 Task: Open Card Social Media Advertising Review in Board Project Planning to Workspace Digital Marketing Agencies and add a team member Softage.3@softage.net, a label Yellow, a checklist Slow Food Movement, an attachment from your onedrive, a color Yellow and finally, add a card description 'Plan and execute company team-building activity at a paintball field' and a comment 'Let us approach this task with a focus on continuous improvement, seeking to learn and grow from each step of the process.'. Add a start date 'Jan 07, 1900' with a due date 'Jan 14, 1900'
Action: Mouse moved to (654, 183)
Screenshot: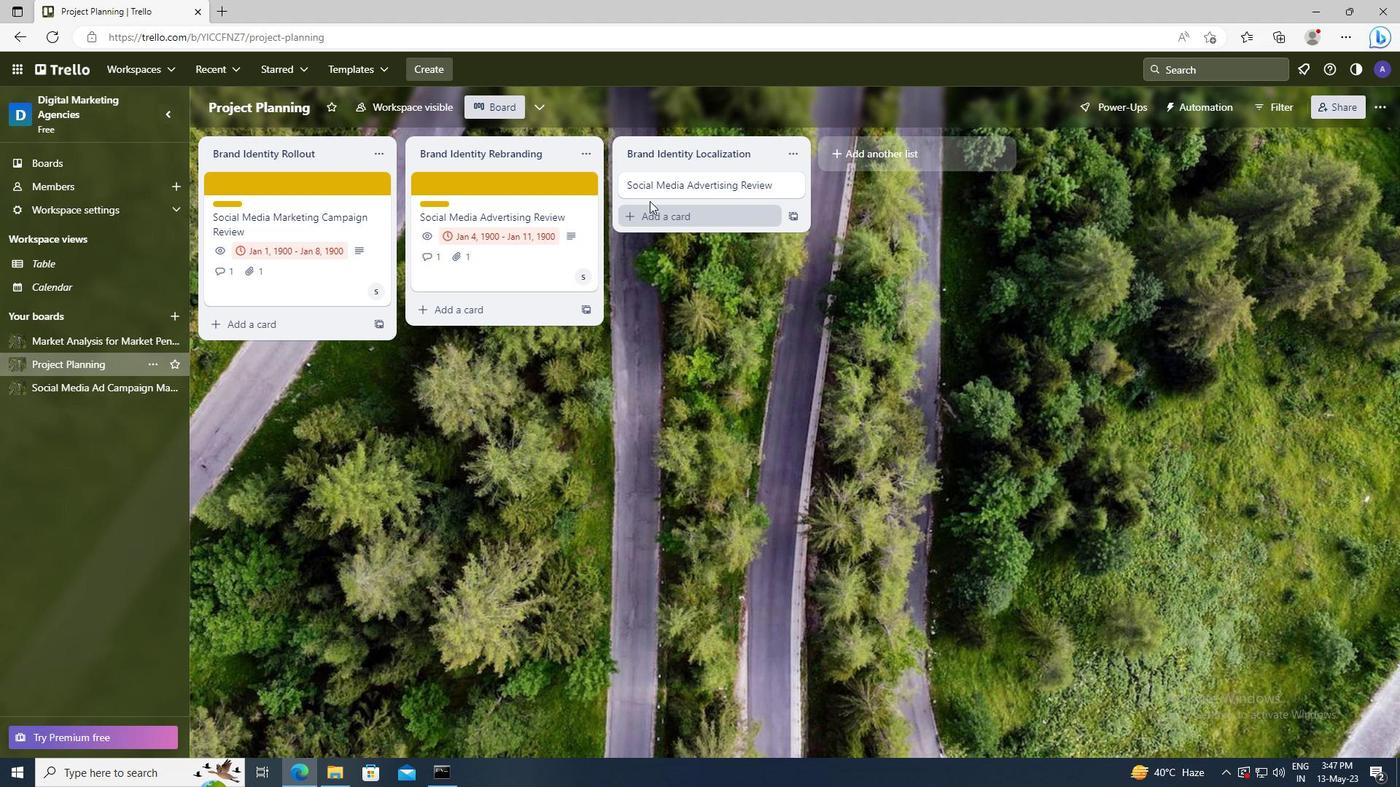 
Action: Mouse pressed left at (654, 183)
Screenshot: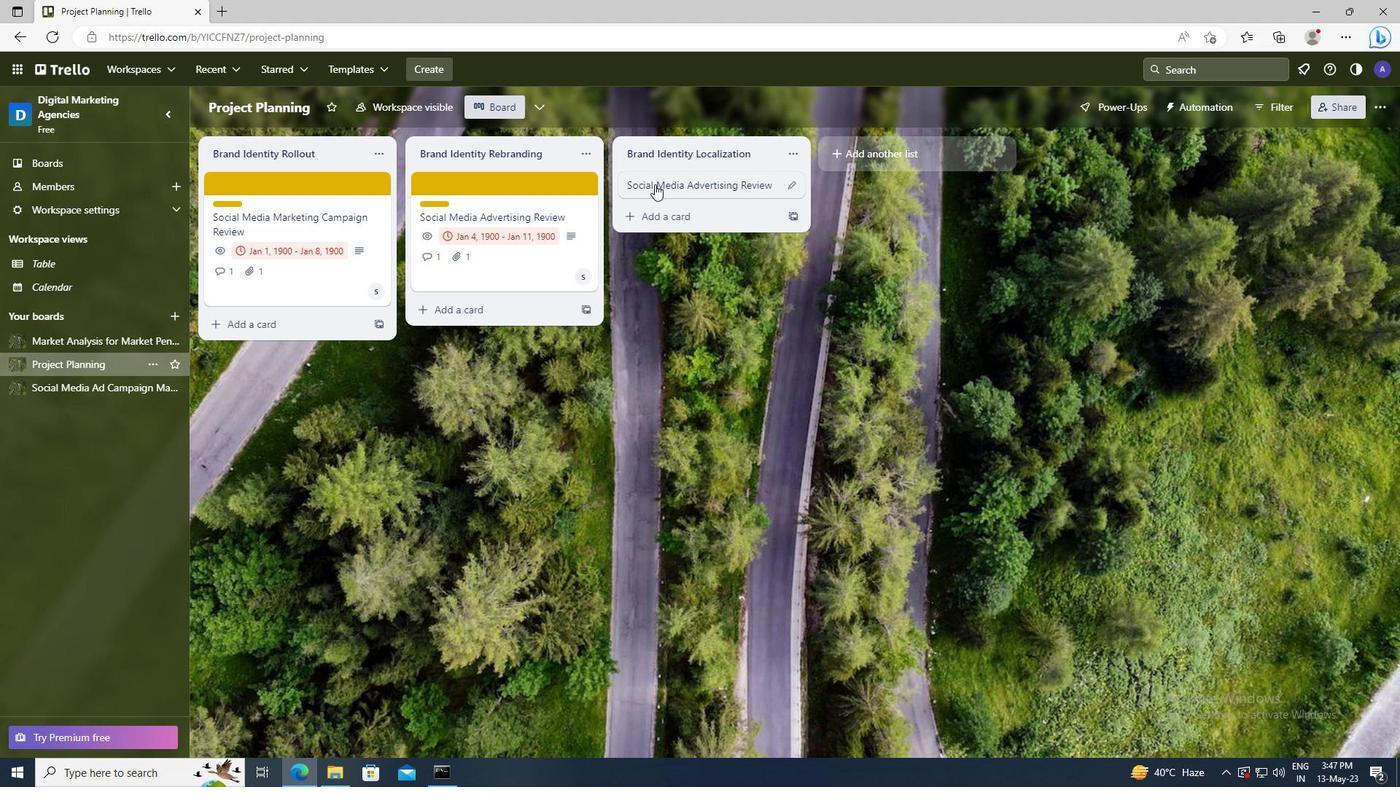 
Action: Mouse moved to (866, 238)
Screenshot: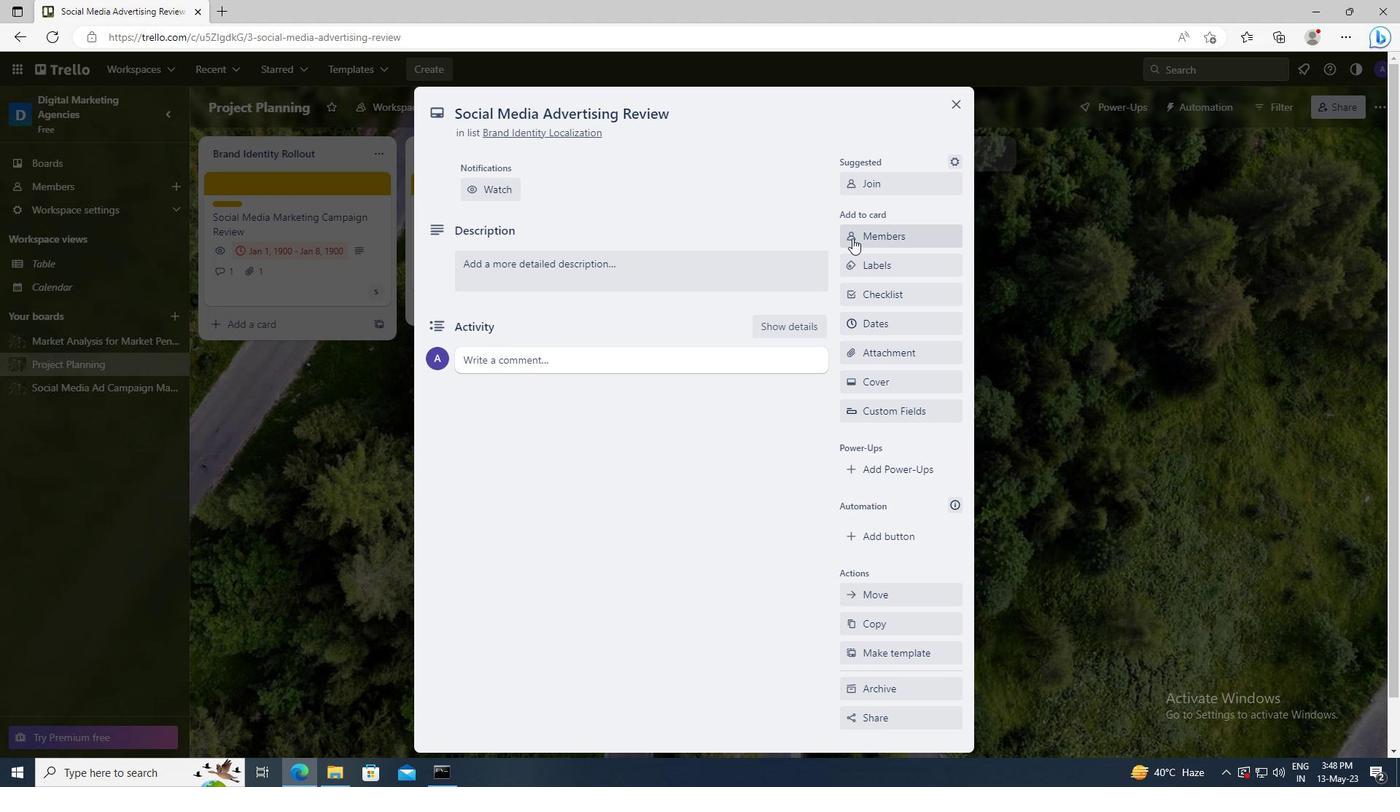 
Action: Mouse pressed left at (866, 238)
Screenshot: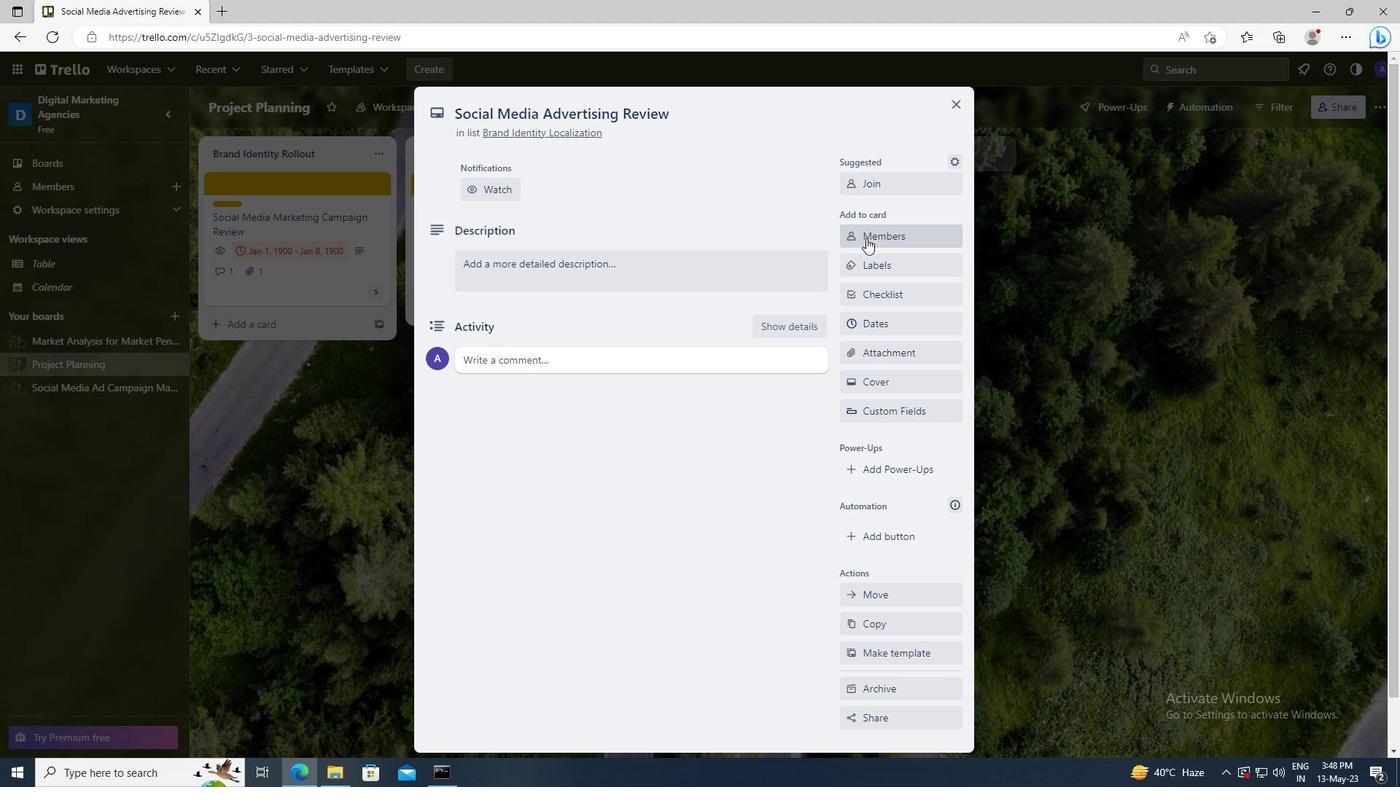 
Action: Mouse moved to (875, 304)
Screenshot: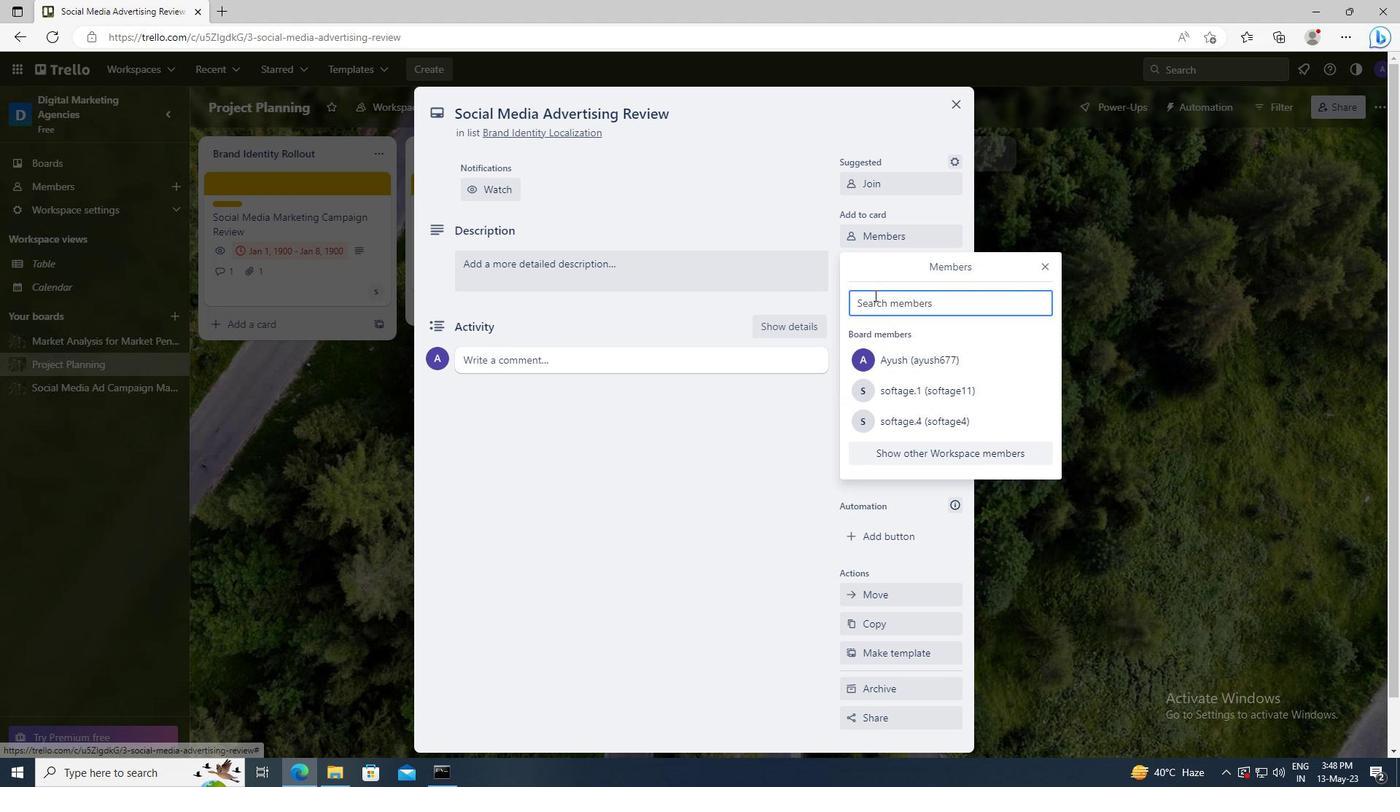 
Action: Mouse pressed left at (875, 304)
Screenshot: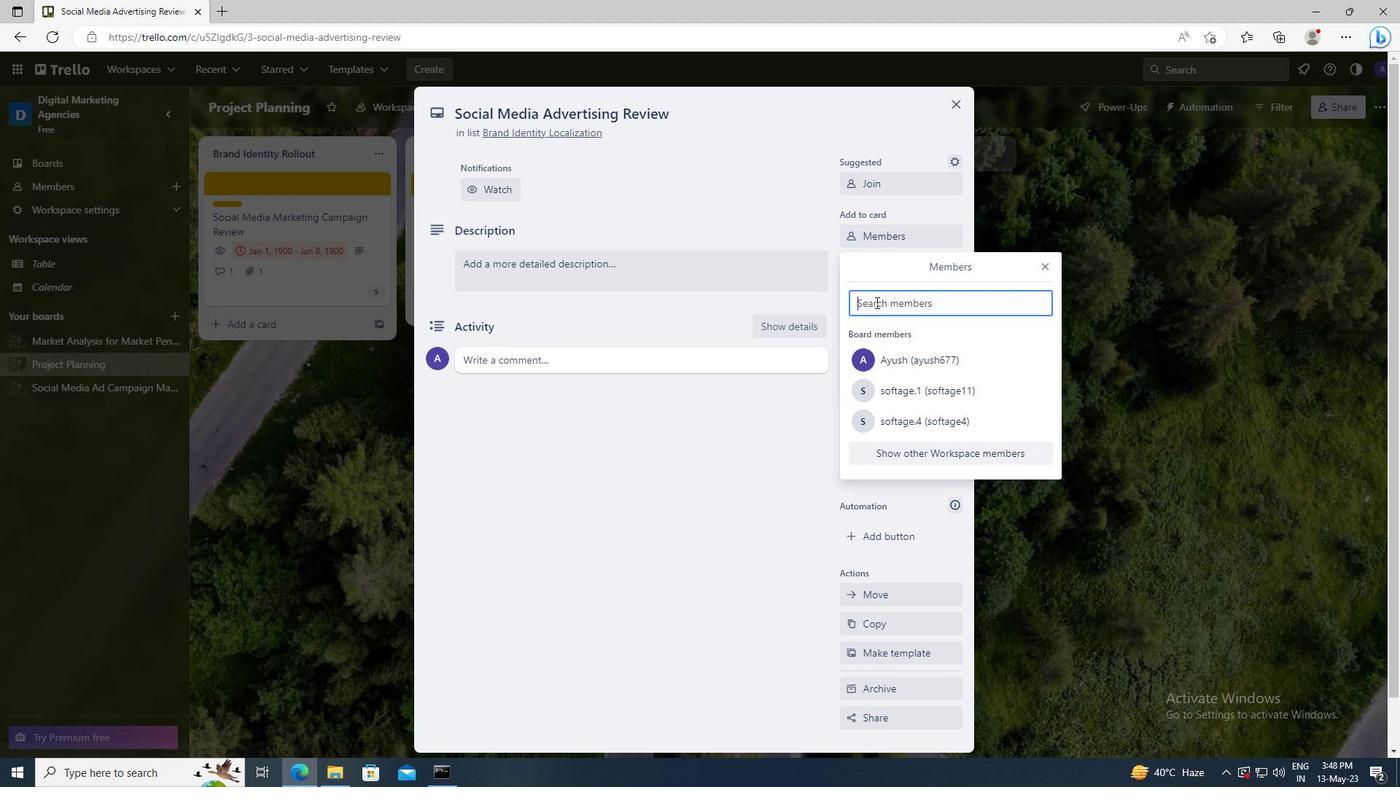 
Action: Key pressed <Key.shift>SOFTAGE.3
Screenshot: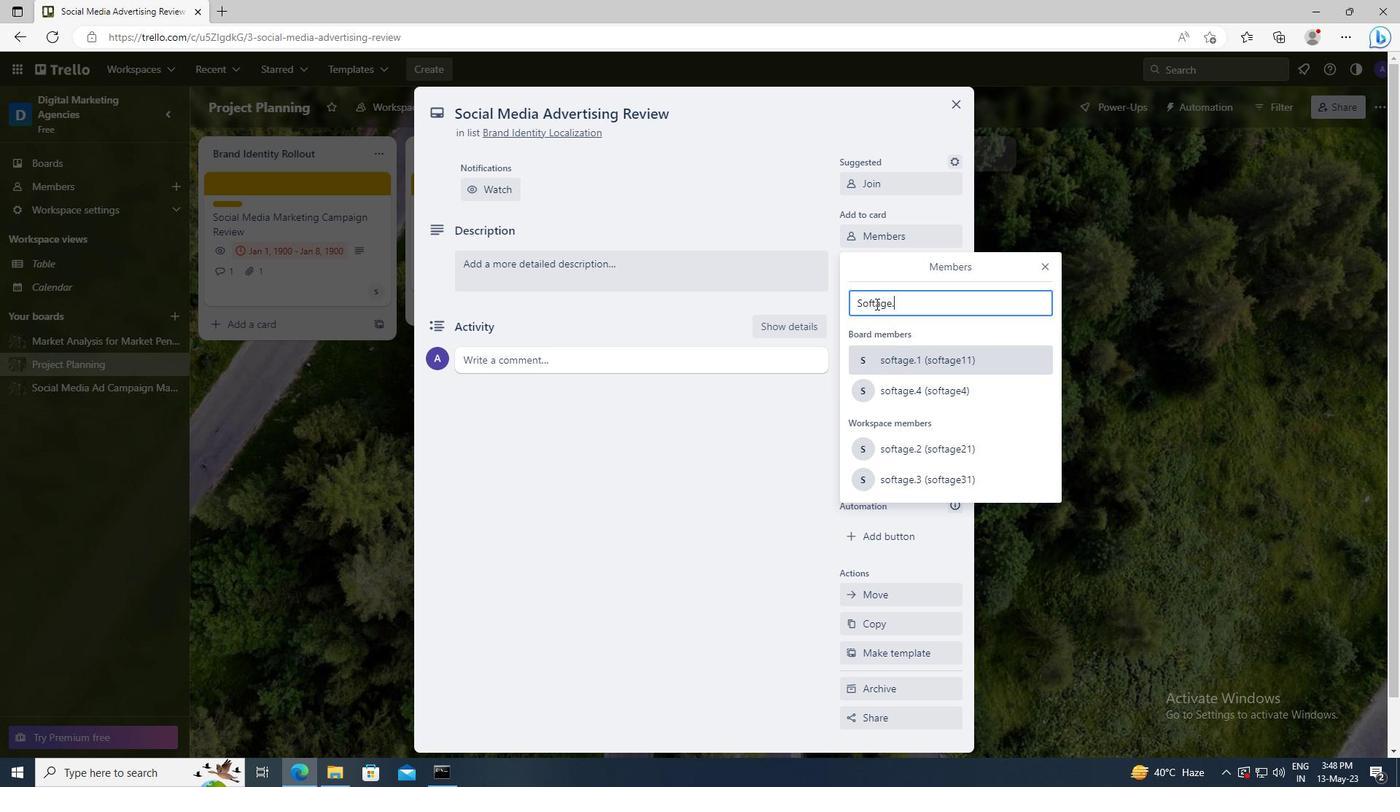 
Action: Mouse moved to (908, 436)
Screenshot: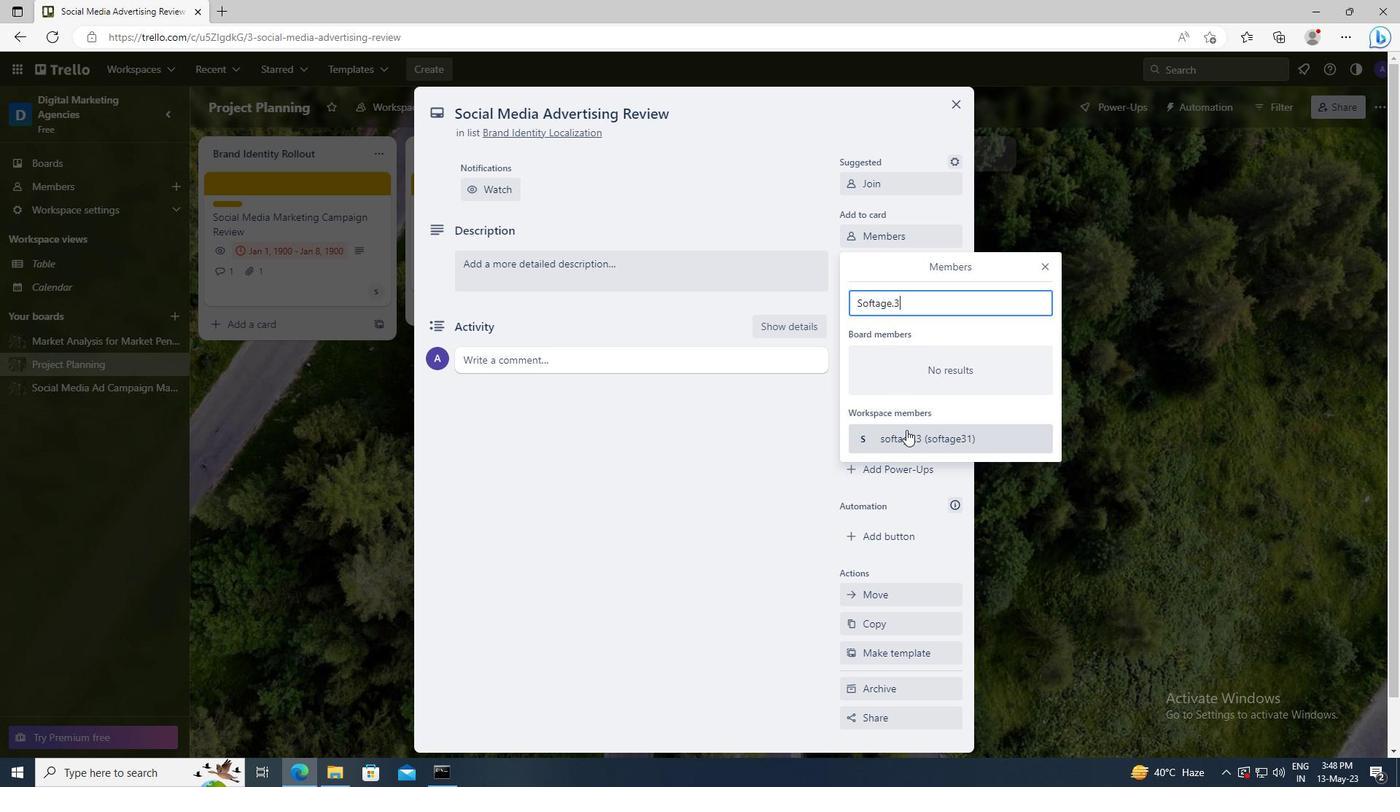 
Action: Mouse pressed left at (908, 436)
Screenshot: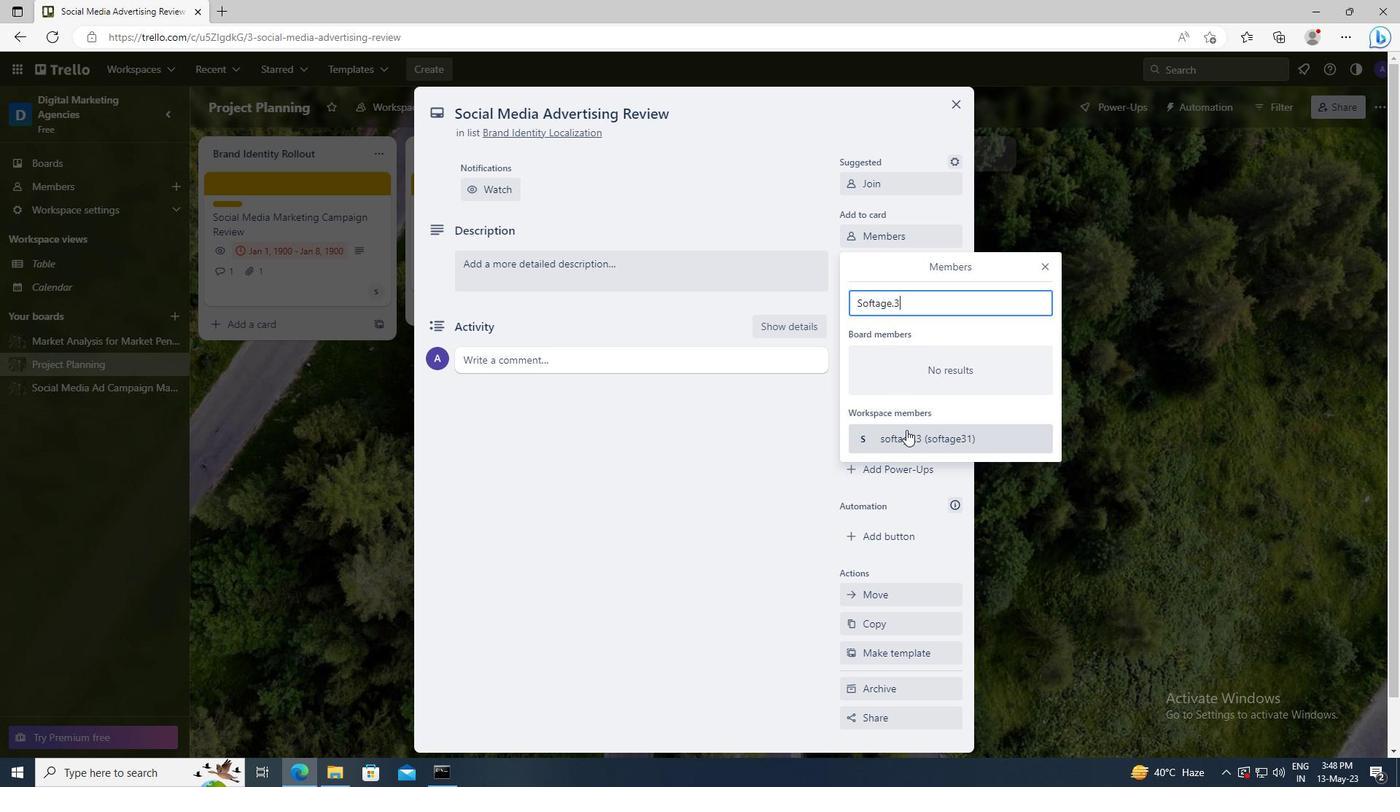 
Action: Mouse moved to (1048, 268)
Screenshot: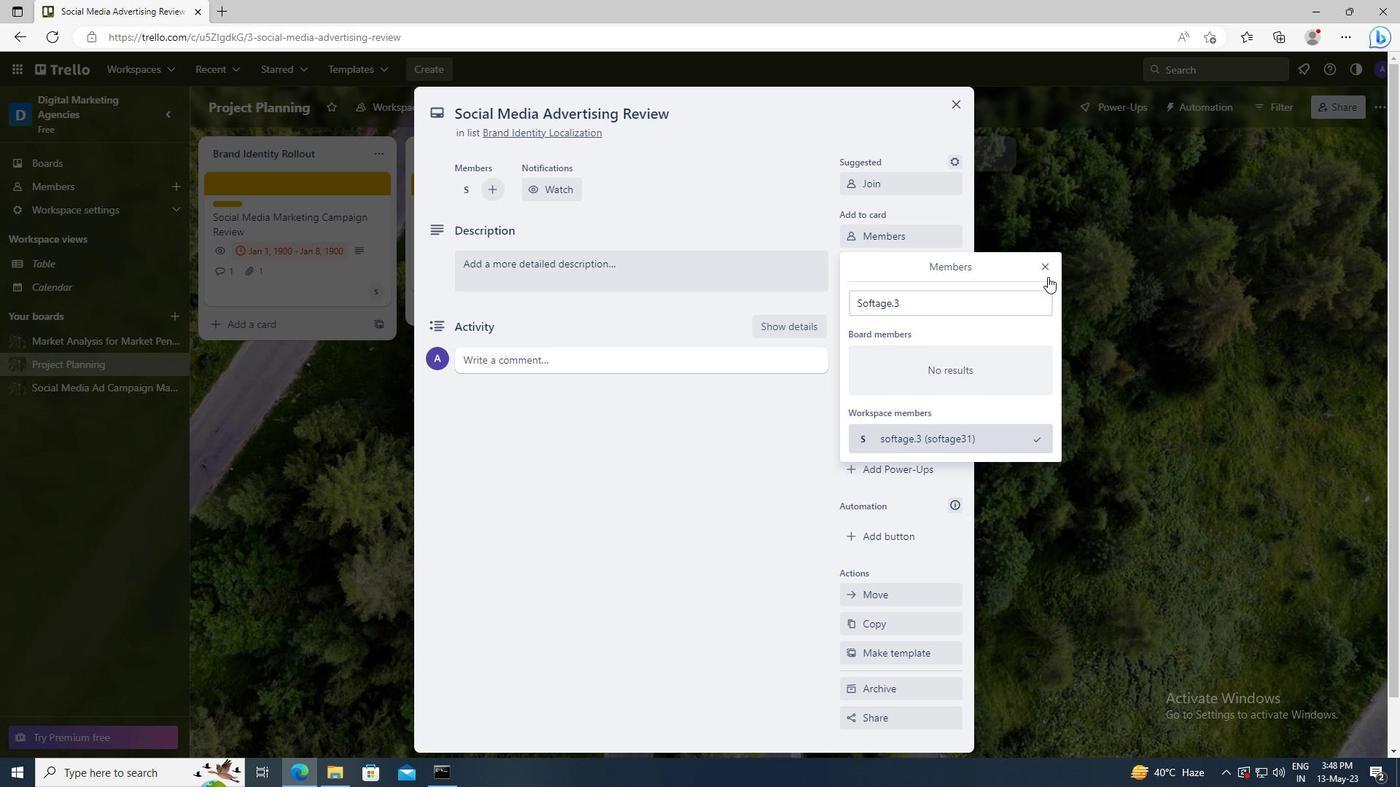 
Action: Mouse pressed left at (1048, 268)
Screenshot: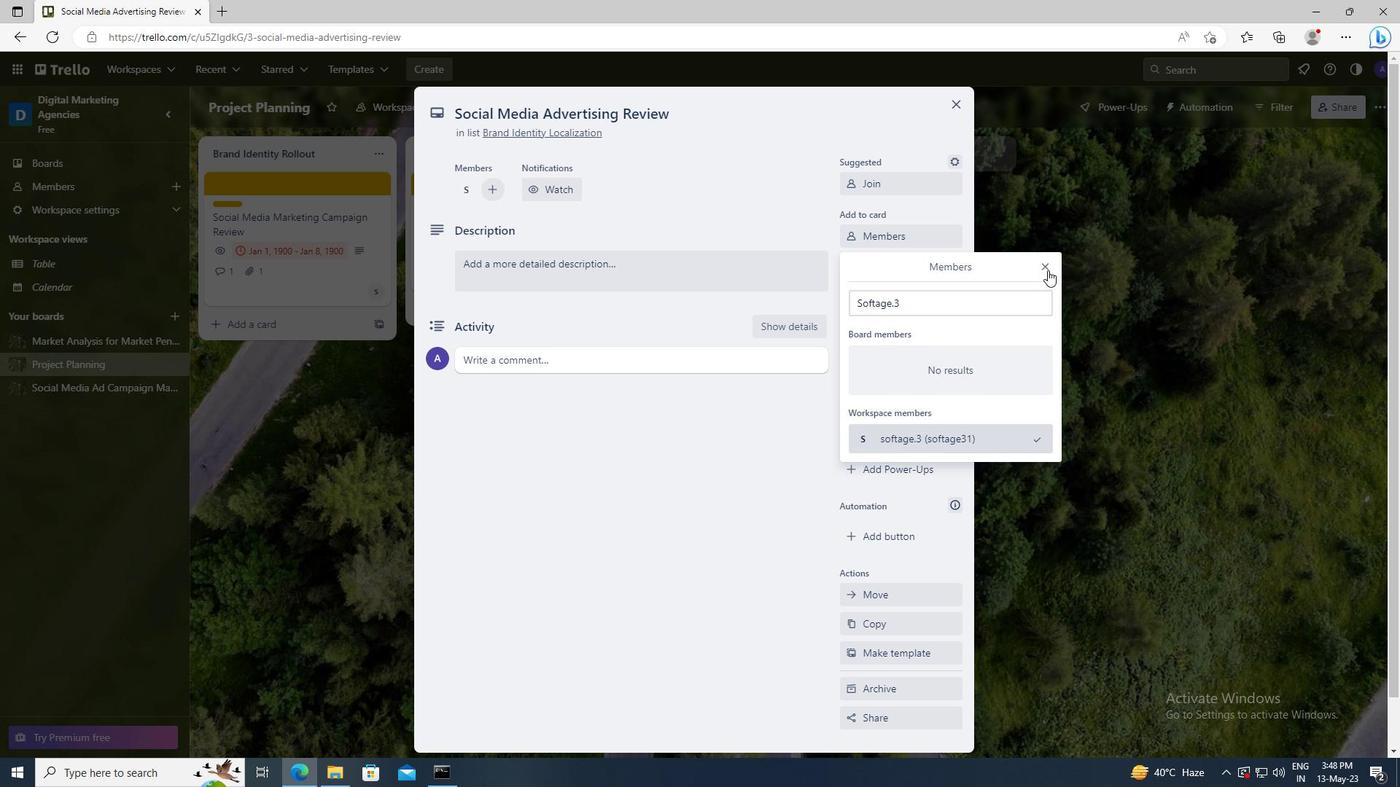 
Action: Mouse moved to (919, 269)
Screenshot: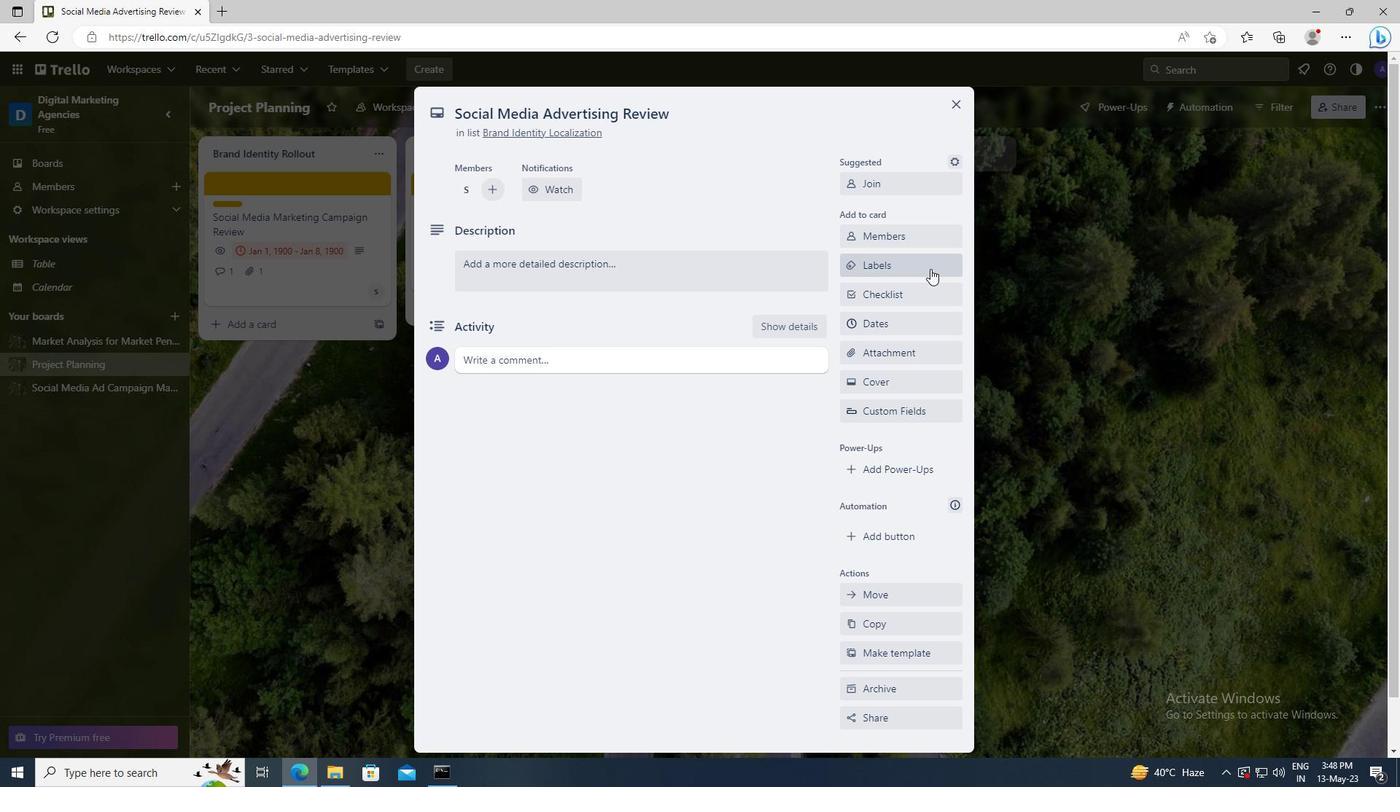 
Action: Mouse pressed left at (919, 269)
Screenshot: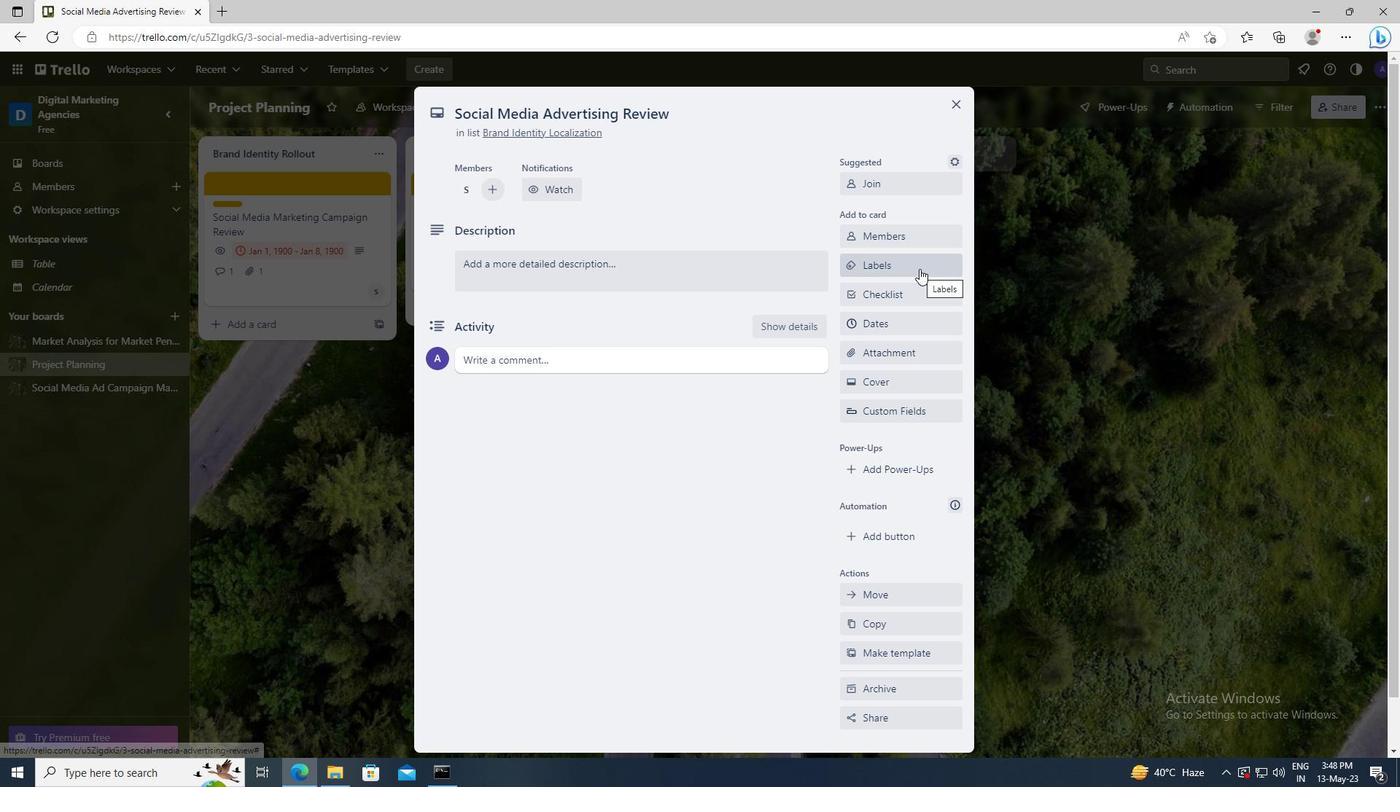 
Action: Mouse moved to (959, 555)
Screenshot: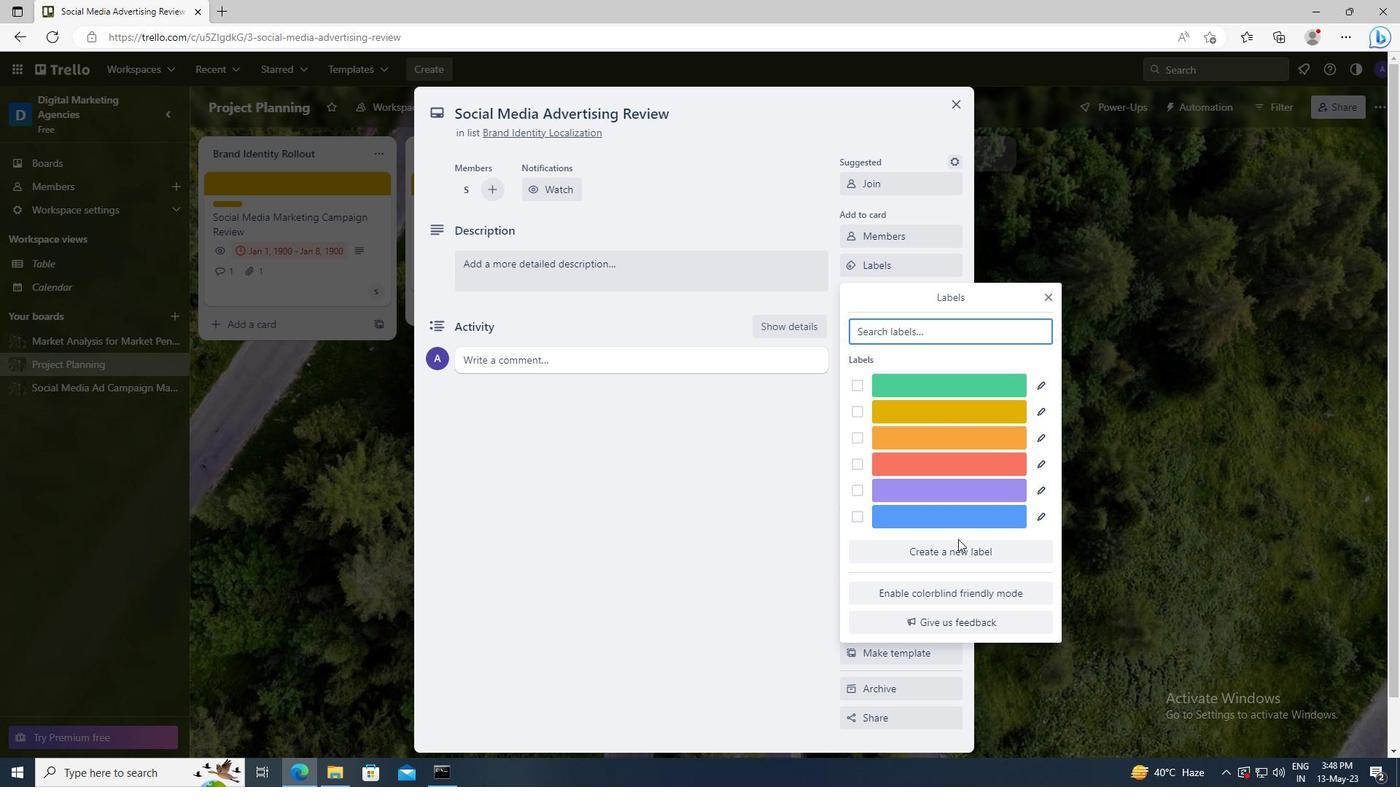 
Action: Mouse pressed left at (959, 555)
Screenshot: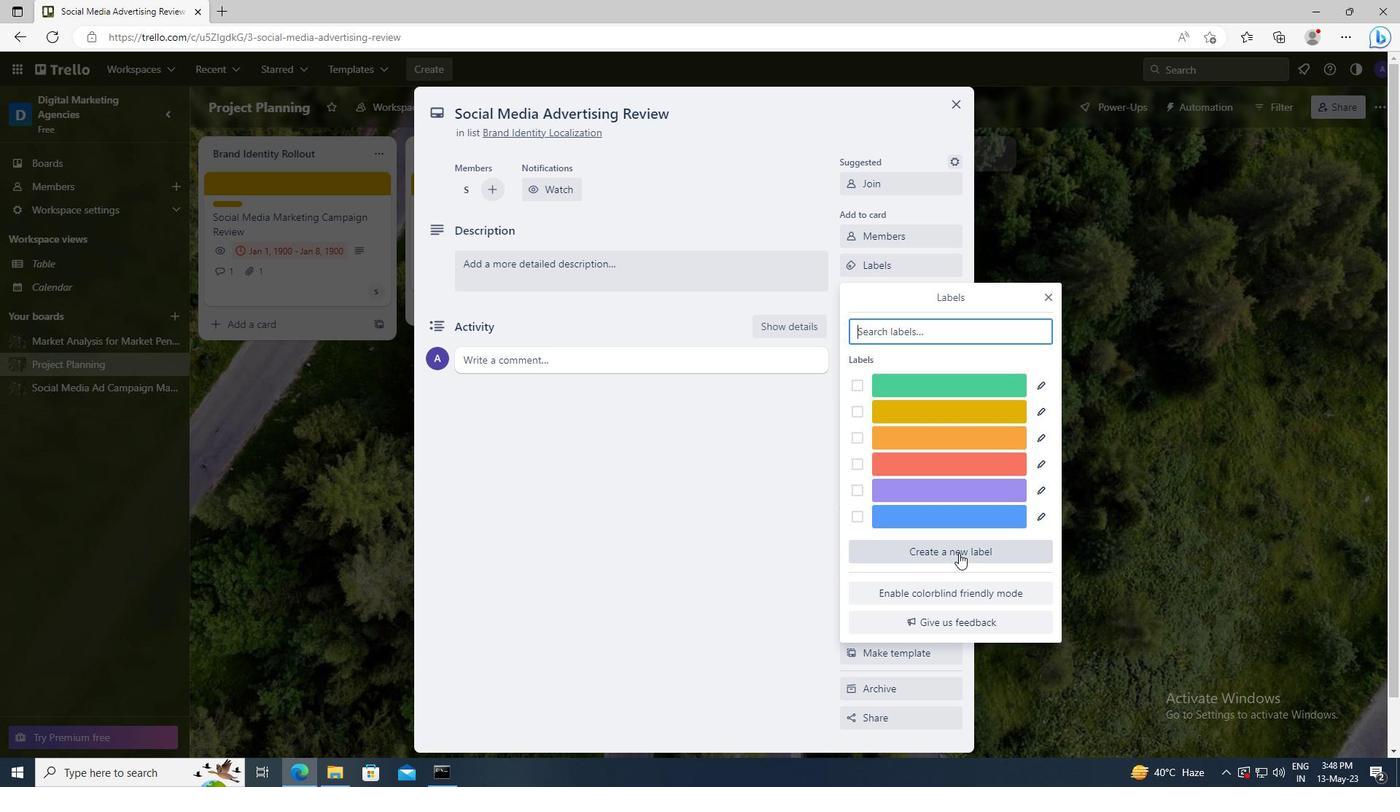 
Action: Mouse moved to (905, 509)
Screenshot: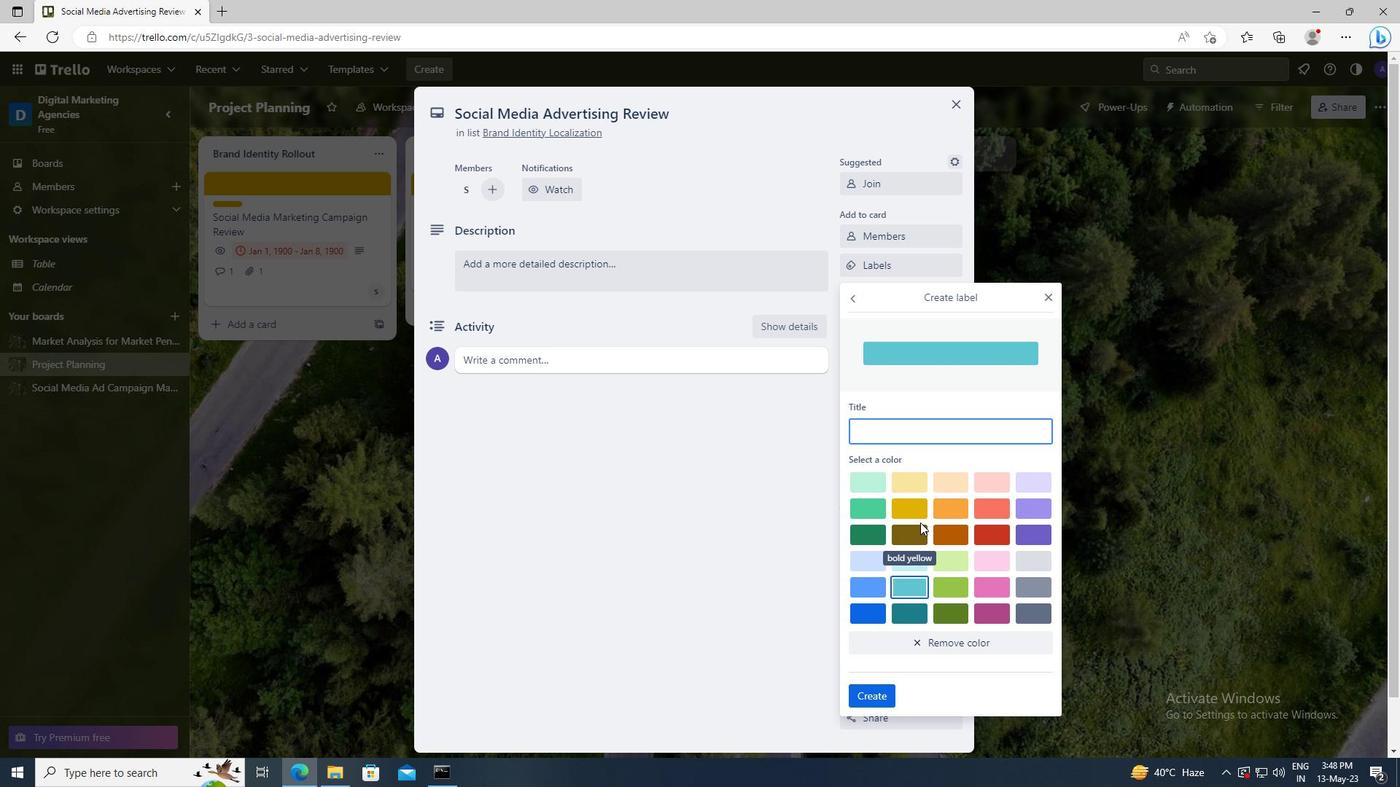 
Action: Mouse pressed left at (905, 509)
Screenshot: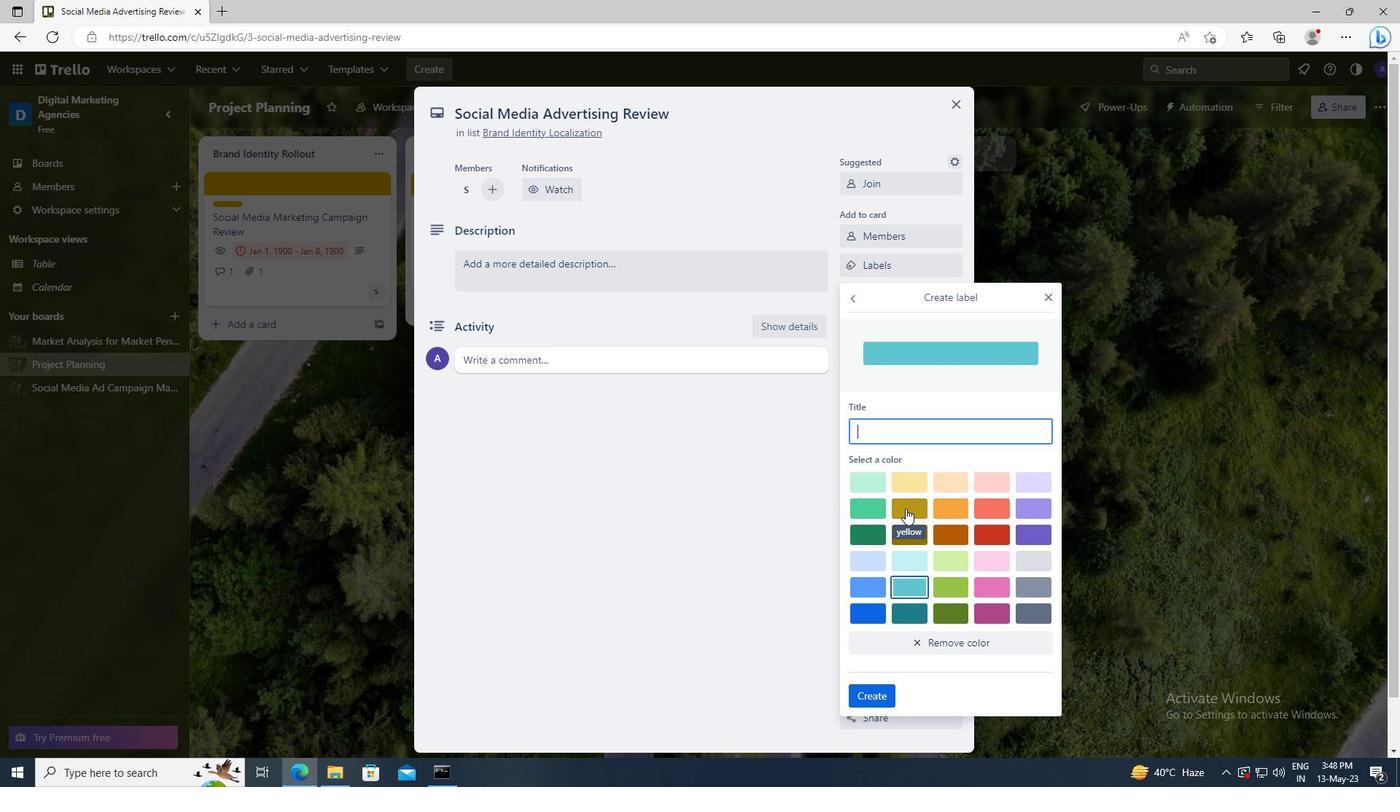 
Action: Mouse moved to (884, 690)
Screenshot: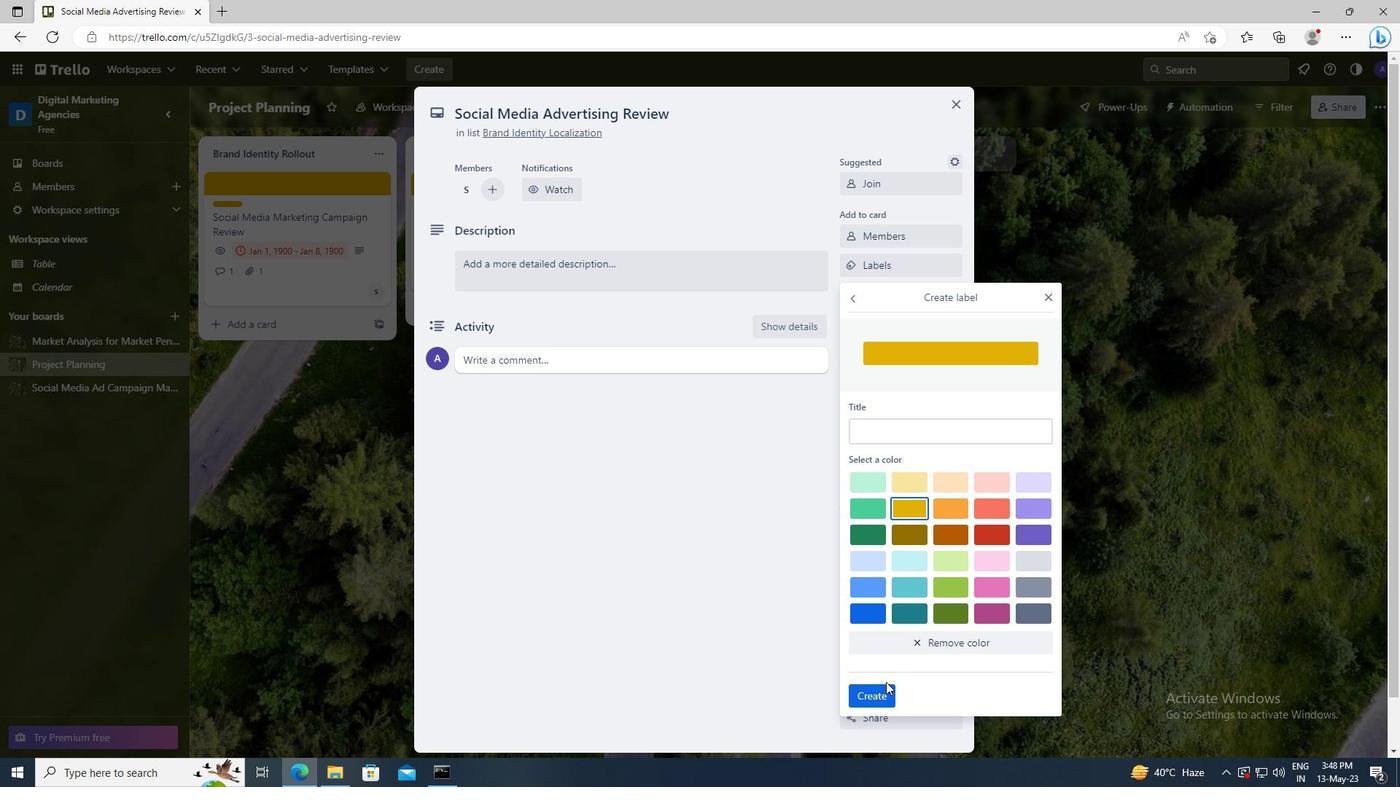 
Action: Mouse pressed left at (884, 690)
Screenshot: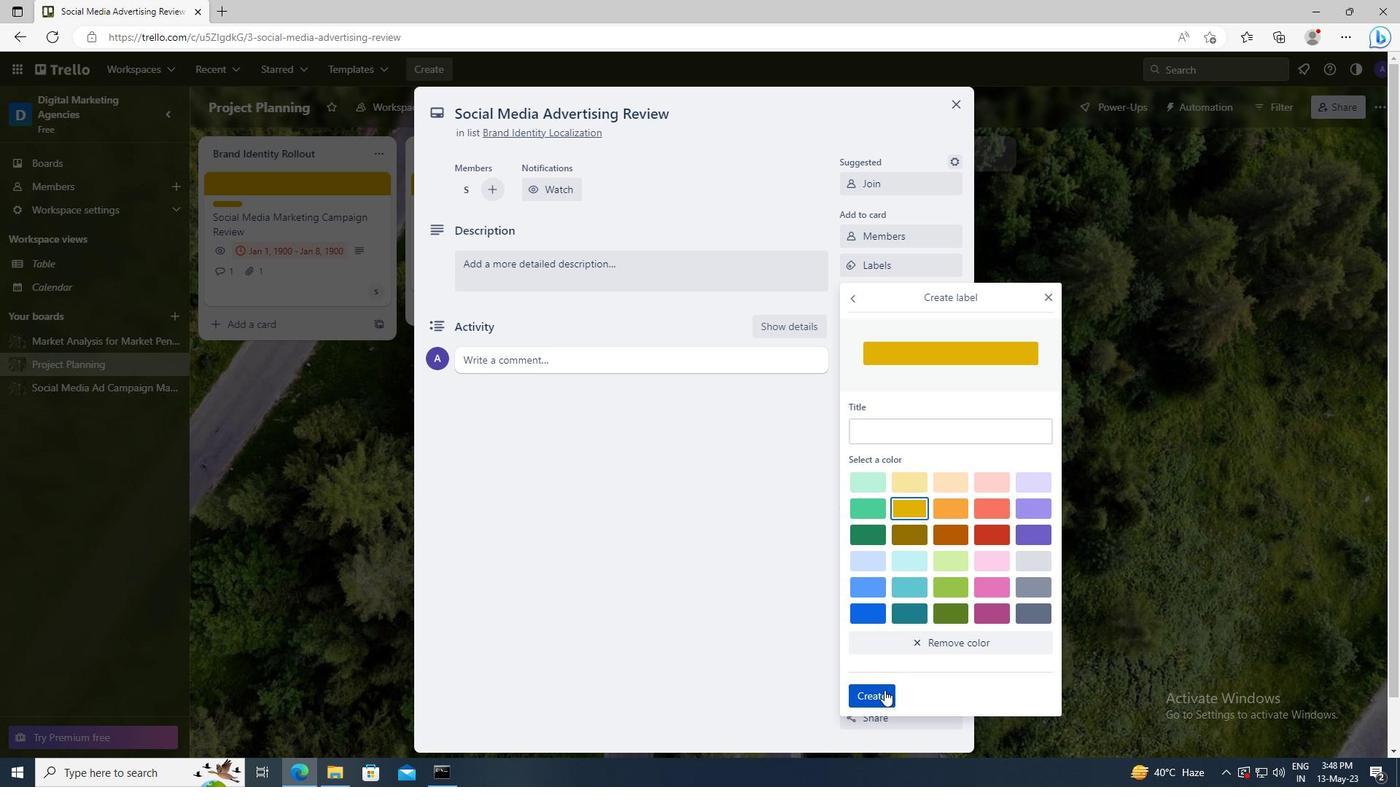 
Action: Mouse moved to (1048, 298)
Screenshot: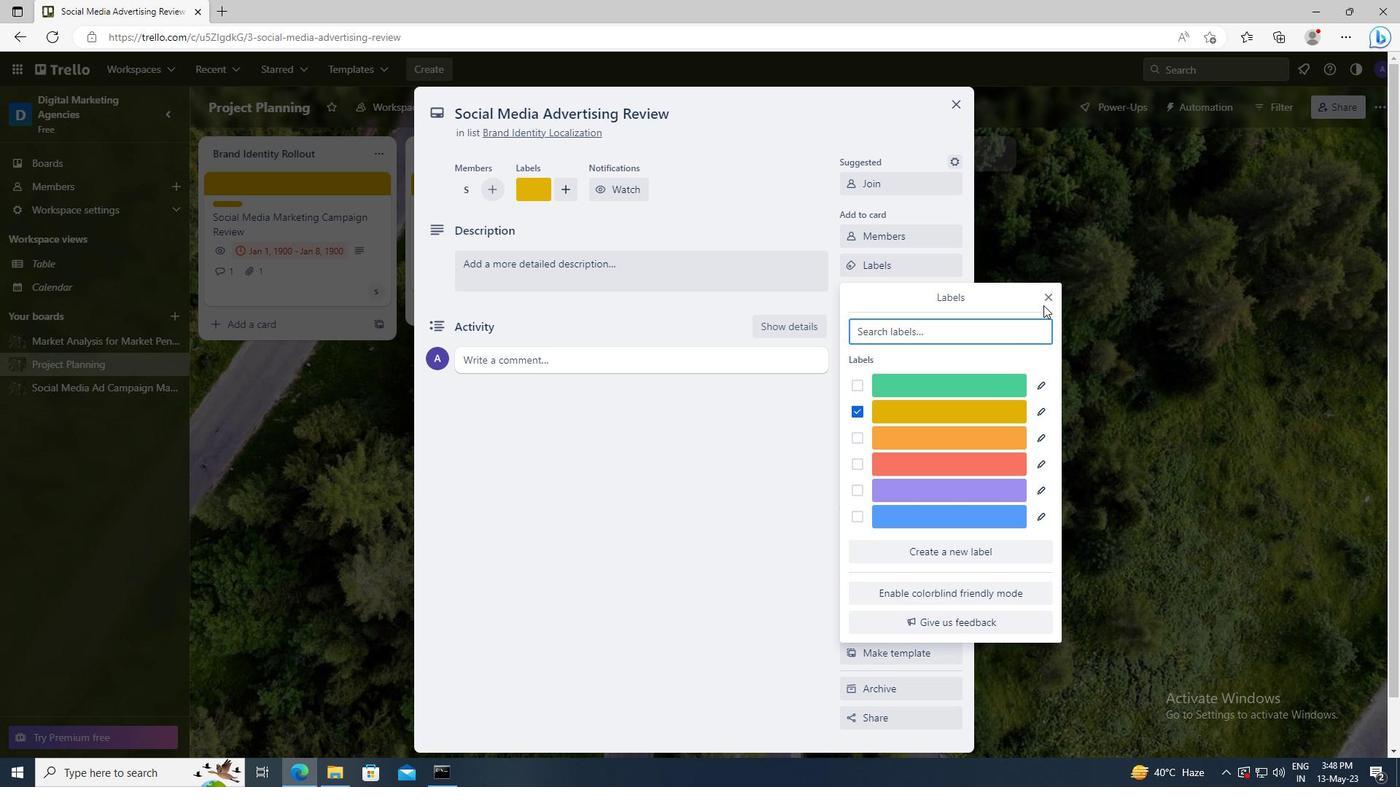 
Action: Mouse pressed left at (1048, 298)
Screenshot: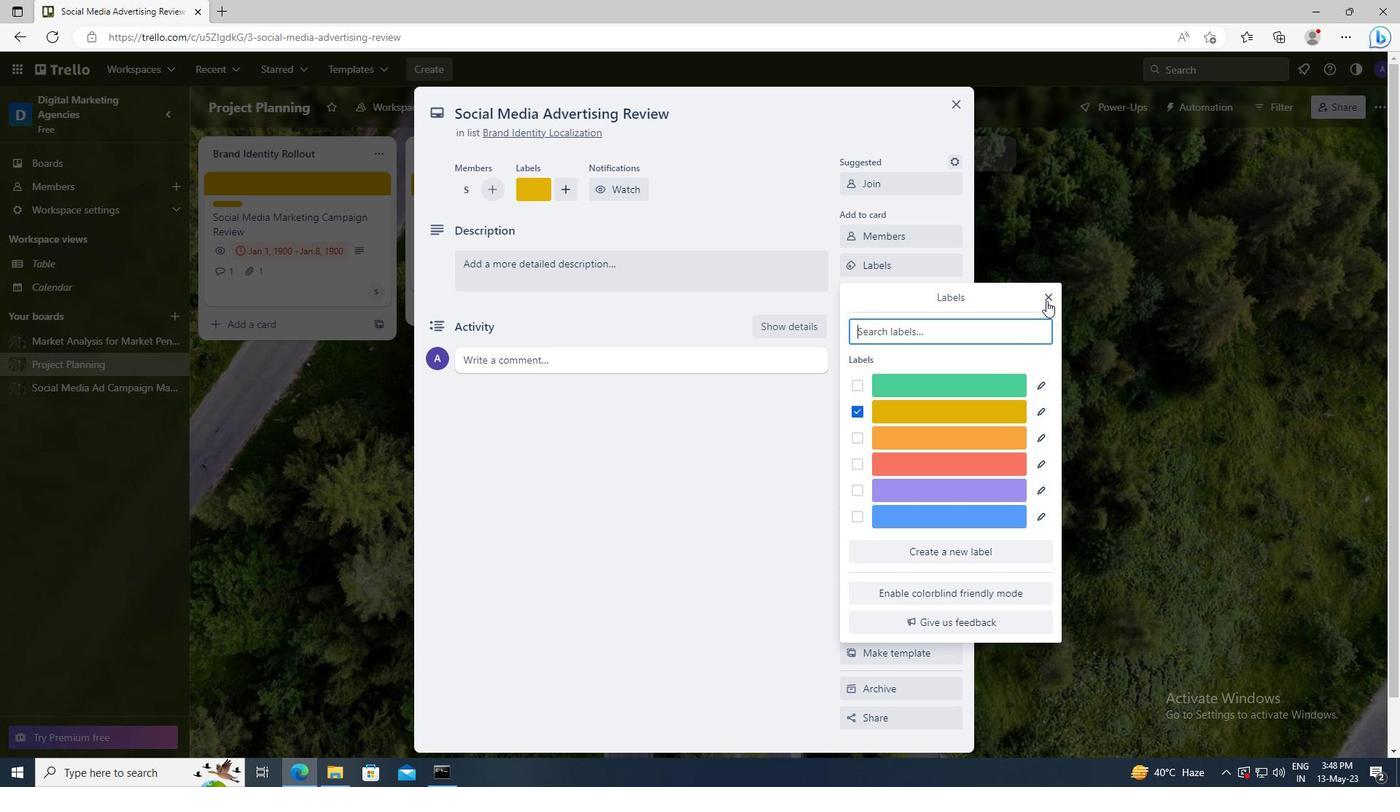 
Action: Mouse moved to (916, 286)
Screenshot: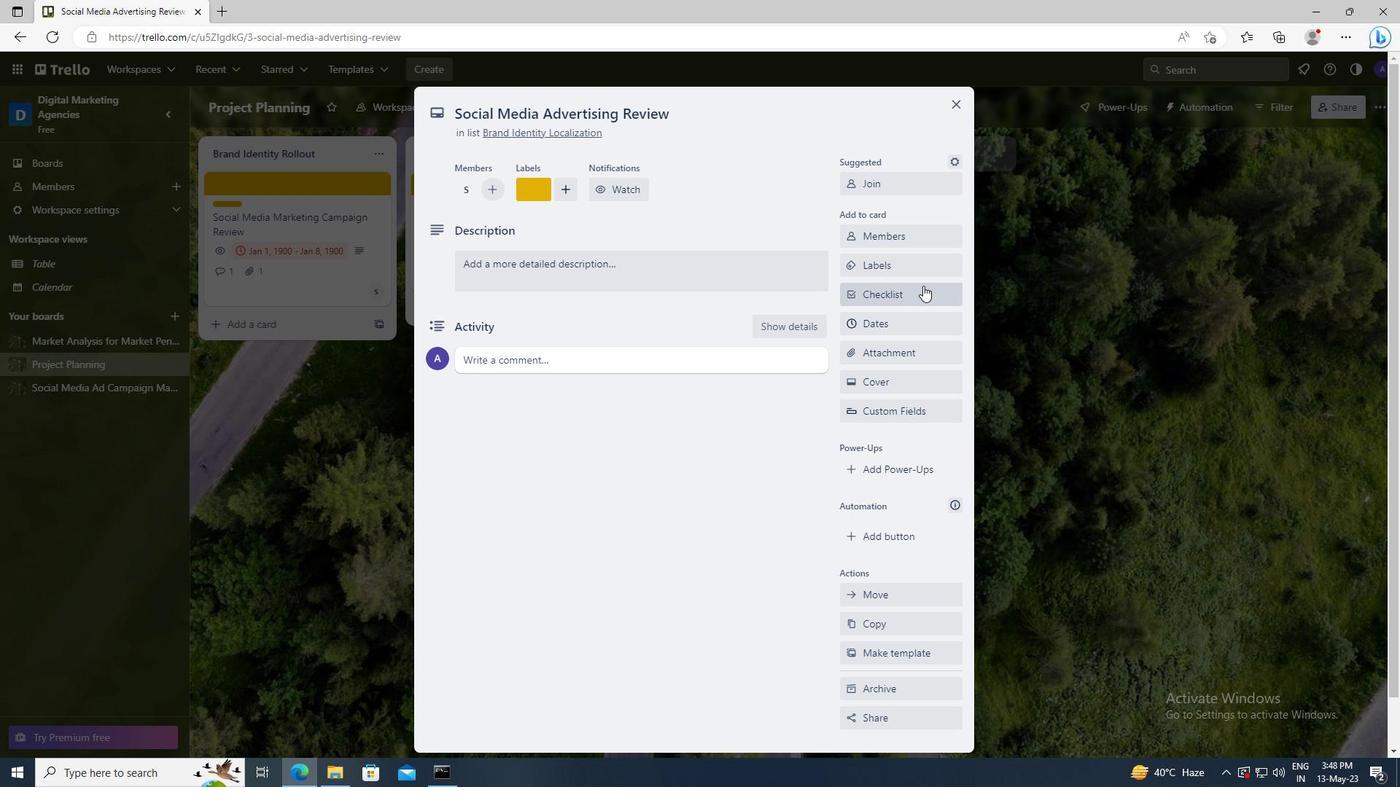 
Action: Mouse pressed left at (916, 286)
Screenshot: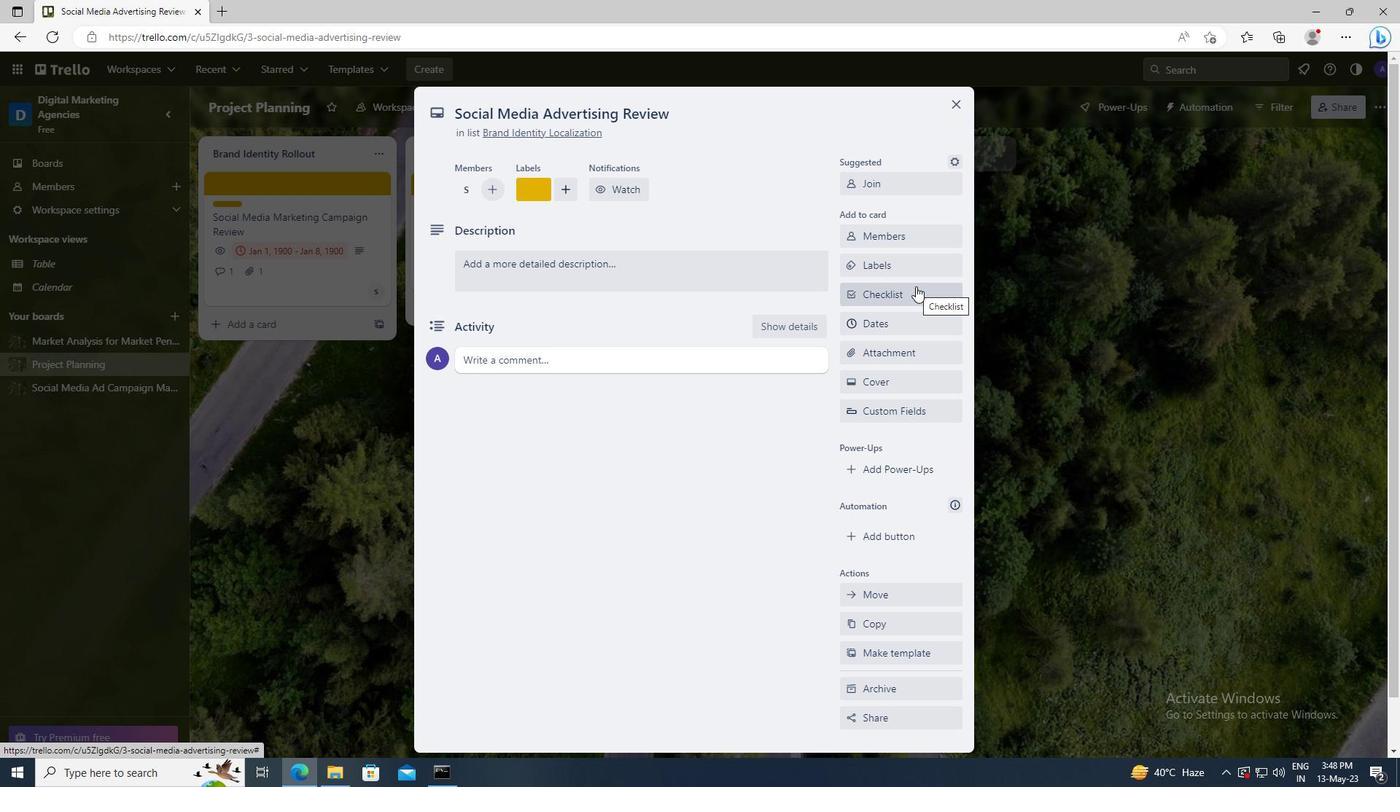 
Action: Key pressed <Key.shift>SLOW<Key.space><Key.shift>FOOD<Key.space><Key.shift>MOVEMENT
Screenshot: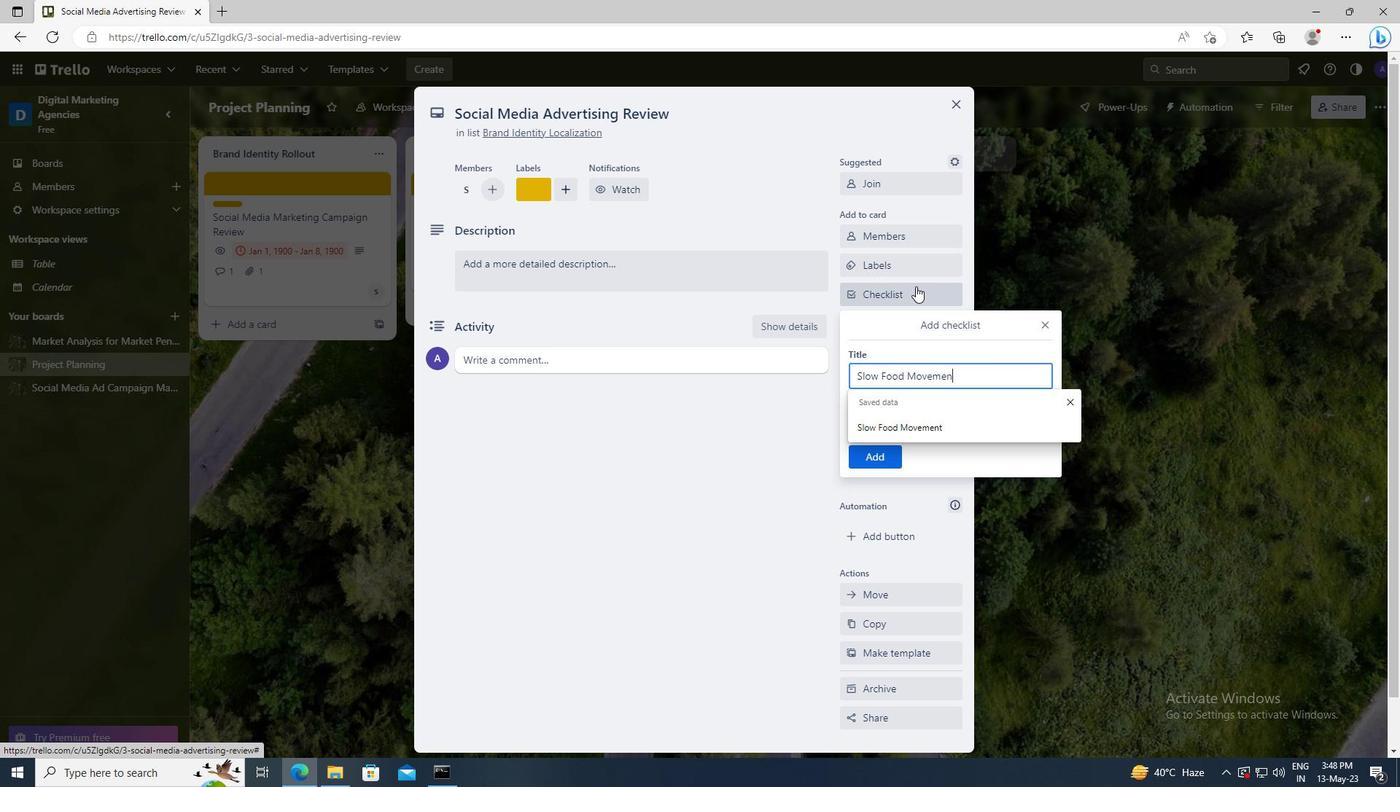 
Action: Mouse moved to (894, 452)
Screenshot: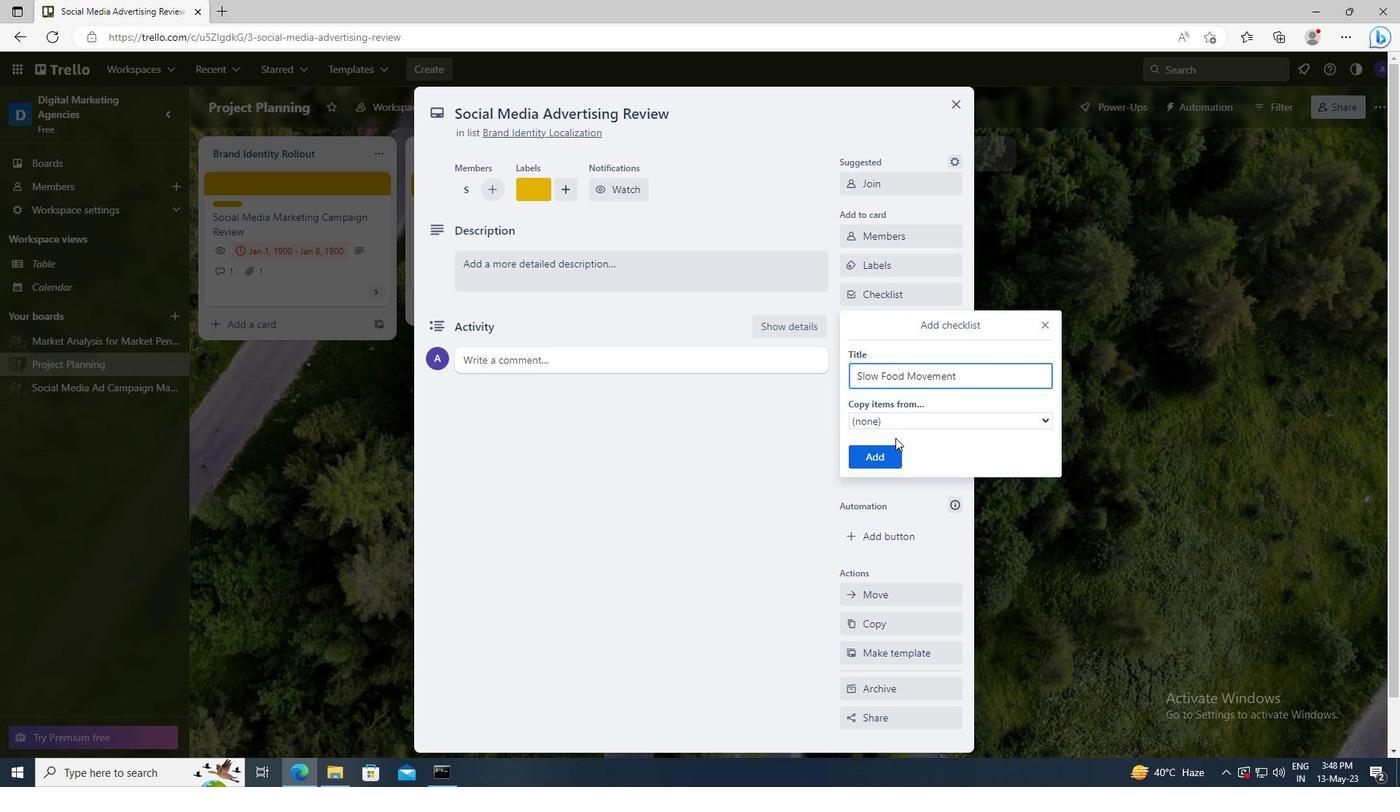 
Action: Mouse pressed left at (894, 452)
Screenshot: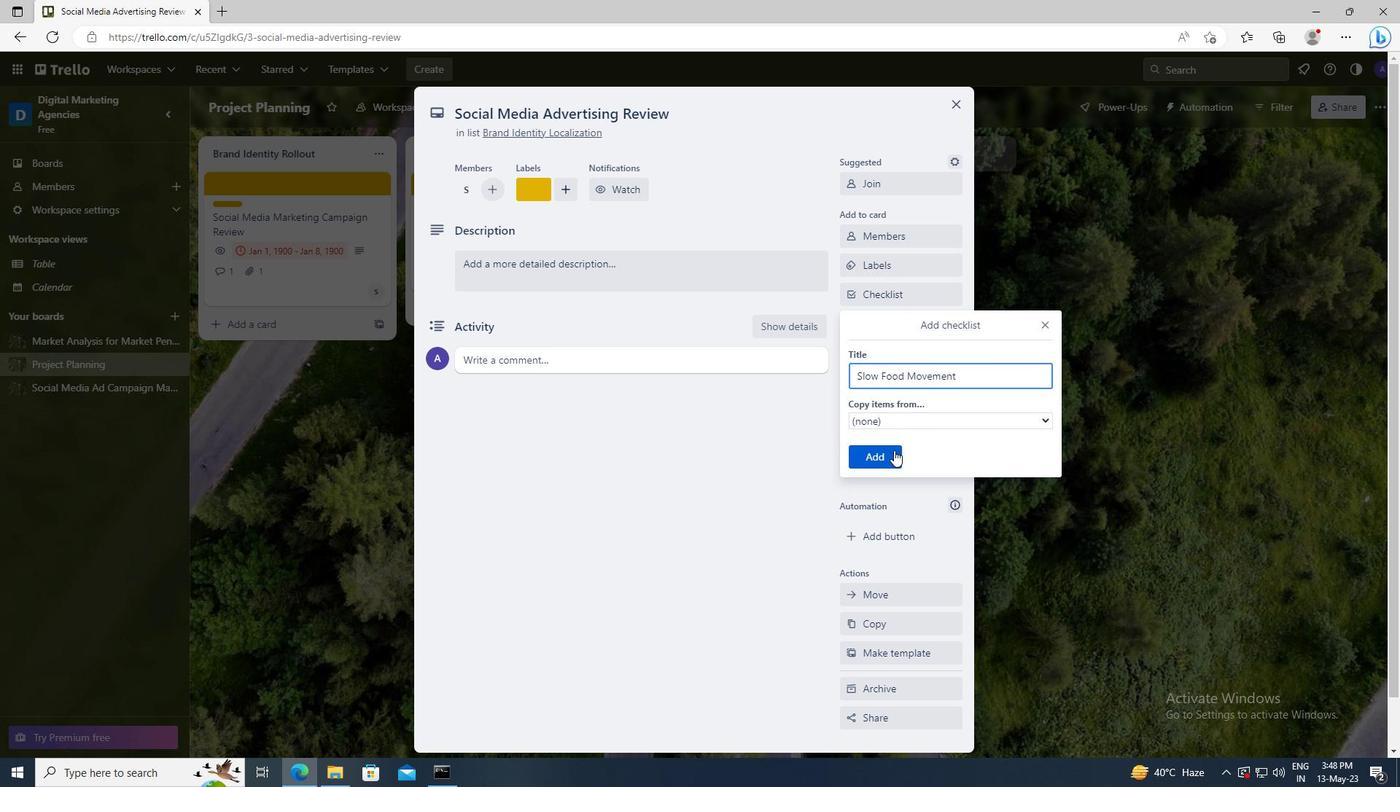 
Action: Mouse moved to (886, 356)
Screenshot: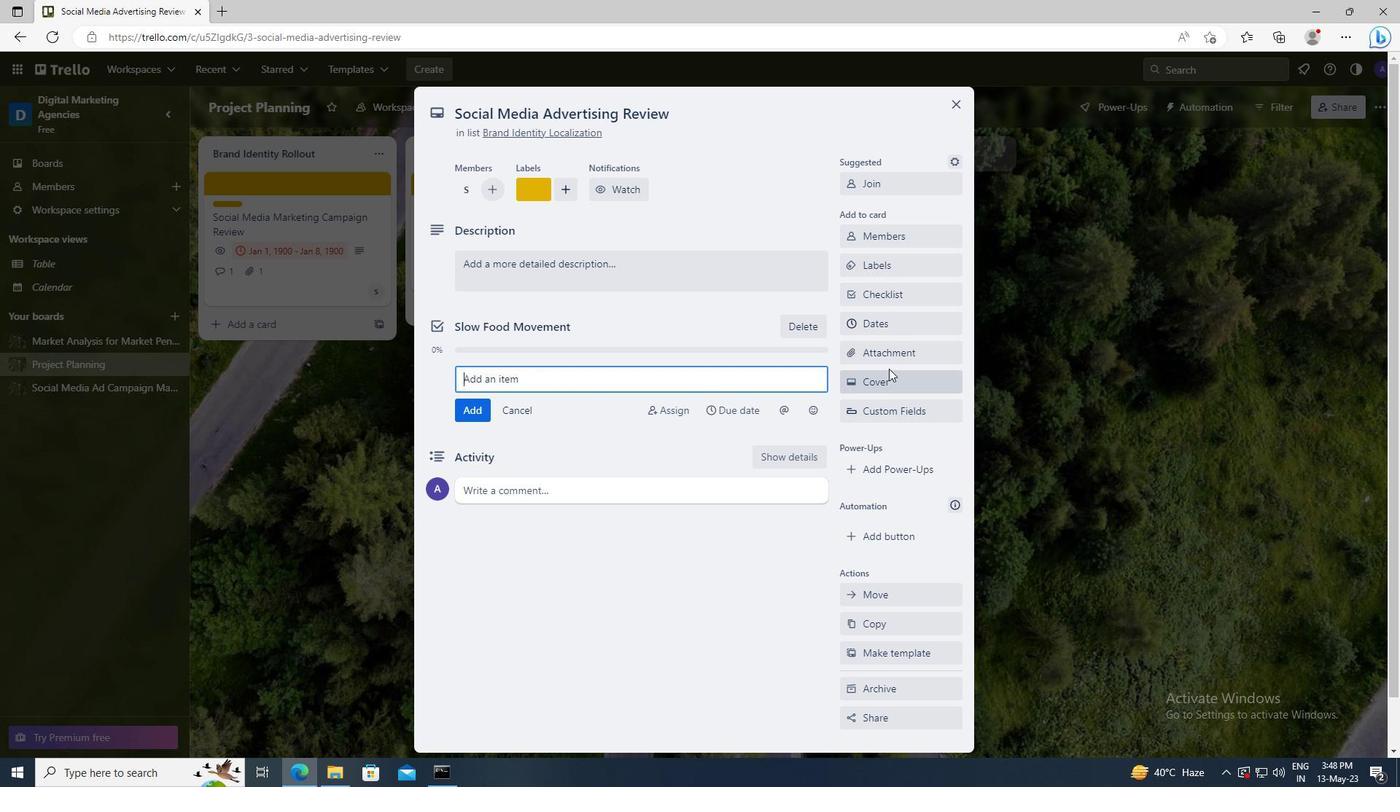 
Action: Mouse pressed left at (886, 356)
Screenshot: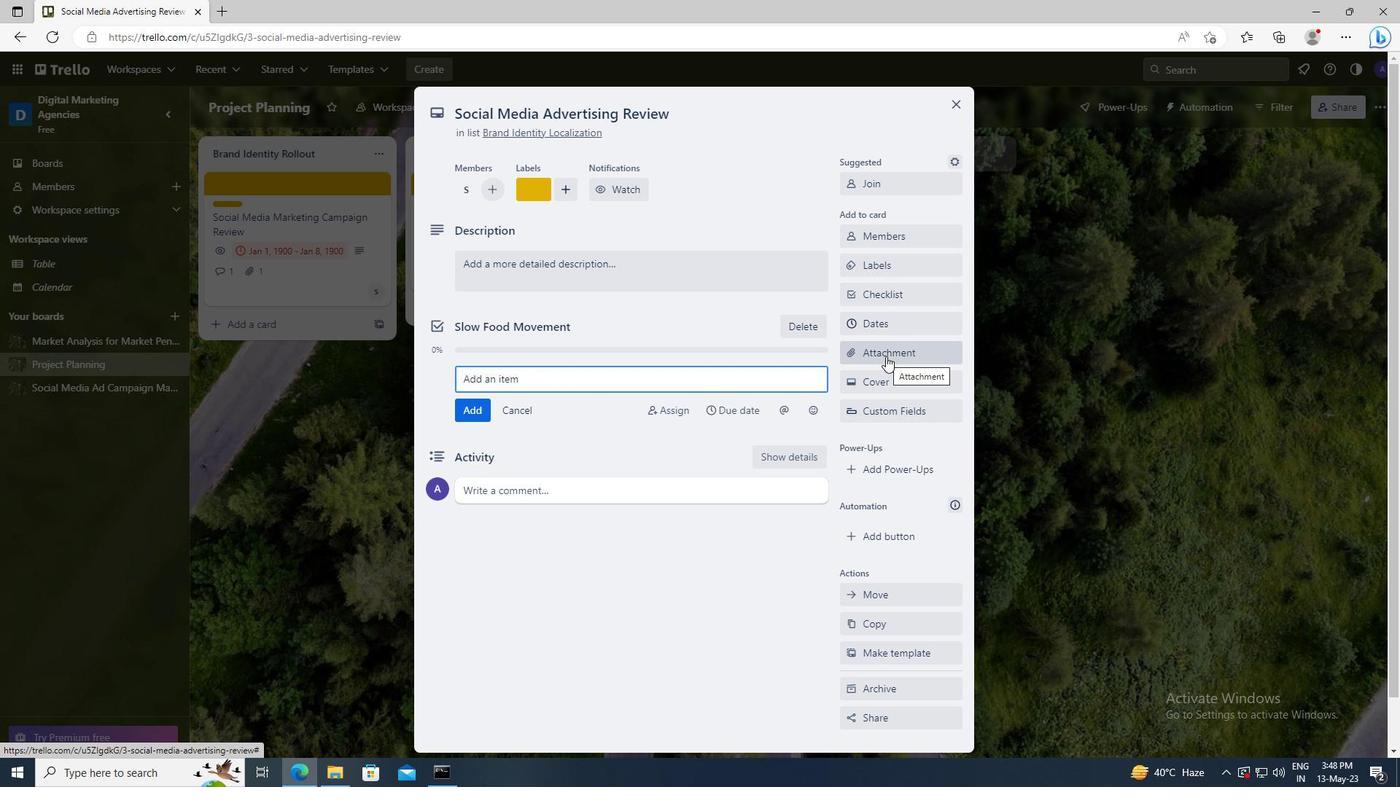 
Action: Mouse moved to (875, 529)
Screenshot: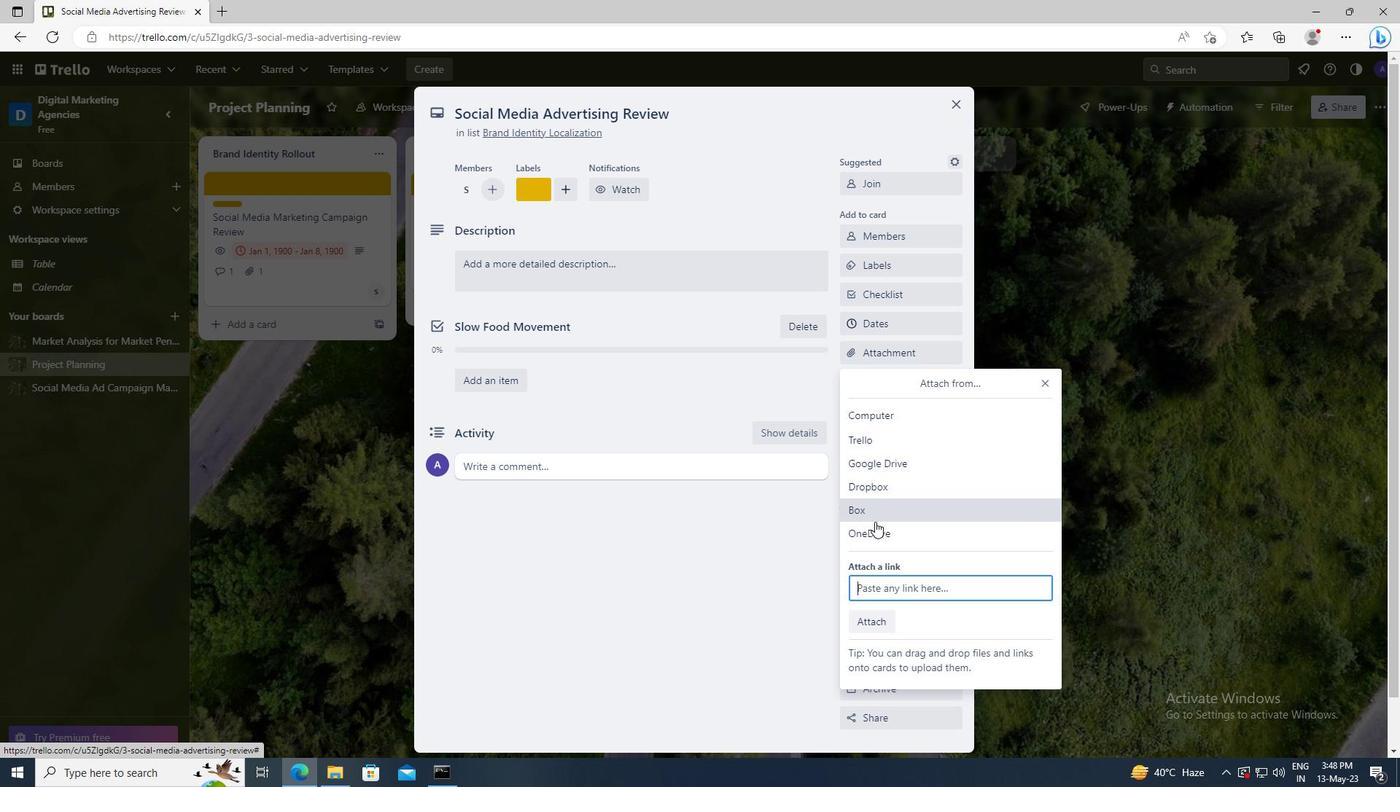 
Action: Mouse pressed left at (875, 529)
Screenshot: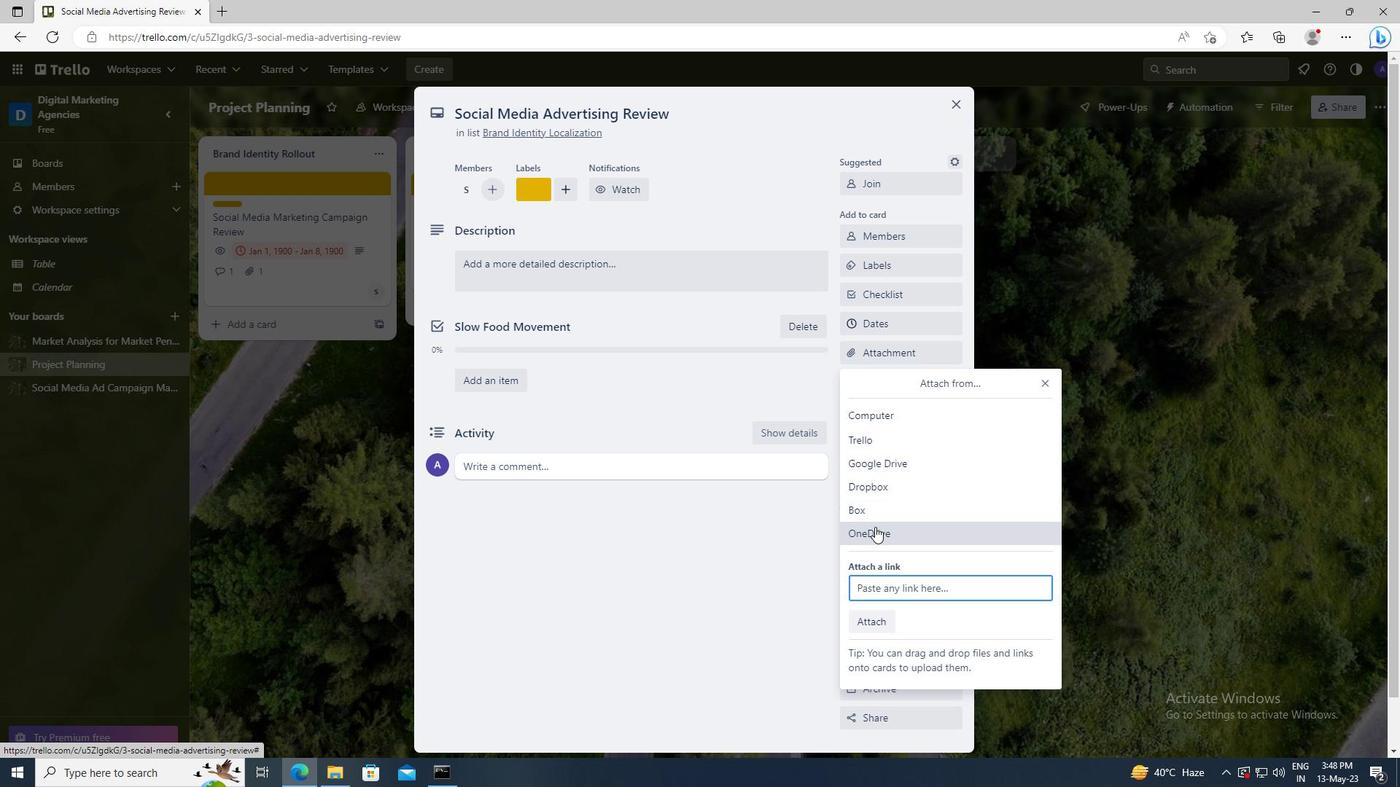 
Action: Mouse moved to (530, 285)
Screenshot: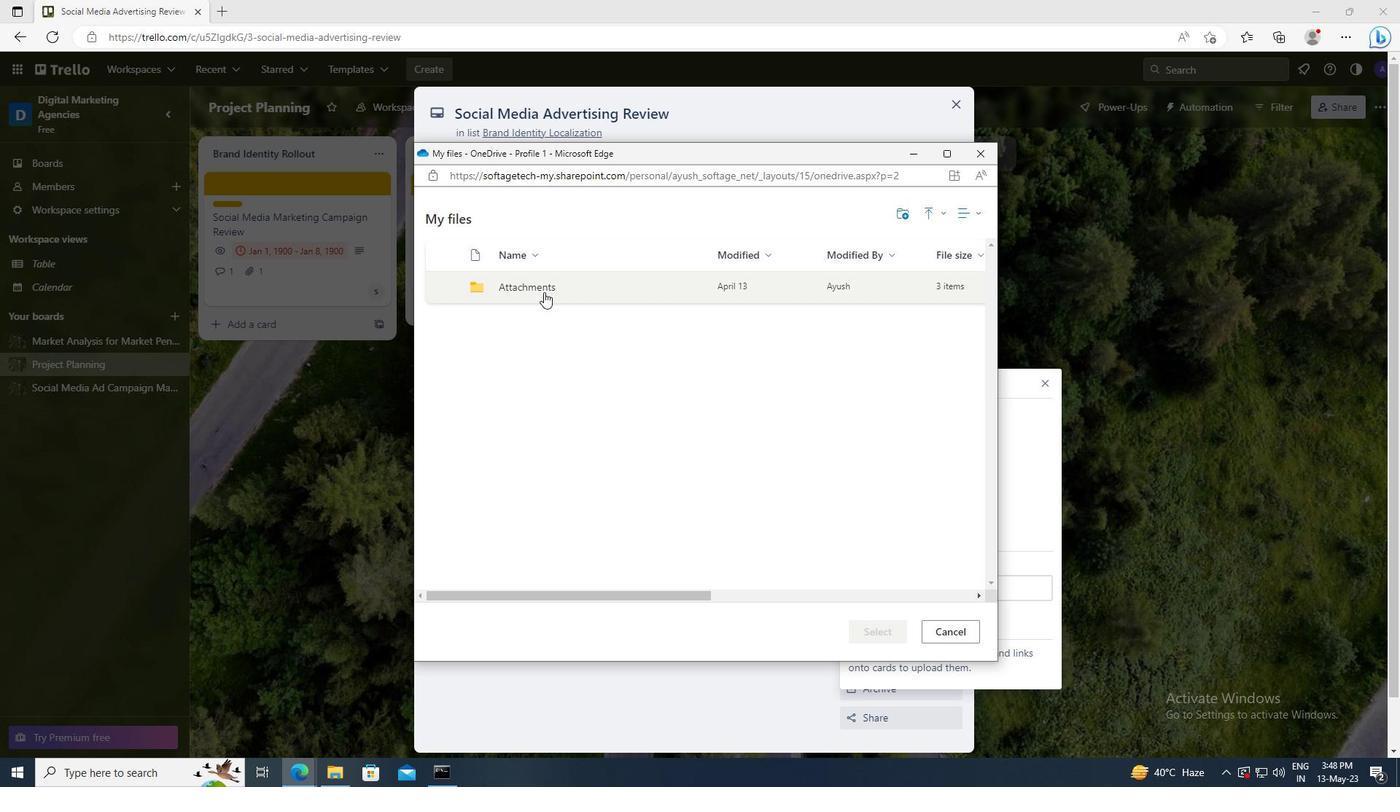 
Action: Mouse pressed left at (530, 285)
Screenshot: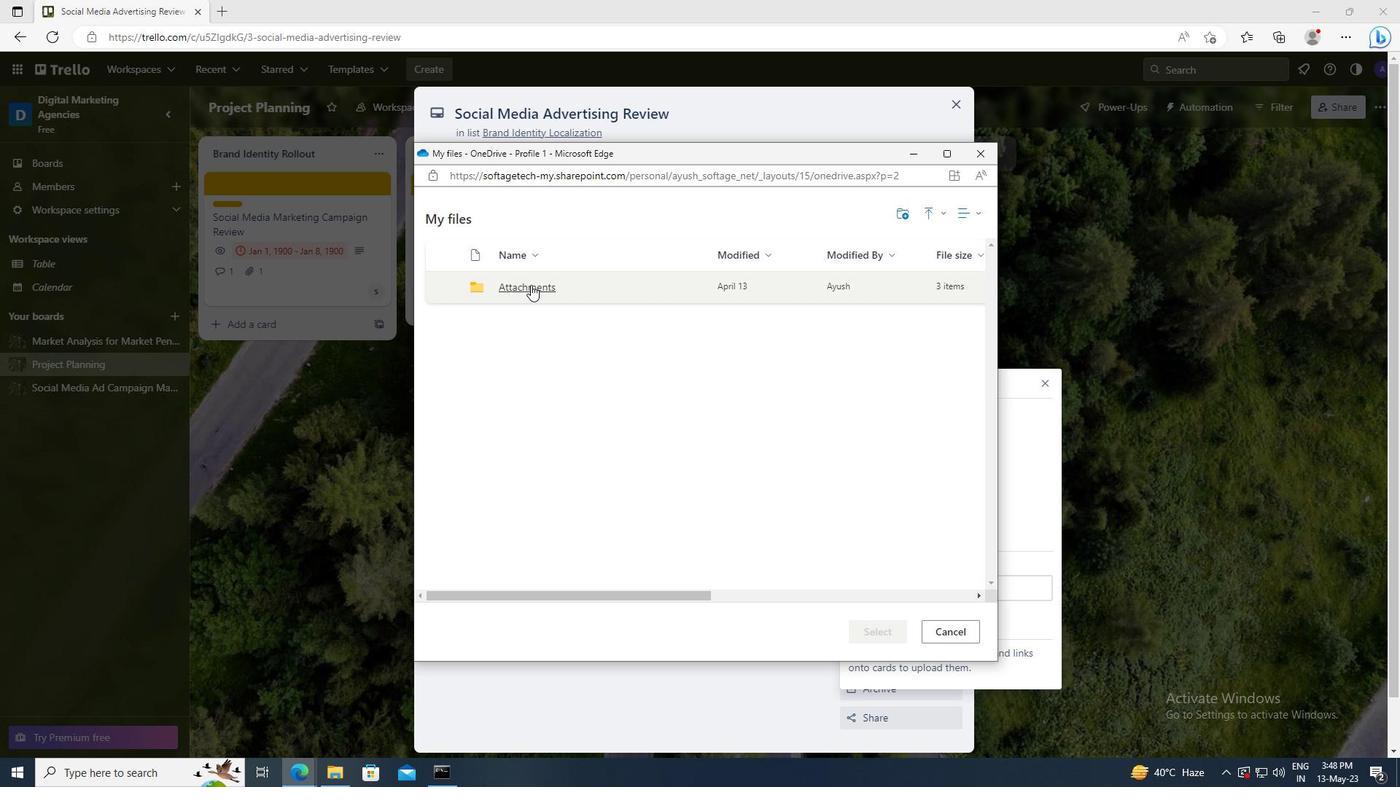 
Action: Mouse moved to (445, 288)
Screenshot: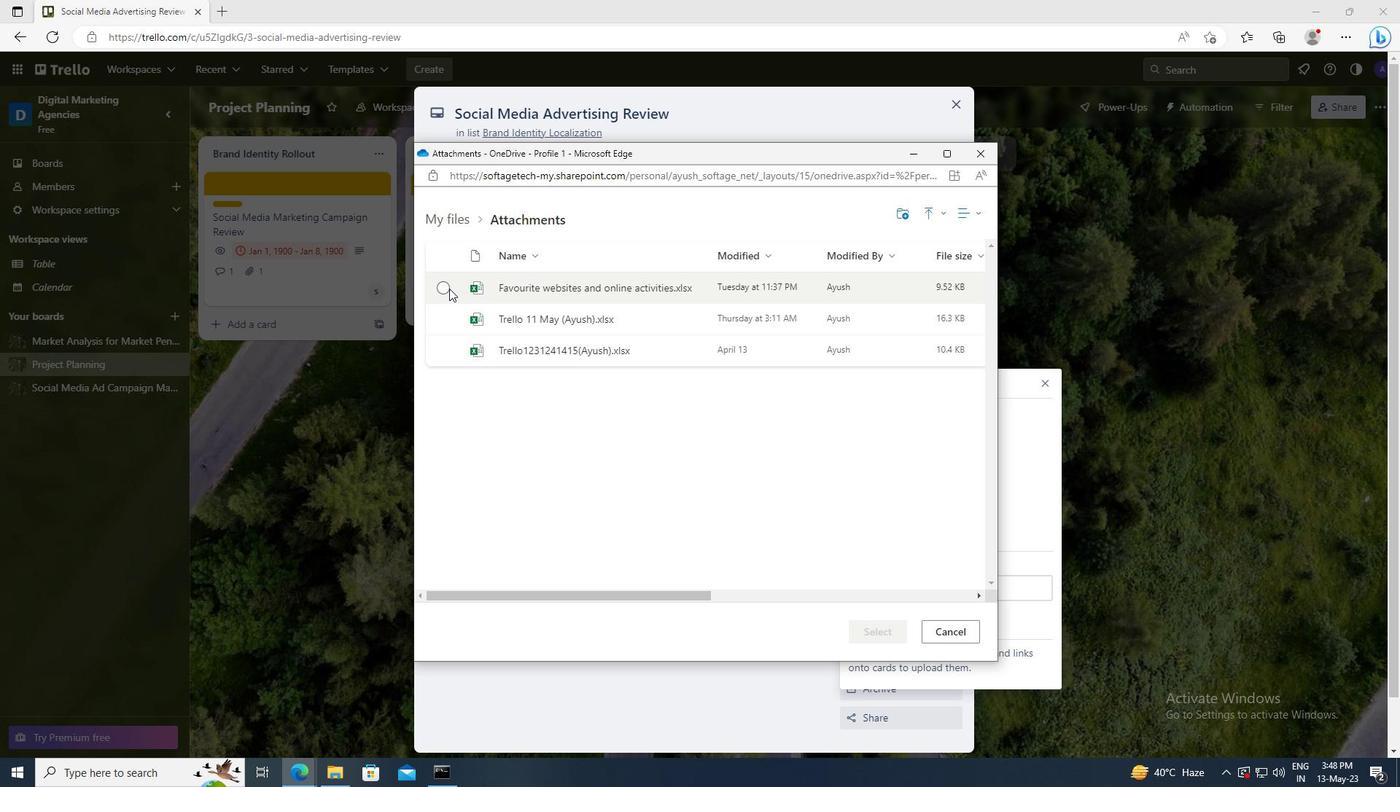 
Action: Mouse pressed left at (445, 288)
Screenshot: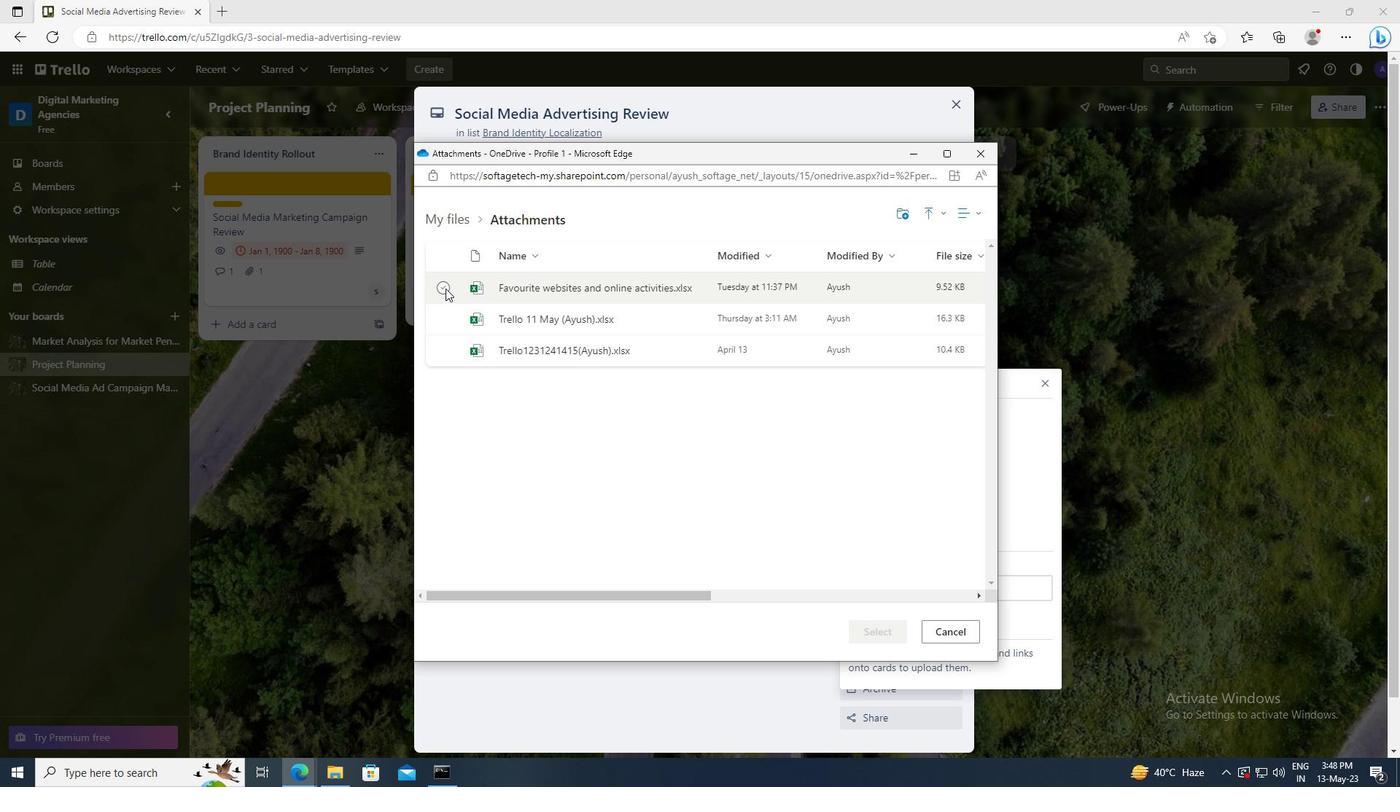 
Action: Mouse moved to (864, 625)
Screenshot: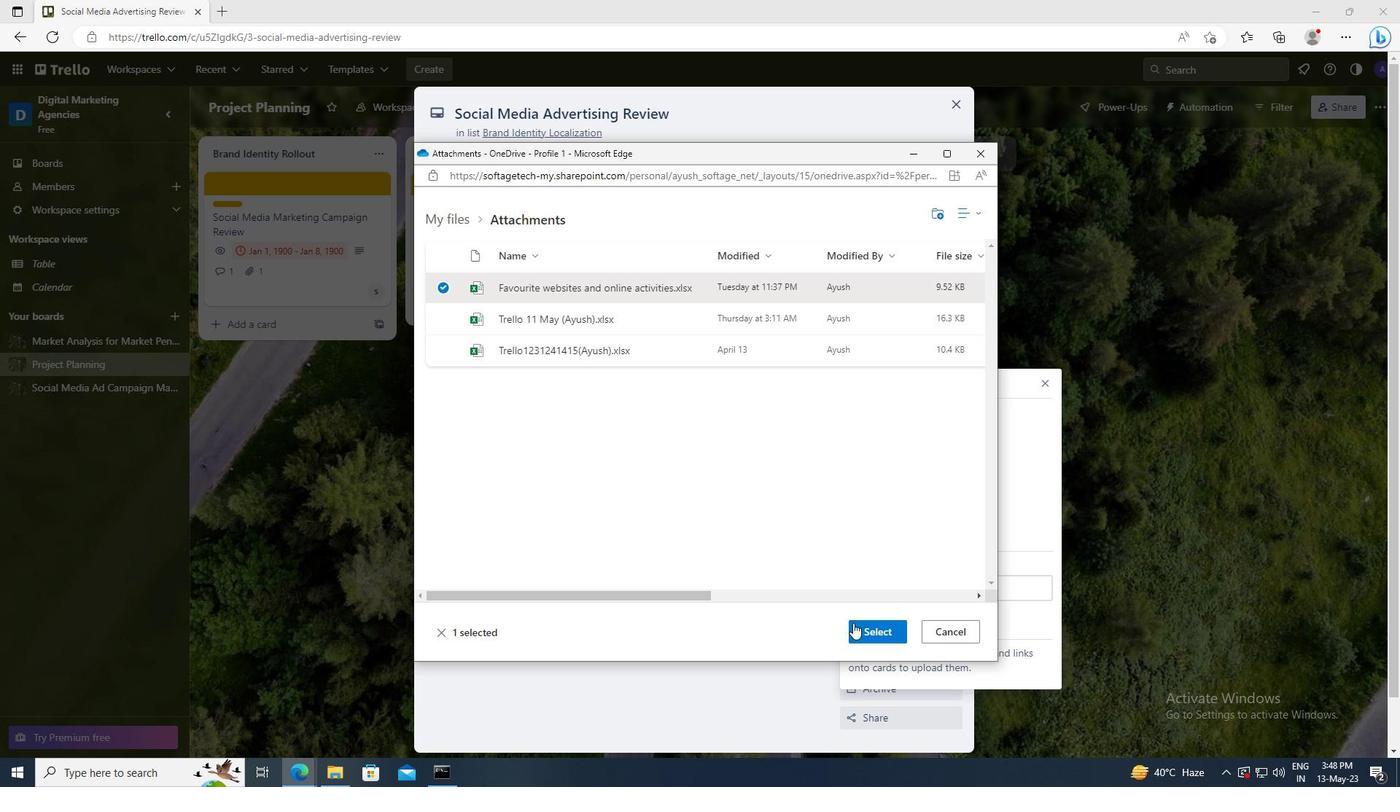 
Action: Mouse pressed left at (864, 625)
Screenshot: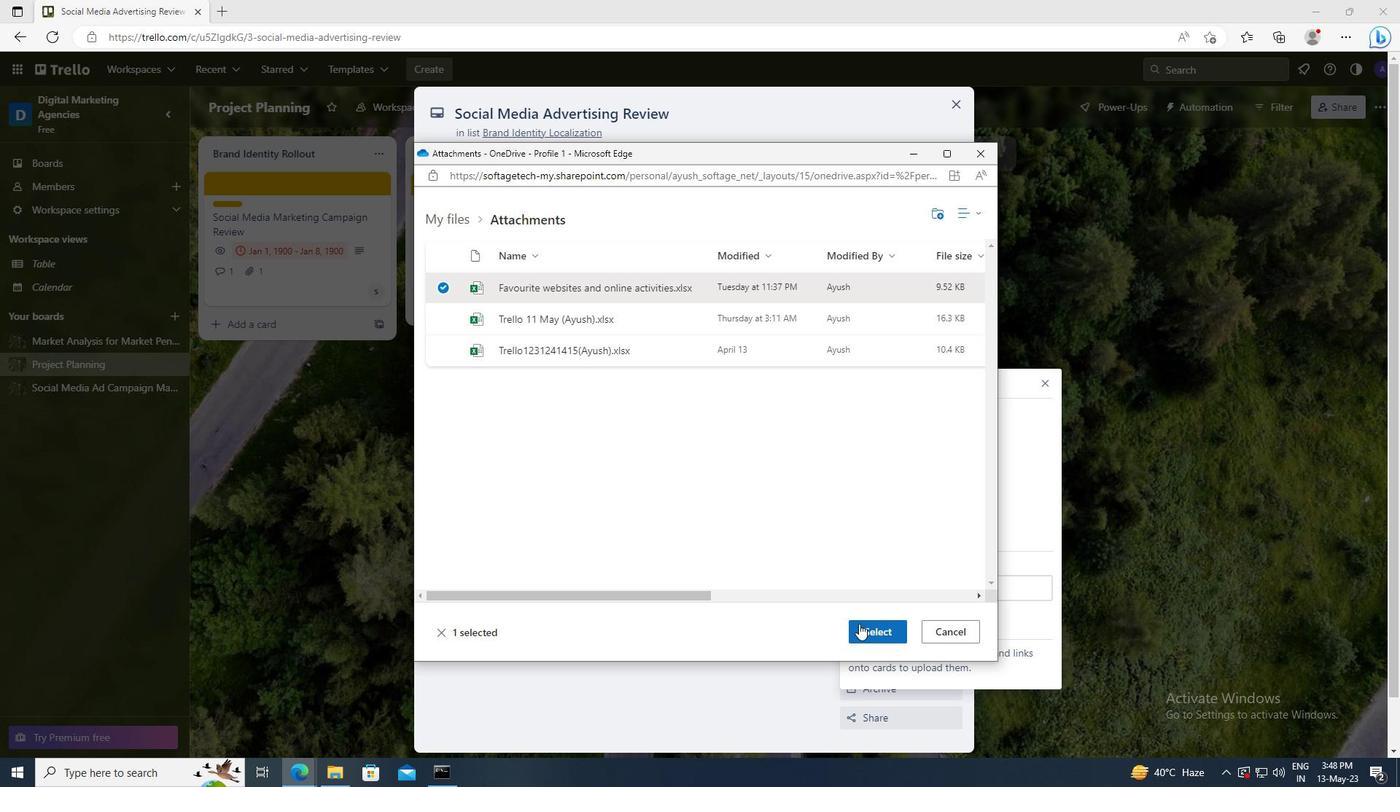 
Action: Mouse moved to (878, 387)
Screenshot: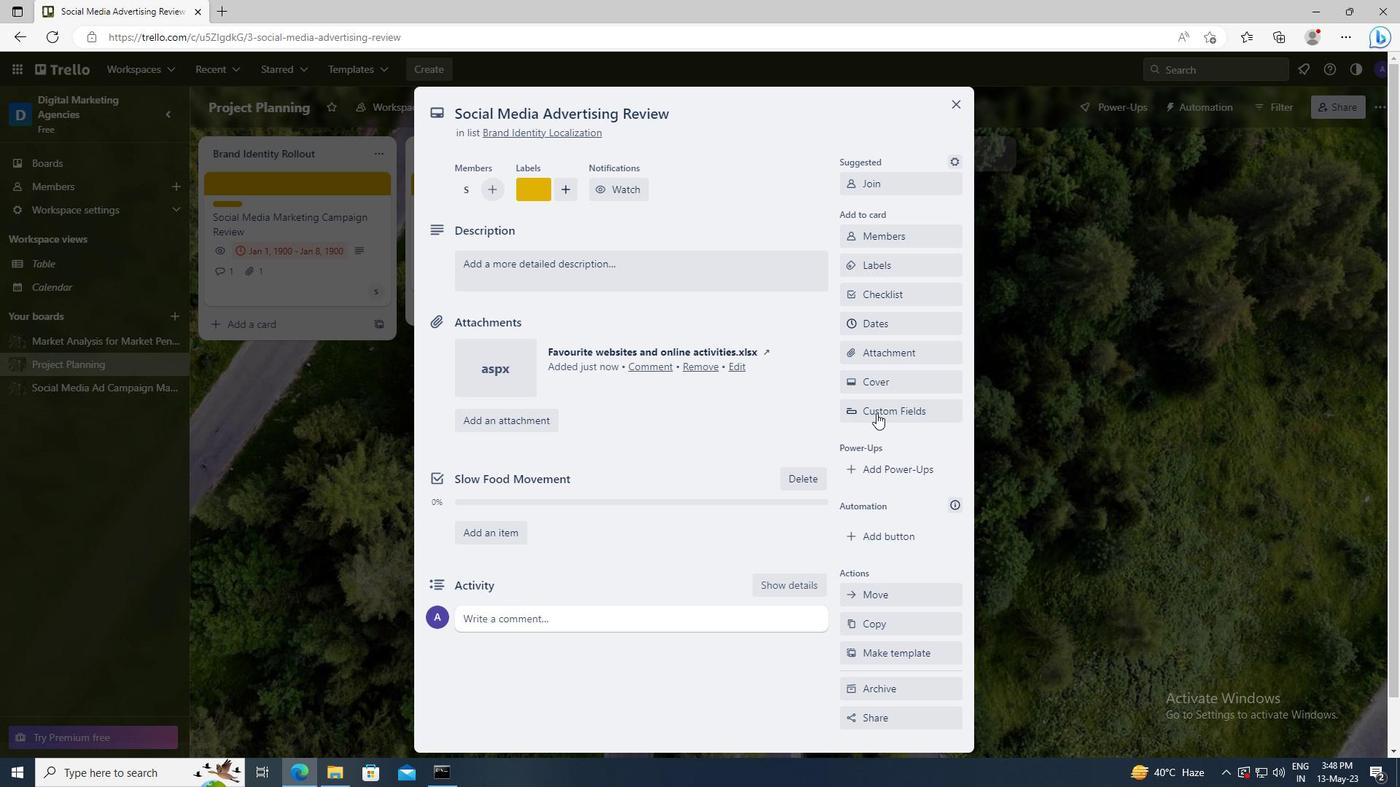 
Action: Mouse pressed left at (878, 387)
Screenshot: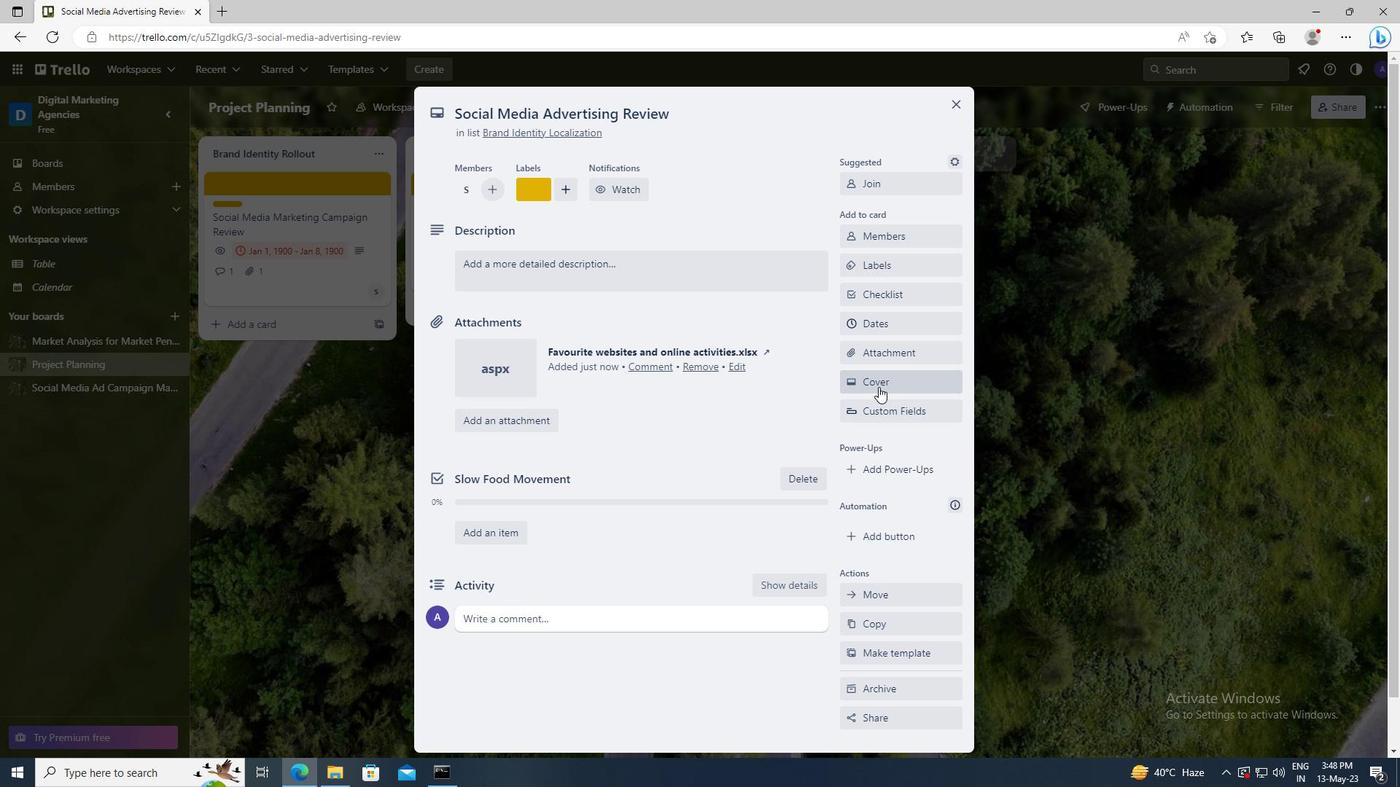 
Action: Mouse moved to (908, 460)
Screenshot: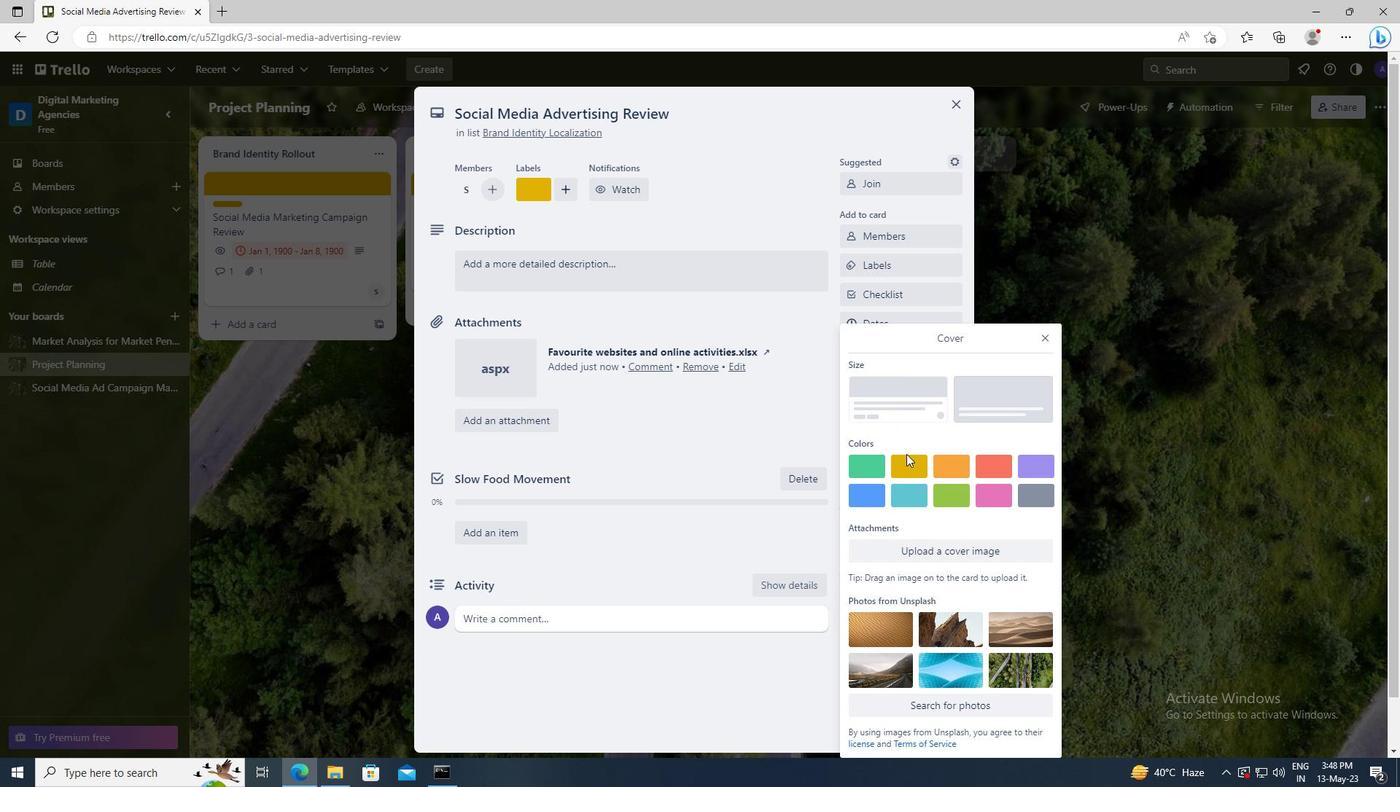 
Action: Mouse pressed left at (908, 460)
Screenshot: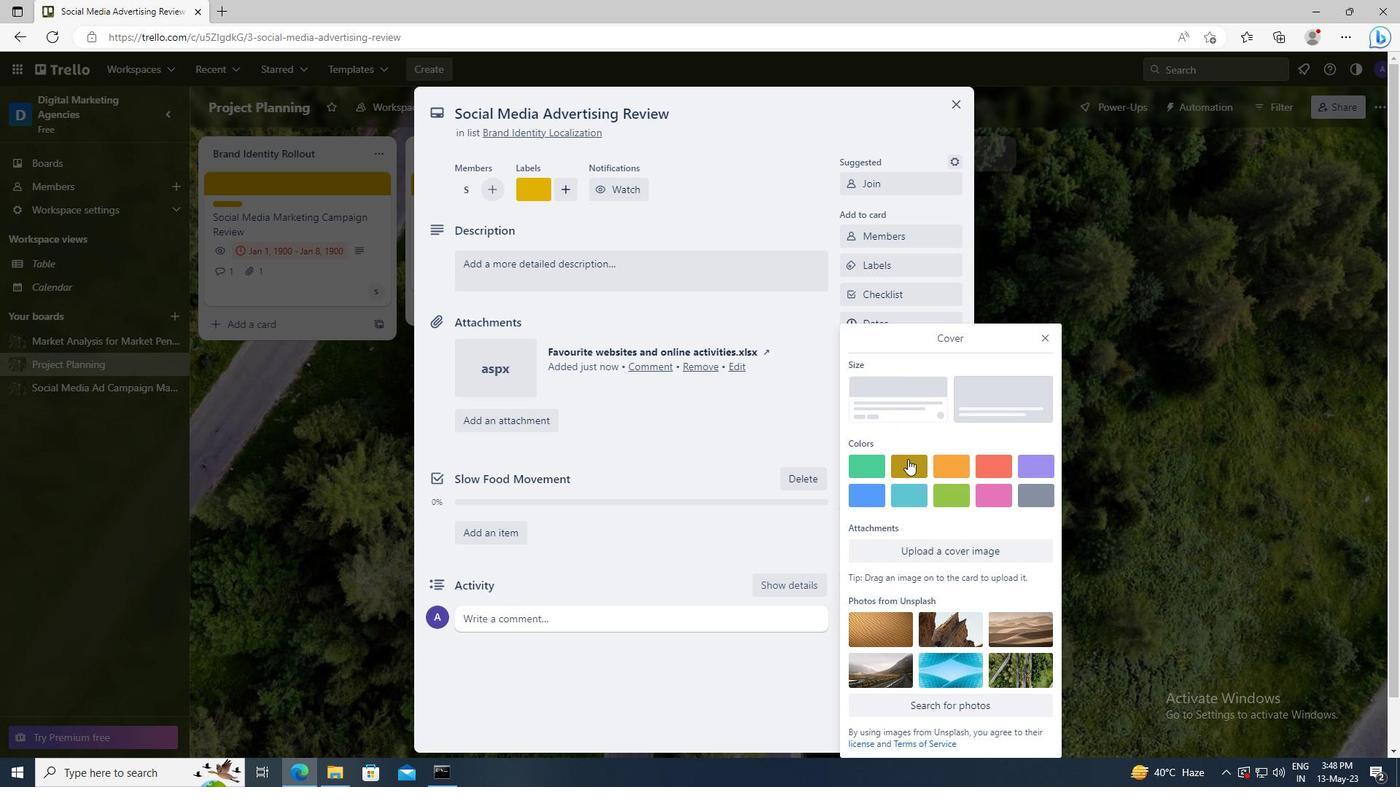 
Action: Mouse moved to (1045, 313)
Screenshot: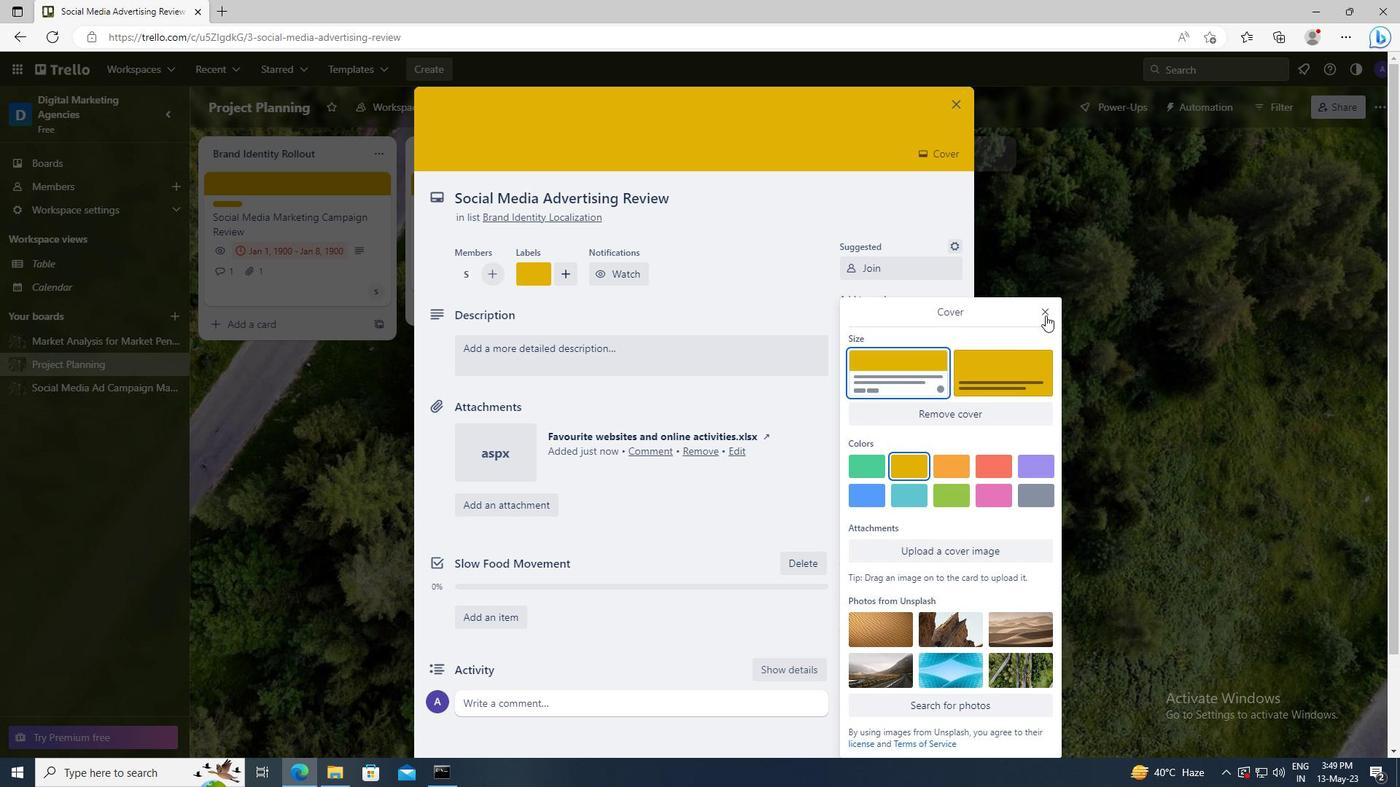 
Action: Mouse pressed left at (1045, 313)
Screenshot: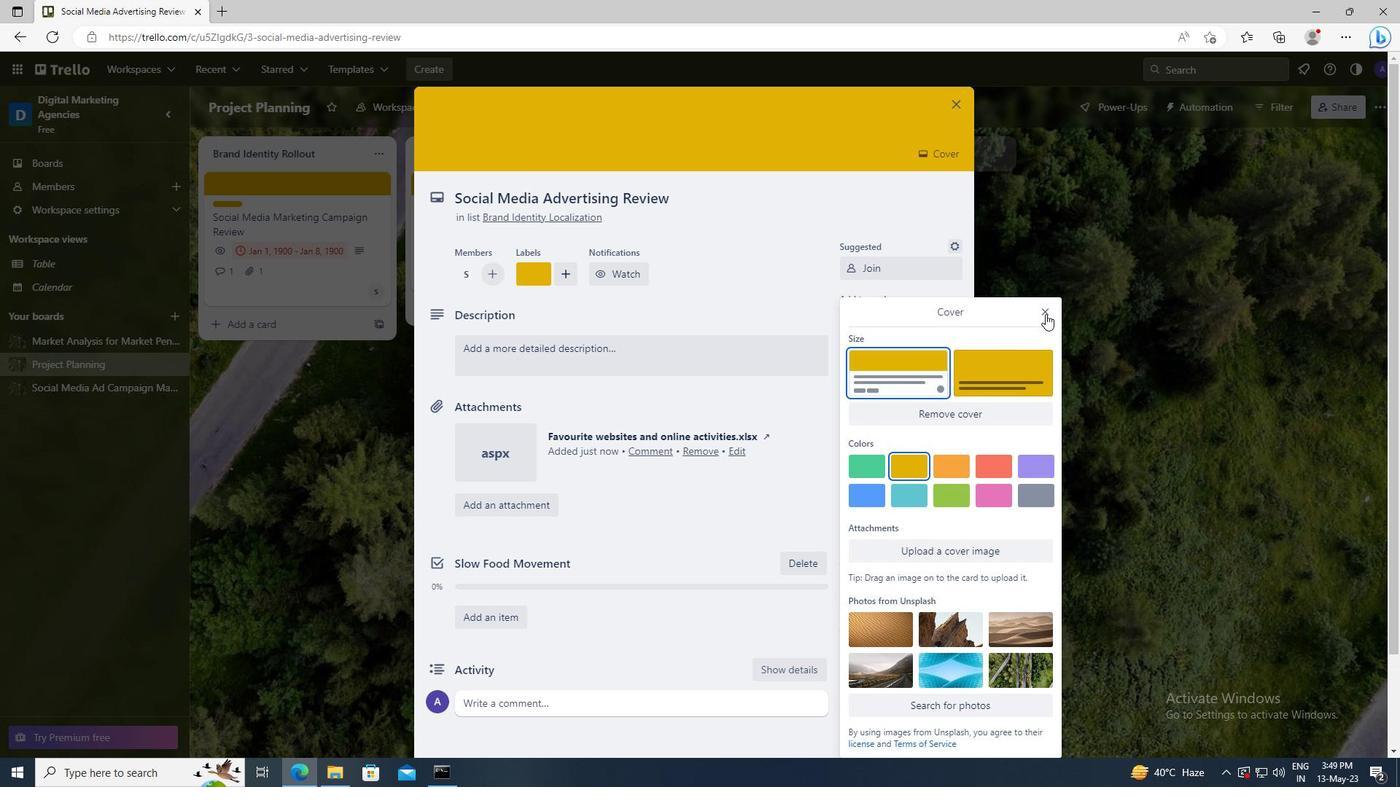 
Action: Mouse moved to (648, 365)
Screenshot: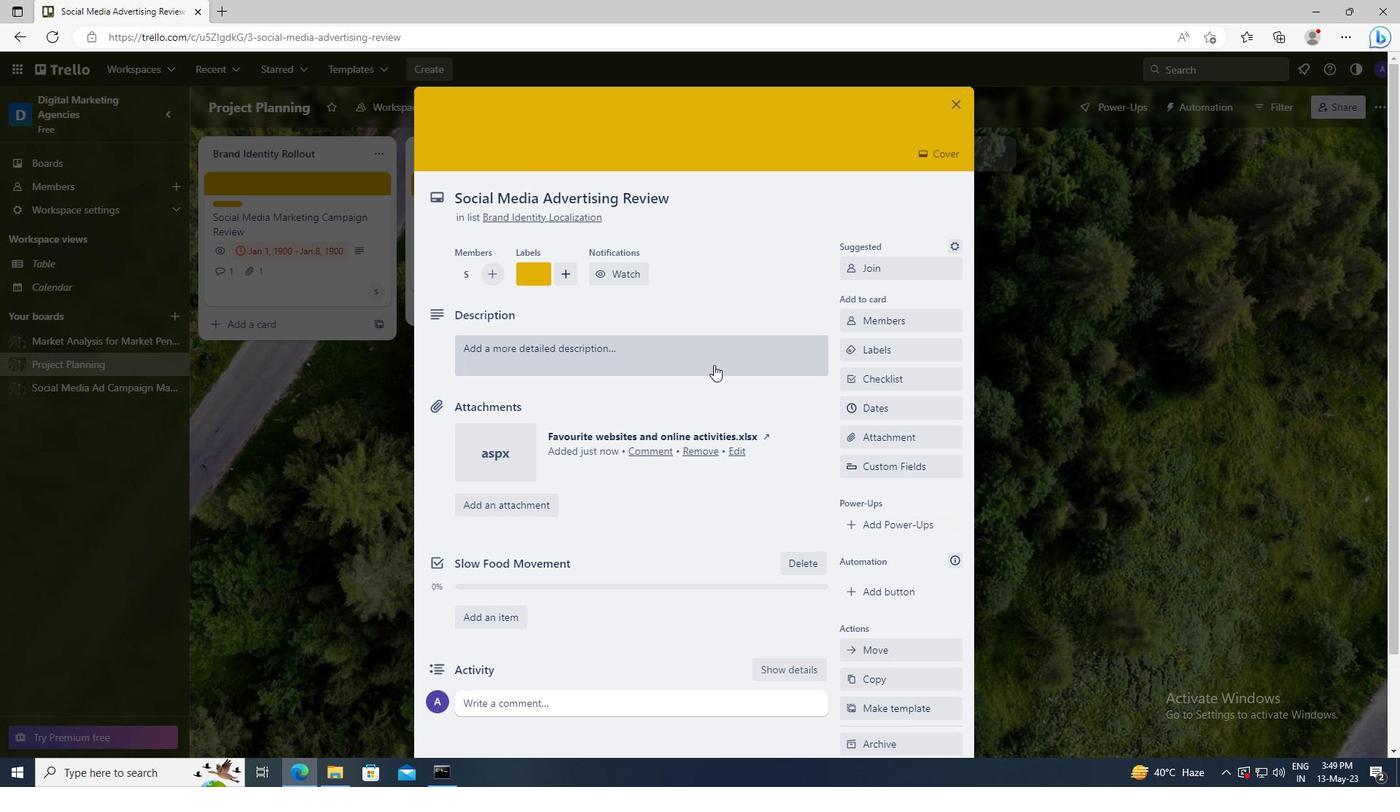 
Action: Mouse pressed left at (648, 365)
Screenshot: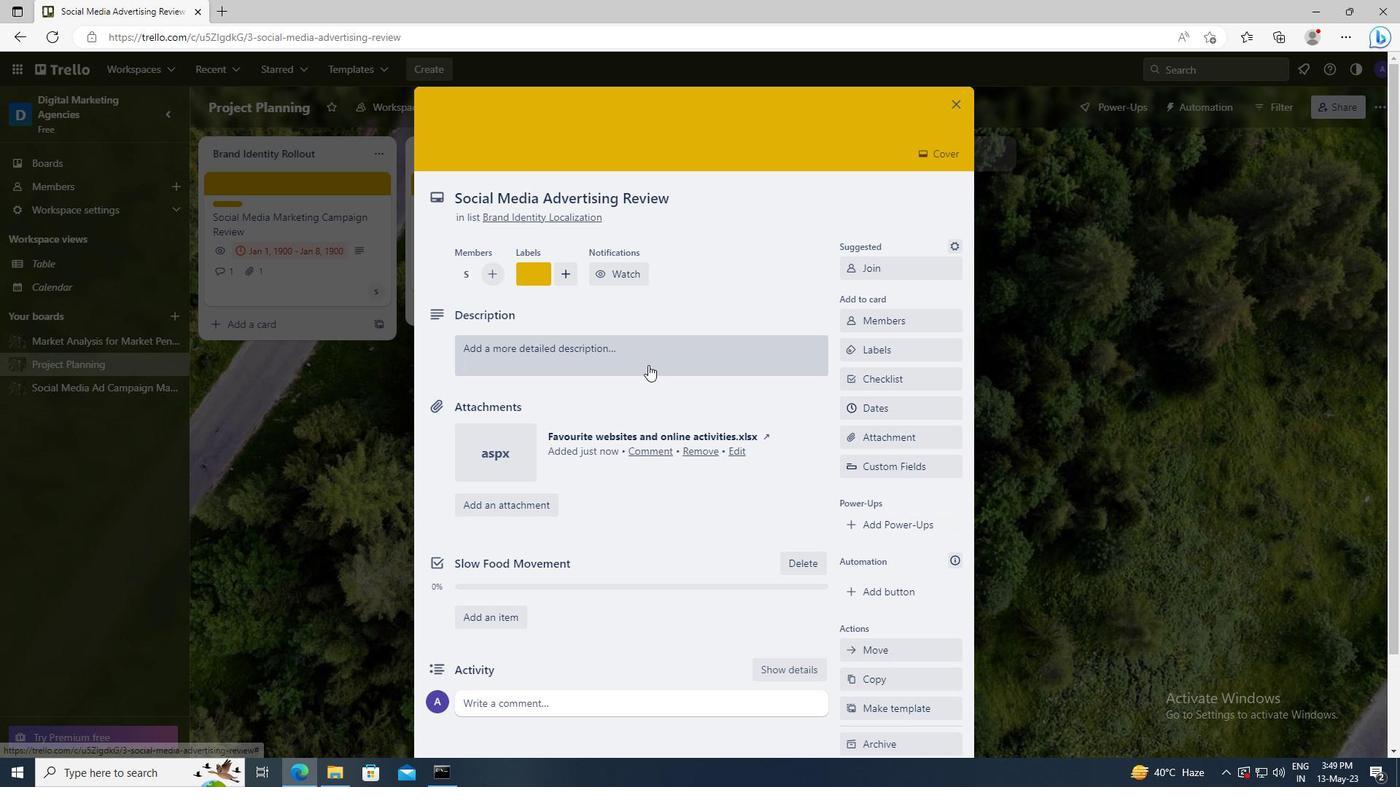 
Action: Key pressed <Key.shift>PLAN<Key.space>AND<Key.space>EXECUTE<Key.space>COMPANY<Key.space>TEAM-BUILDING<Key.space>ACTIVITY<Key.space>AT<Key.space>A<Key.space>PAINTBALL<Key.space>FIELD
Screenshot: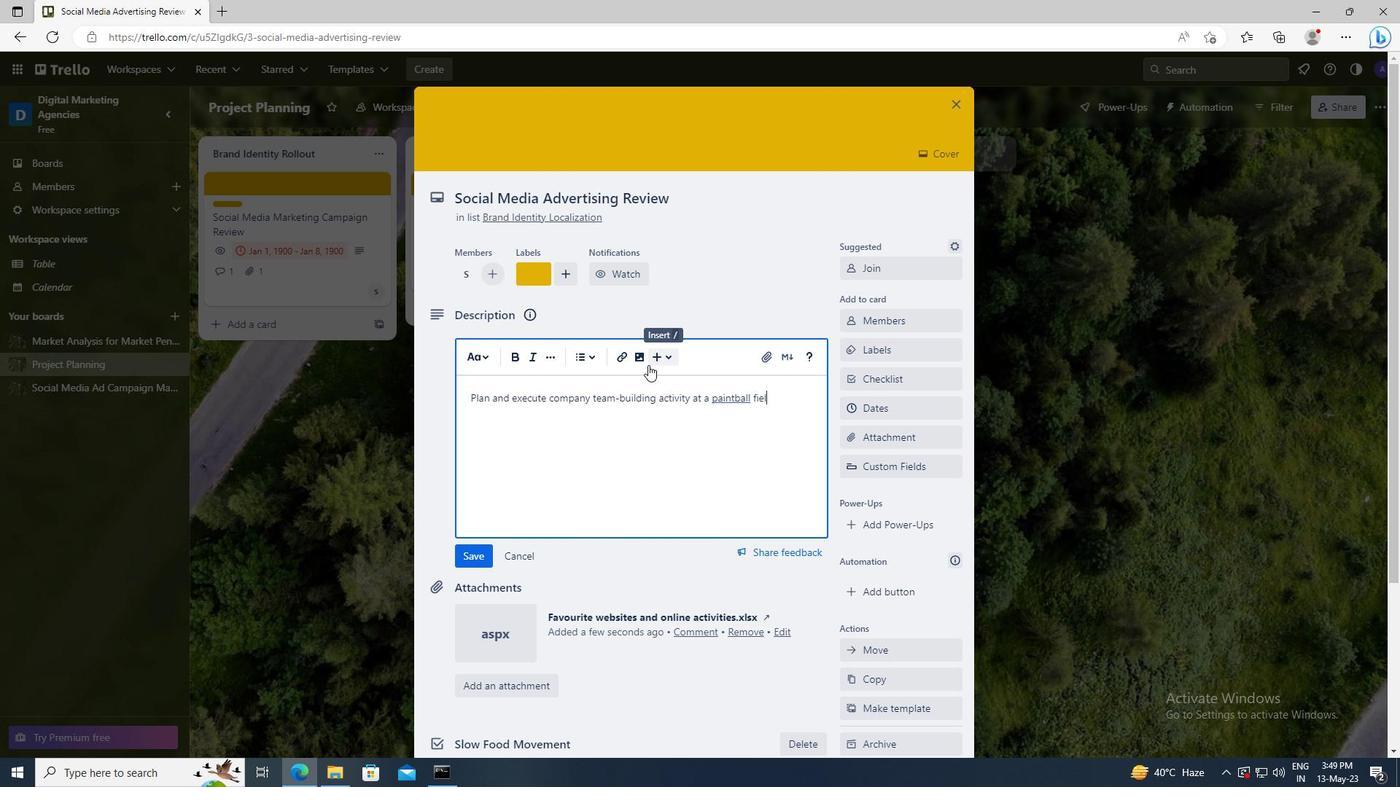 
Action: Mouse scrolled (648, 364) with delta (0, 0)
Screenshot: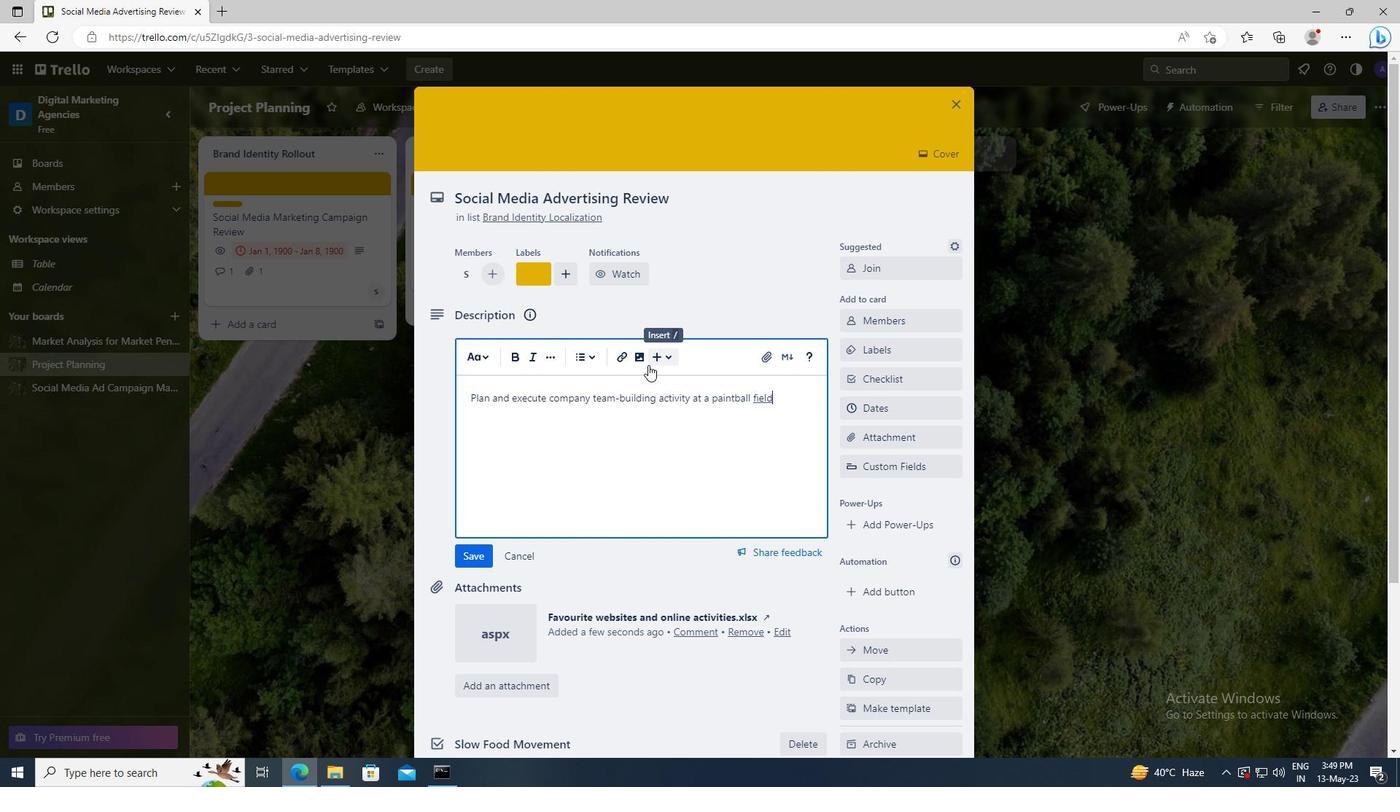 
Action: Mouse moved to (482, 449)
Screenshot: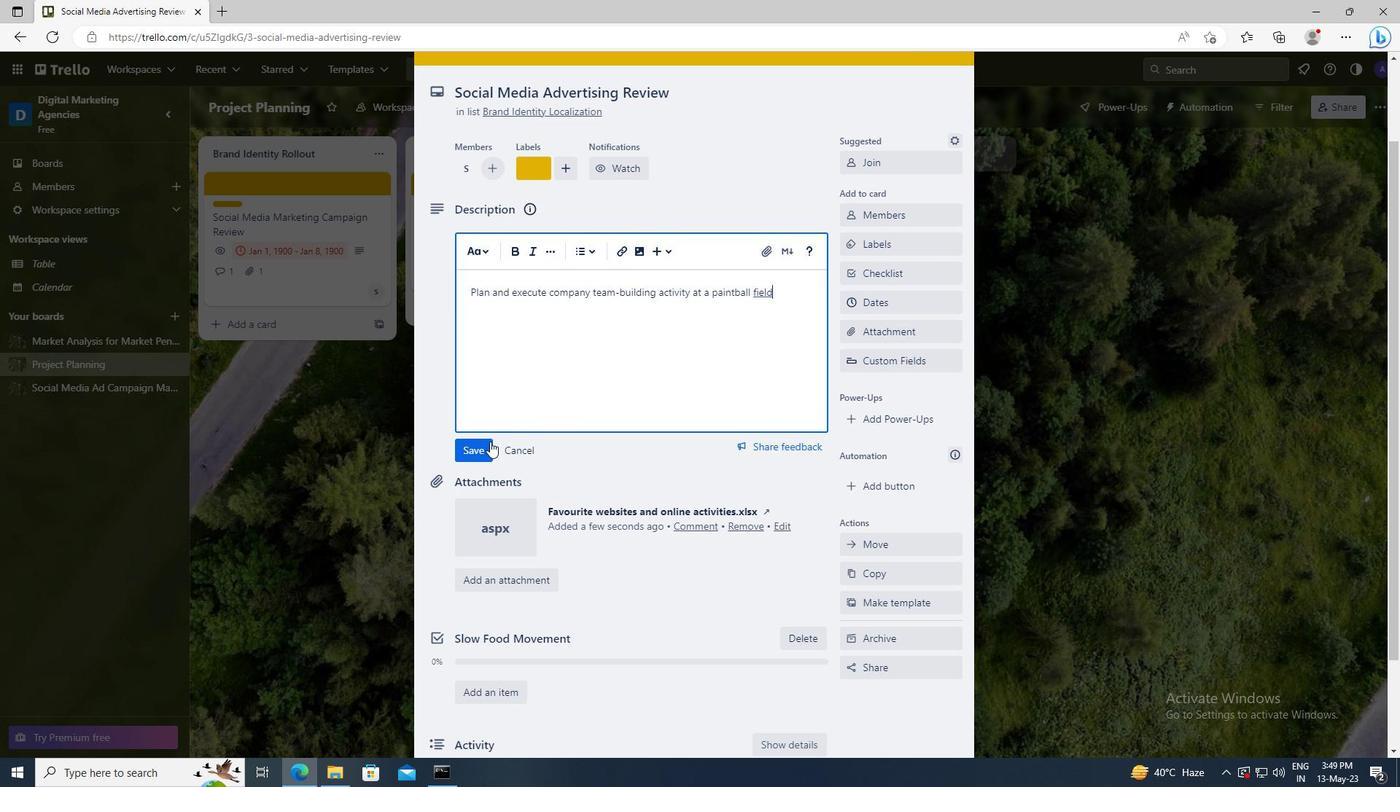 
Action: Mouse pressed left at (482, 449)
Screenshot: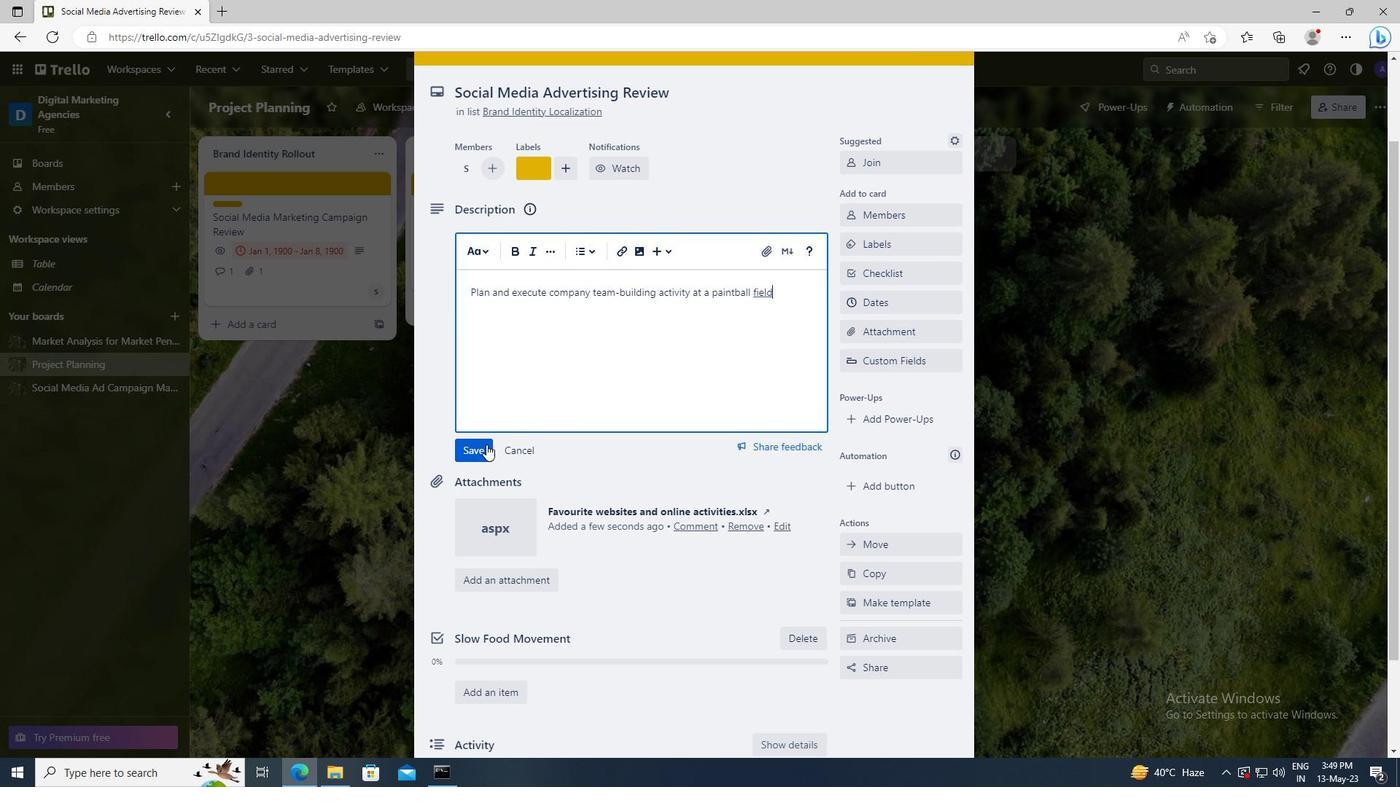 
Action: Mouse scrolled (482, 448) with delta (0, 0)
Screenshot: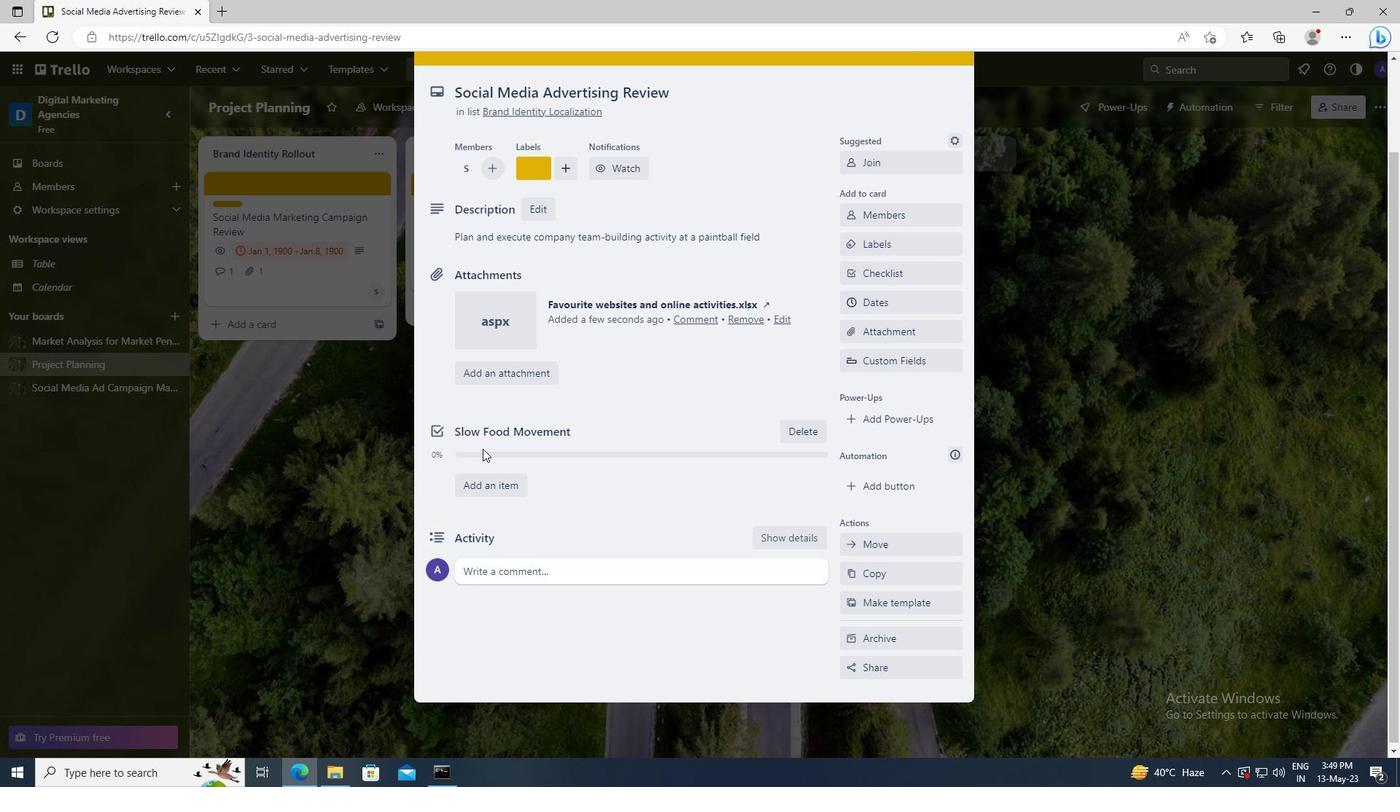 
Action: Mouse scrolled (482, 448) with delta (0, 0)
Screenshot: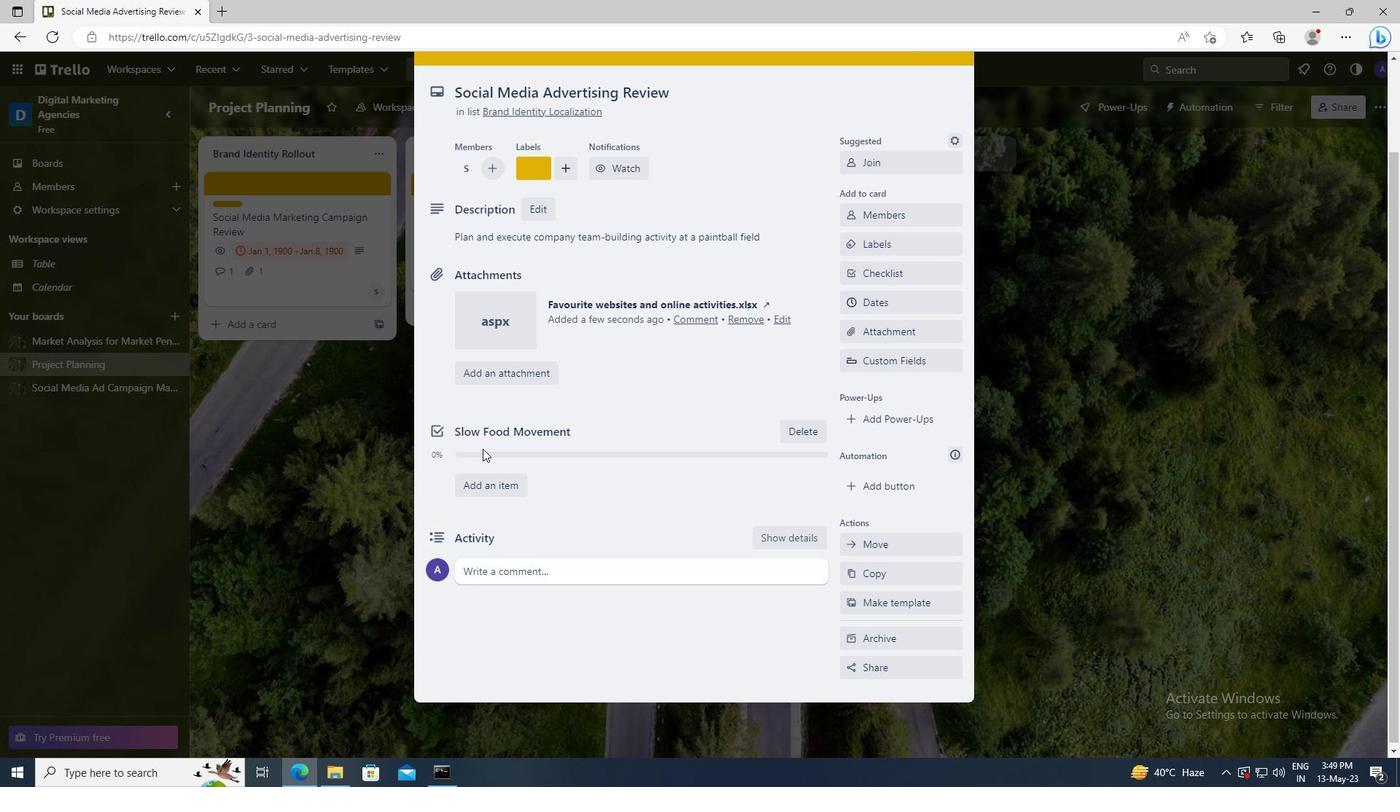 
Action: Mouse moved to (501, 571)
Screenshot: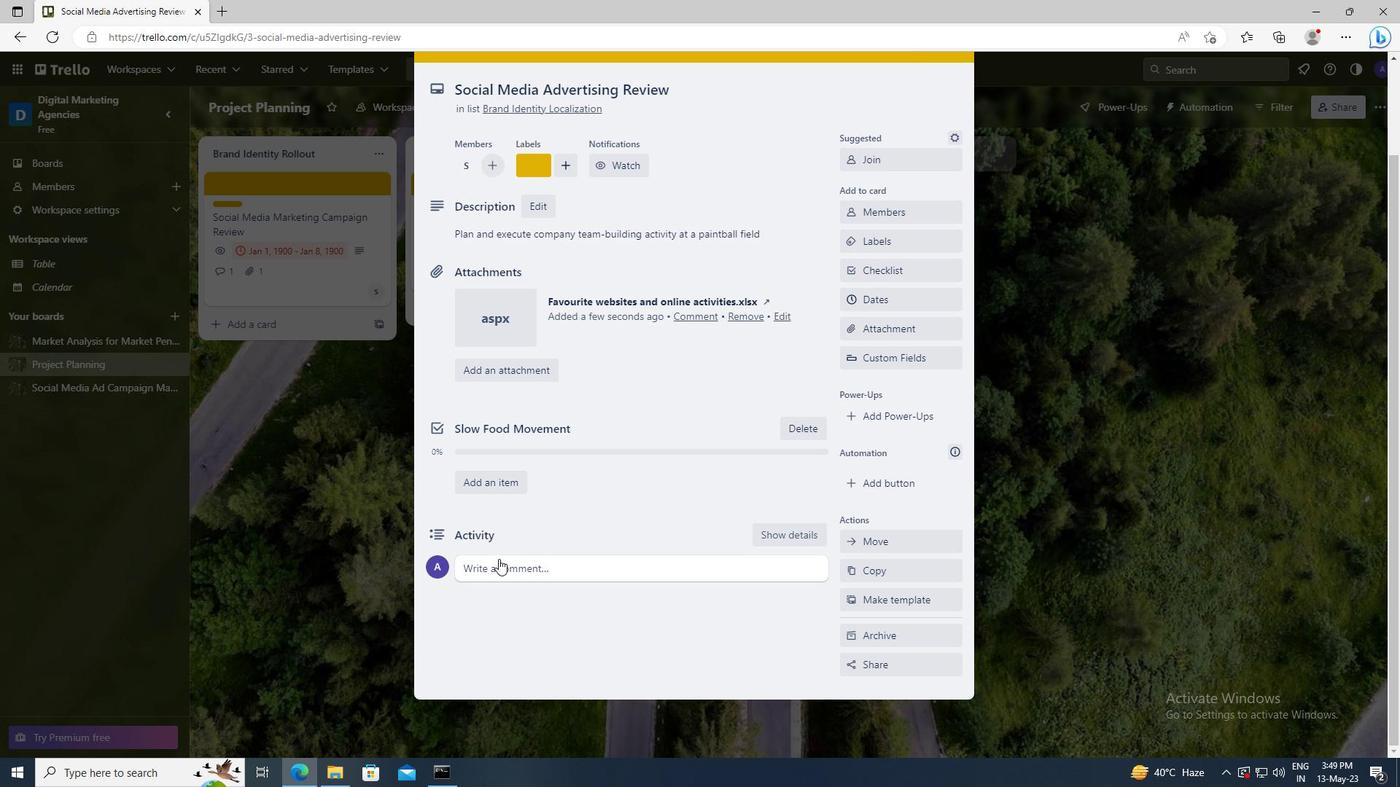 
Action: Mouse pressed left at (501, 571)
Screenshot: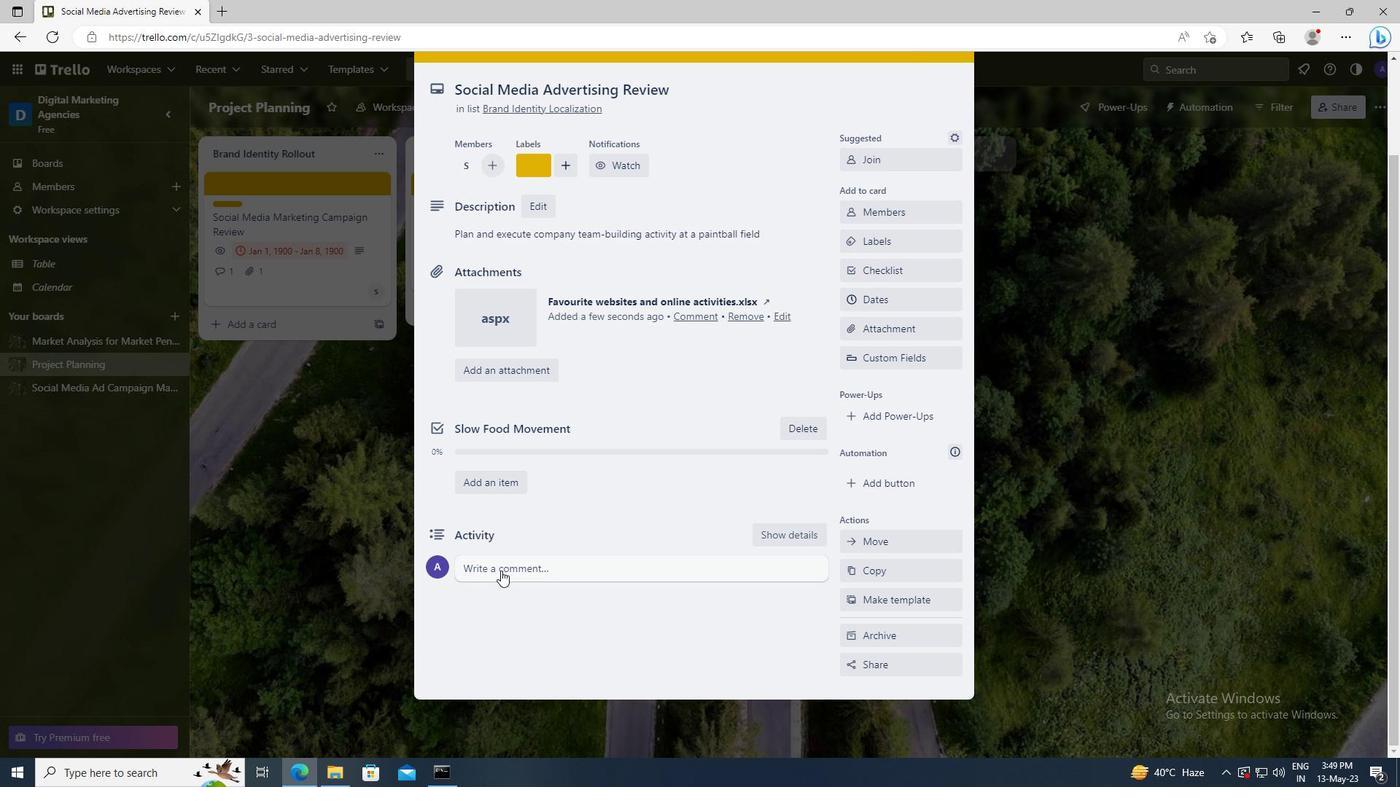 
Action: Key pressed <Key.shift>LET<Key.space>US<Key.space>APPROACH<Key.space>THIS<Key.space>TASK<Key.space>WITH<Key.space>A<Key.space>FOCUS<Key.space>ON<Key.space>CONTINUOUS<Key.space>IMPROVEMENT,<Key.space>SEEKING<Key.space>TO<Key.space>LEARN<Key.space>AND<Key.space>GROW<Key.space>FROM<Key.space>EACH<Key.space>STEP<Key.space>OF<Key.space>THE<Key.space>PROCESS.
Screenshot: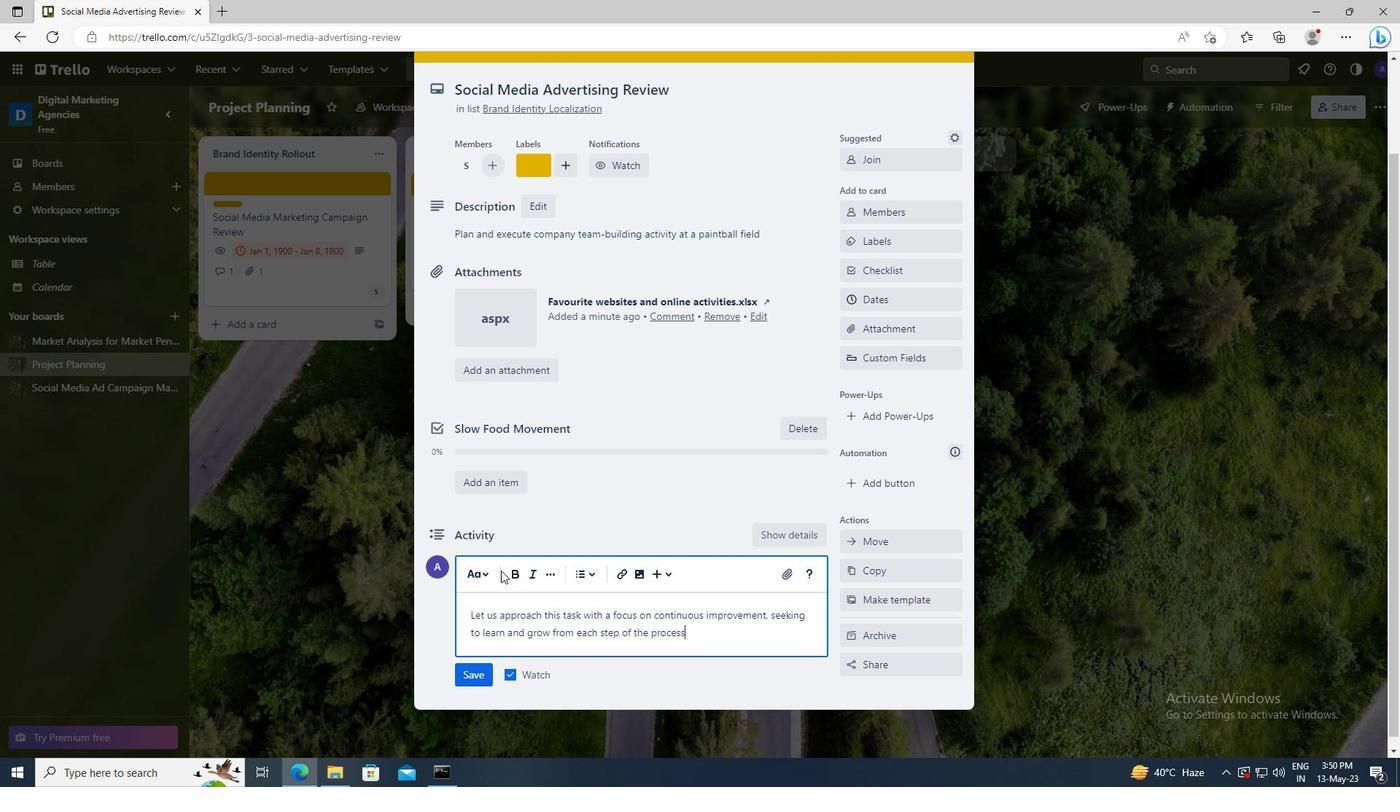 
Action: Mouse moved to (482, 679)
Screenshot: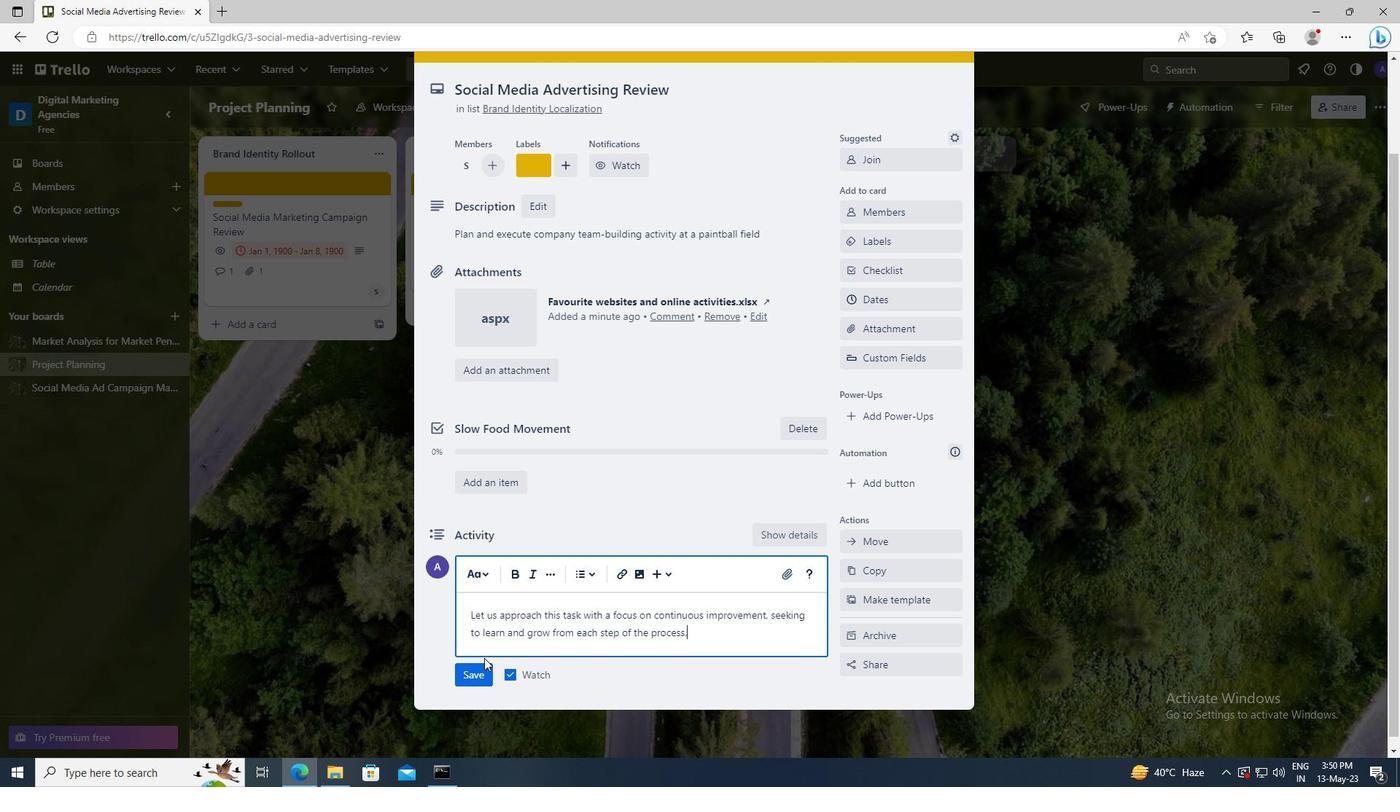 
Action: Mouse pressed left at (482, 679)
Screenshot: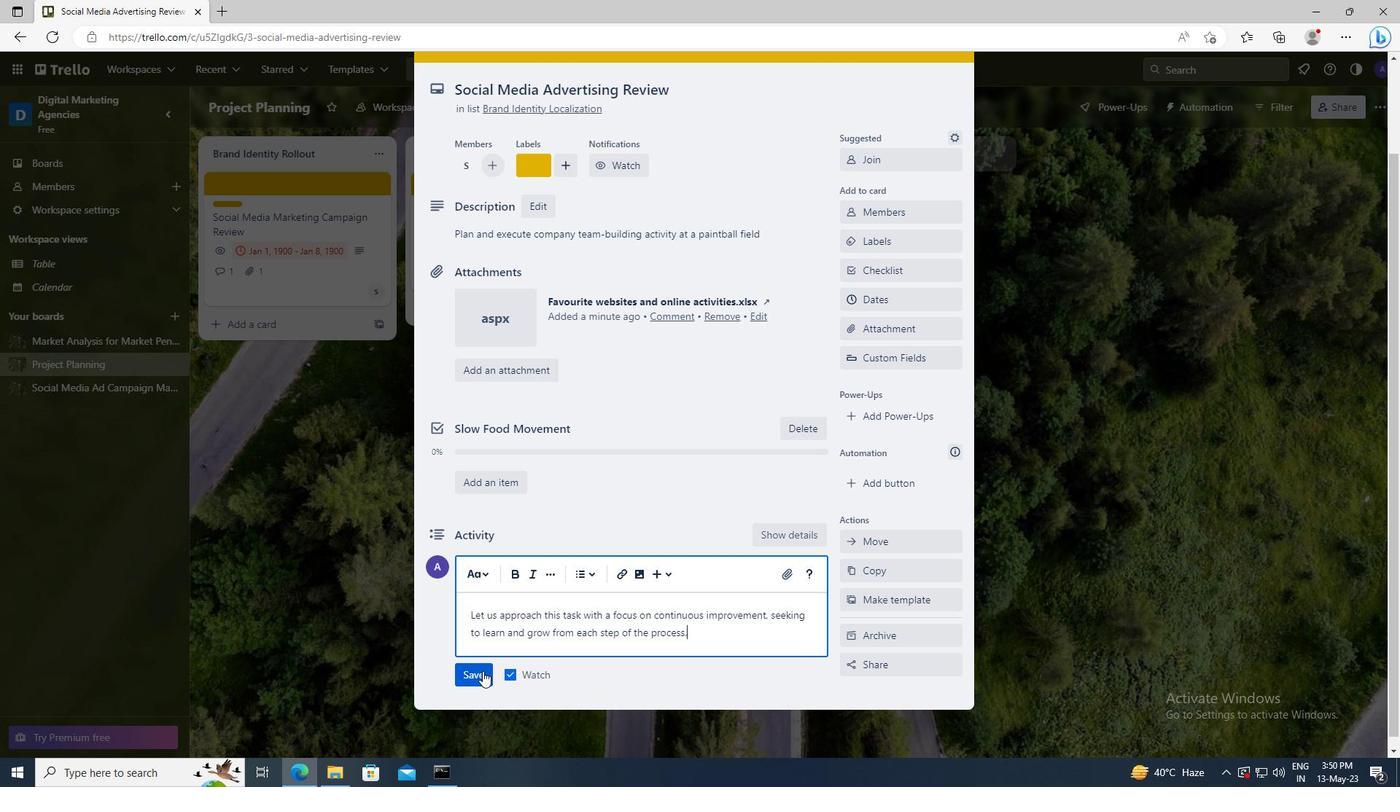 
Action: Mouse moved to (851, 296)
Screenshot: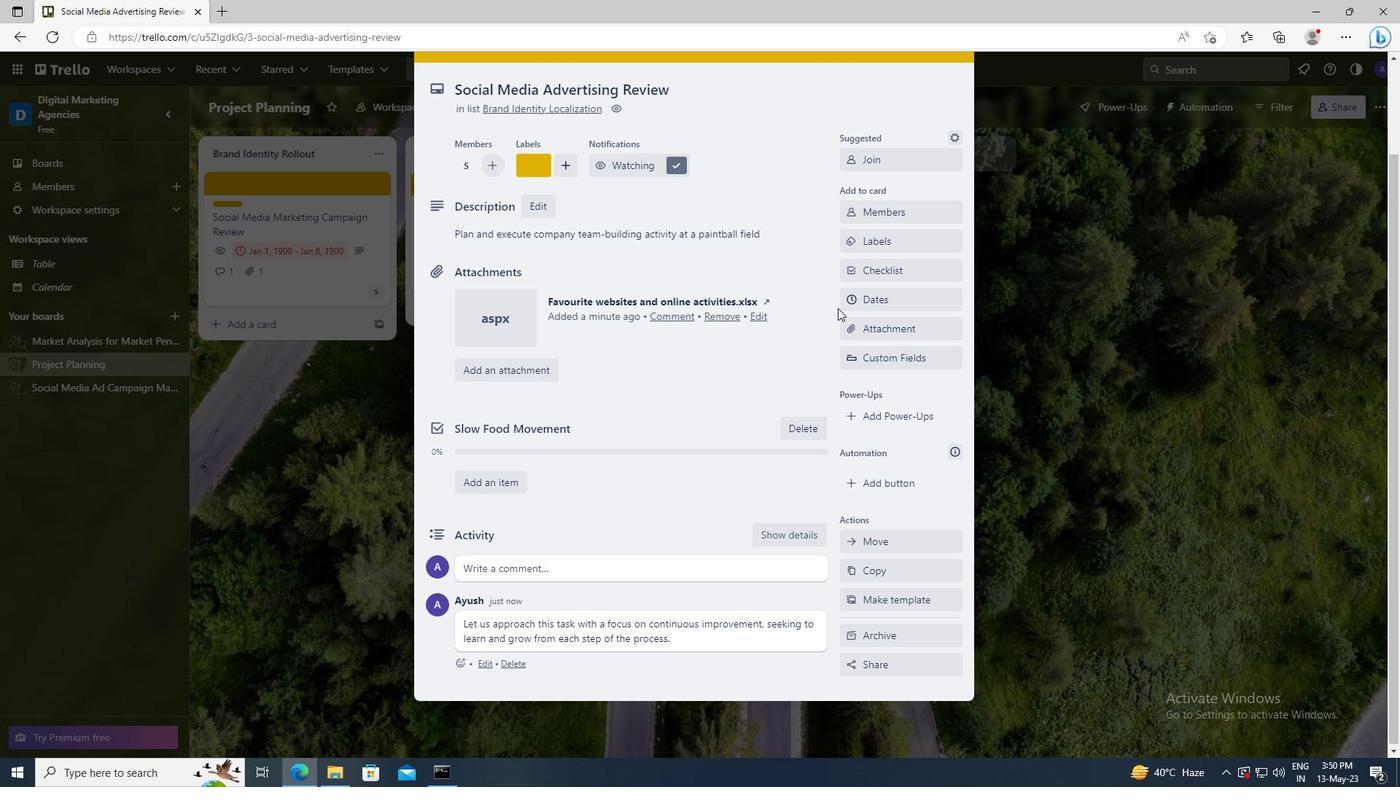 
Action: Mouse pressed left at (851, 296)
Screenshot: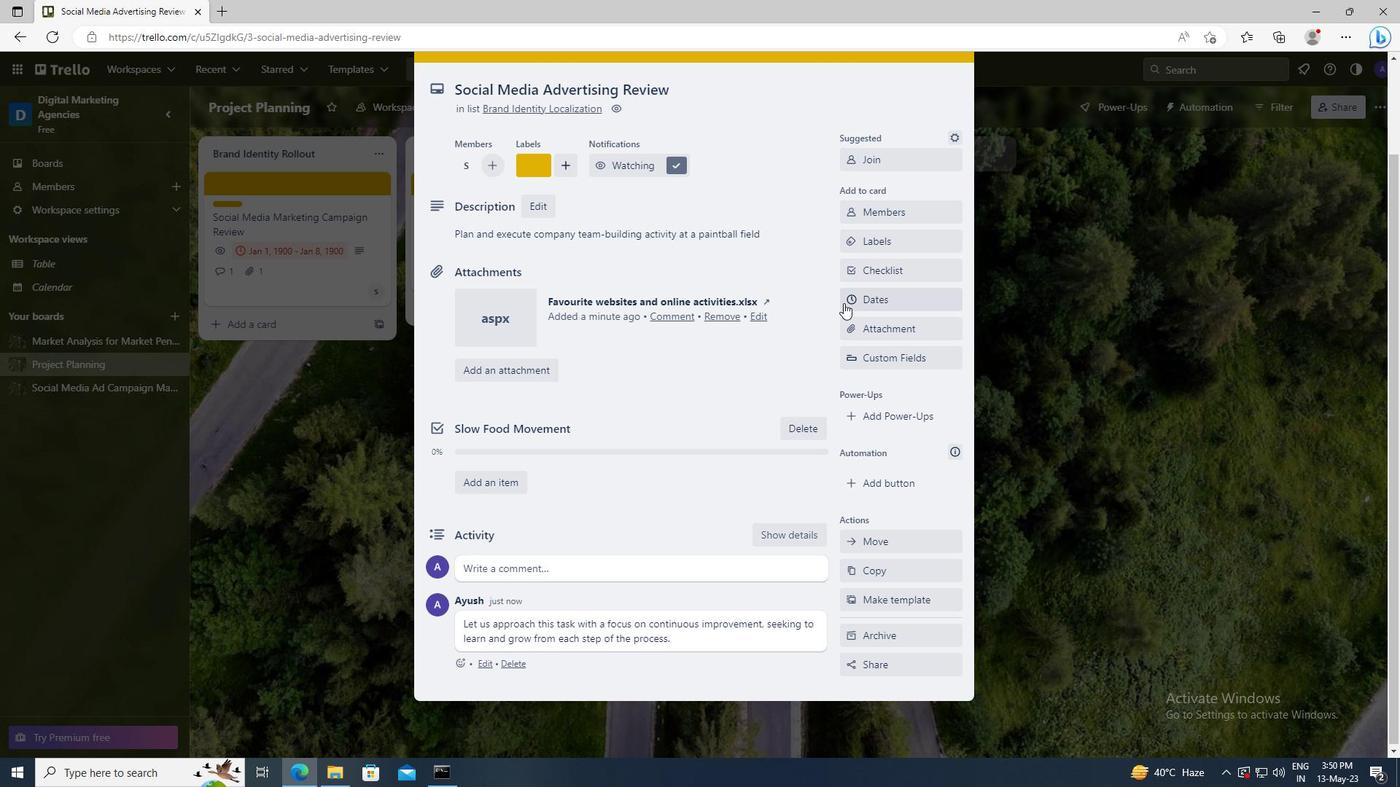 
Action: Mouse moved to (857, 371)
Screenshot: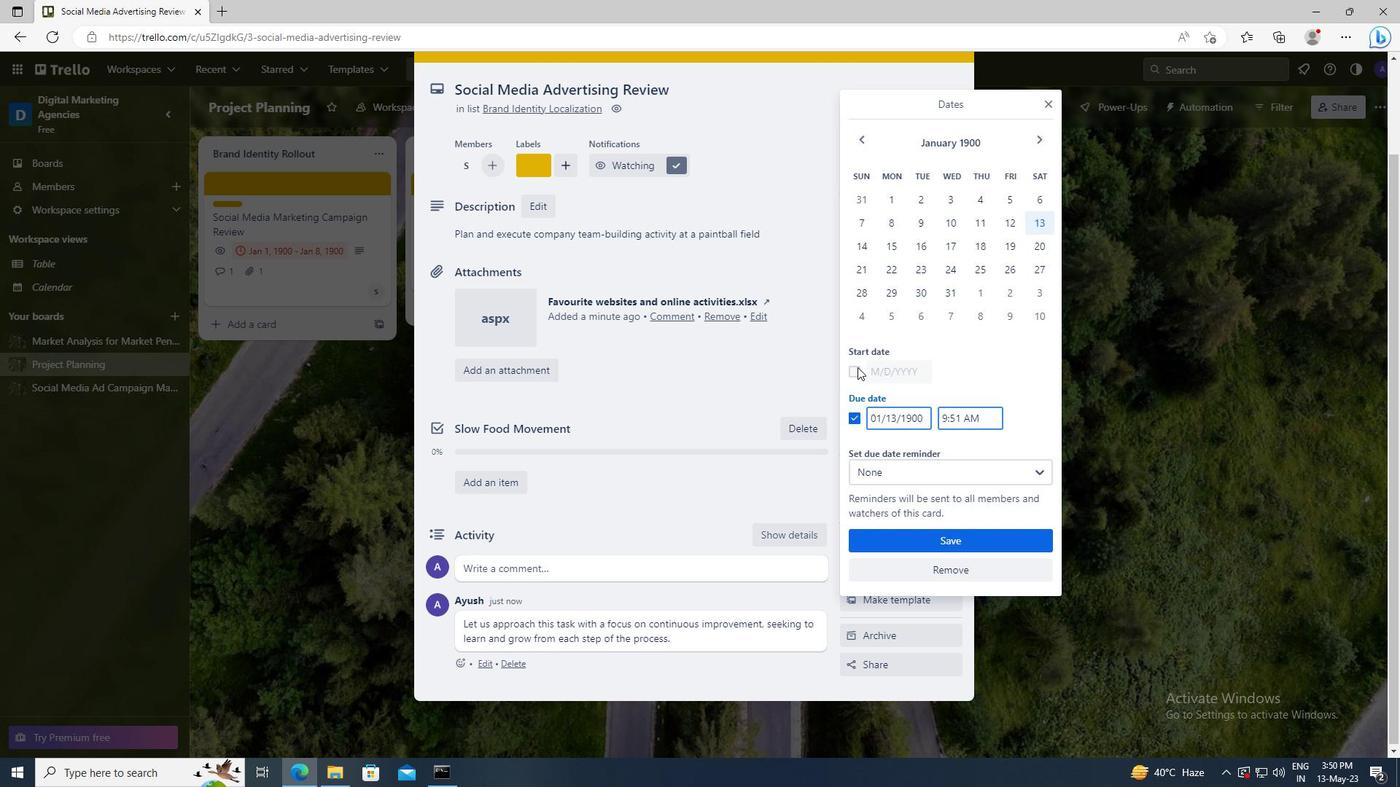
Action: Mouse pressed left at (857, 371)
Screenshot: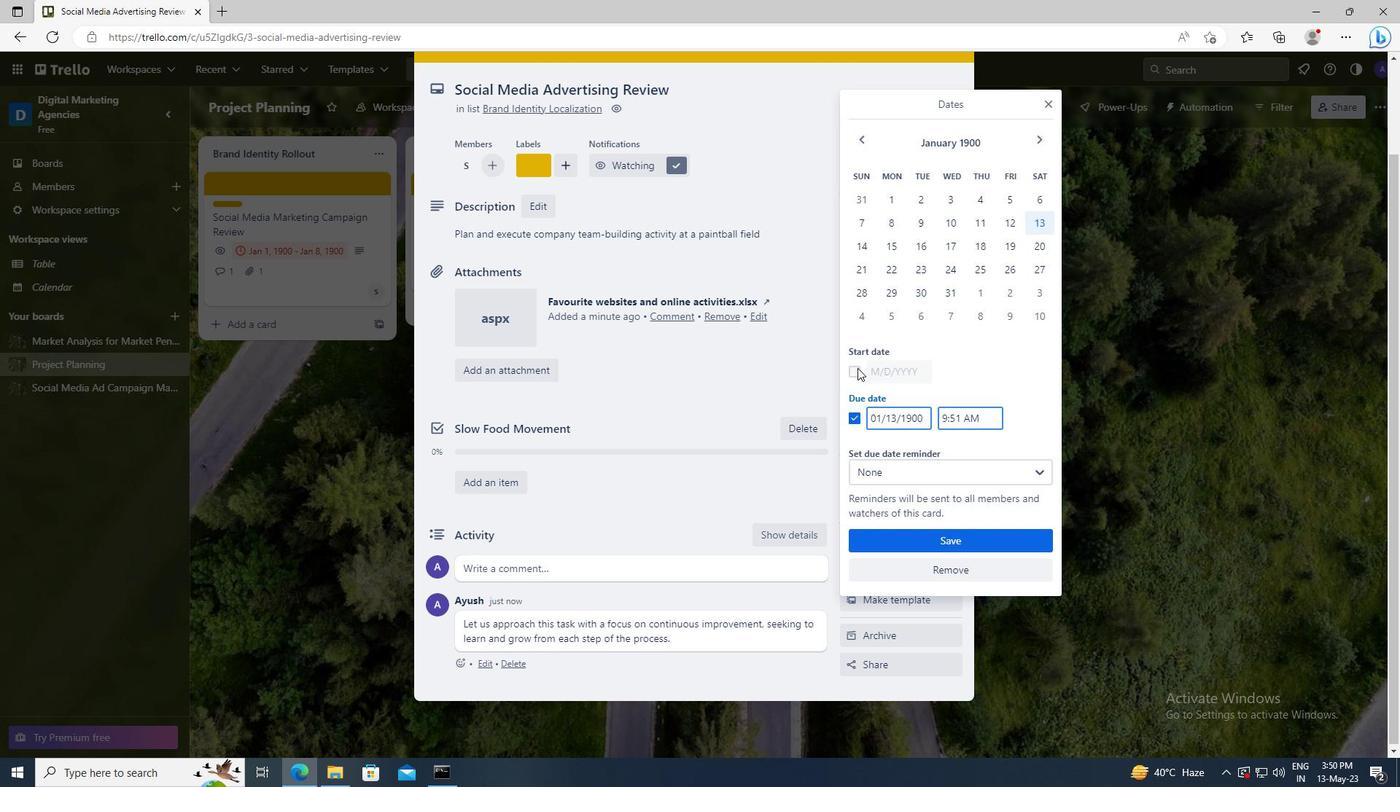 
Action: Mouse moved to (923, 371)
Screenshot: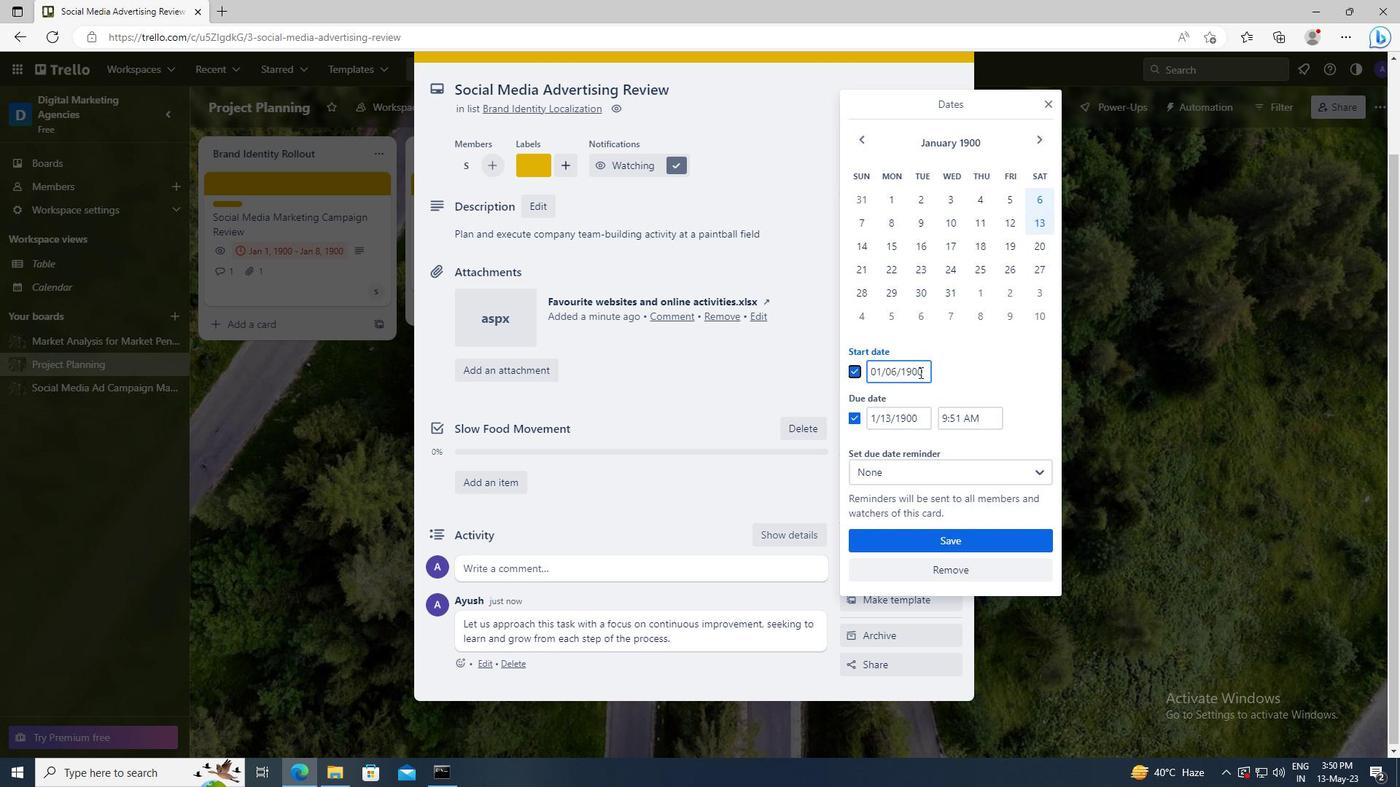 
Action: Mouse pressed left at (923, 371)
Screenshot: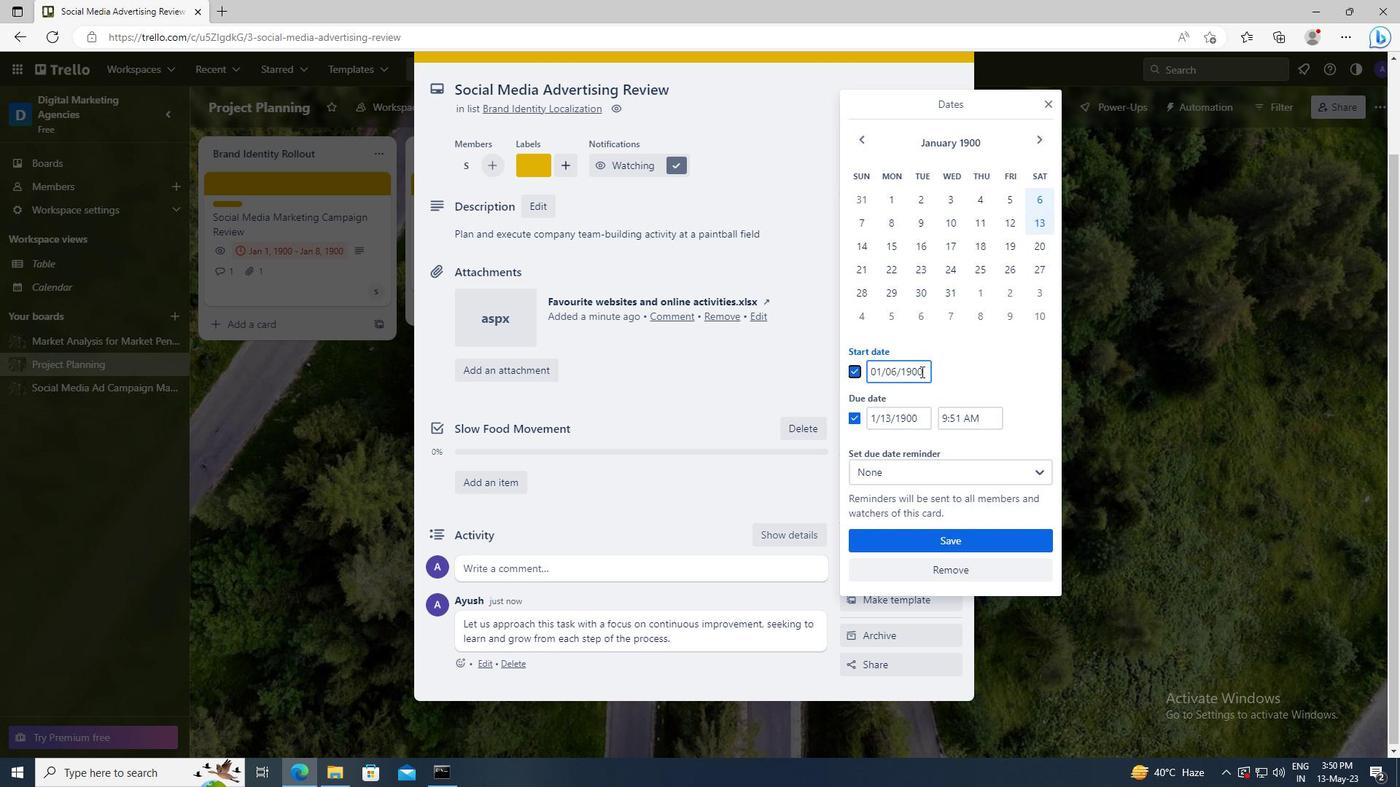 
Action: Key pressed <Key.left><Key.left><Key.left><Key.left><Key.left><Key.backspace>7
Screenshot: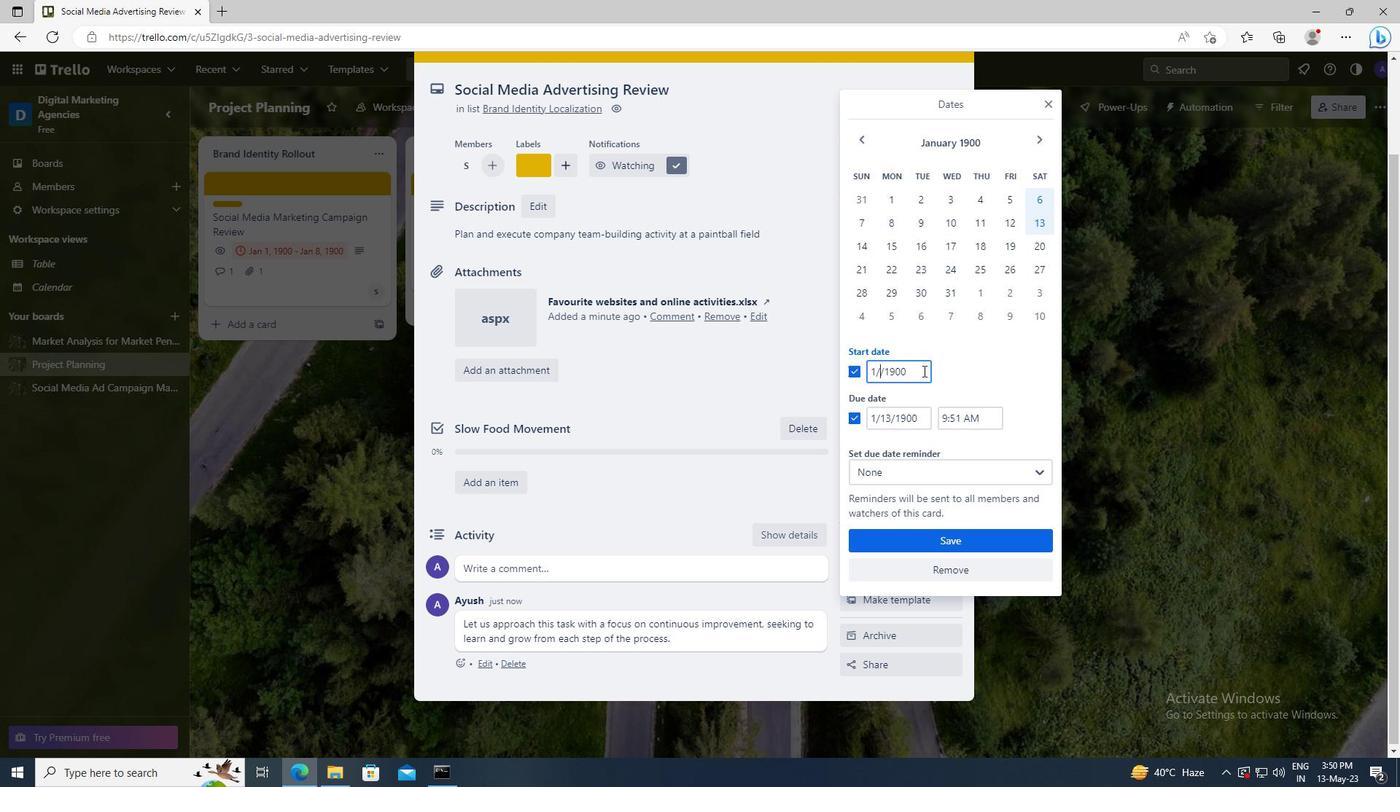 
Action: Mouse moved to (924, 429)
Screenshot: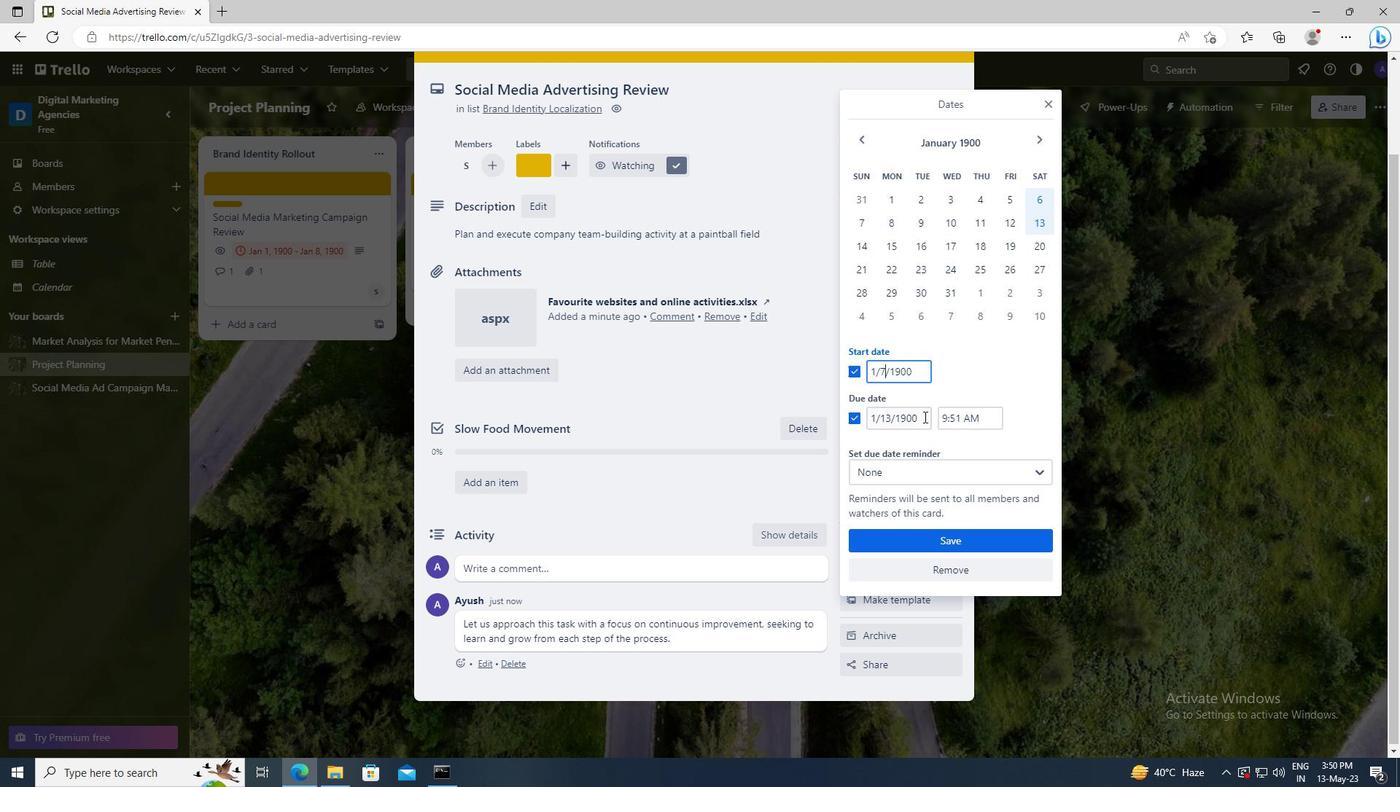 
Action: Mouse pressed left at (924, 429)
Screenshot: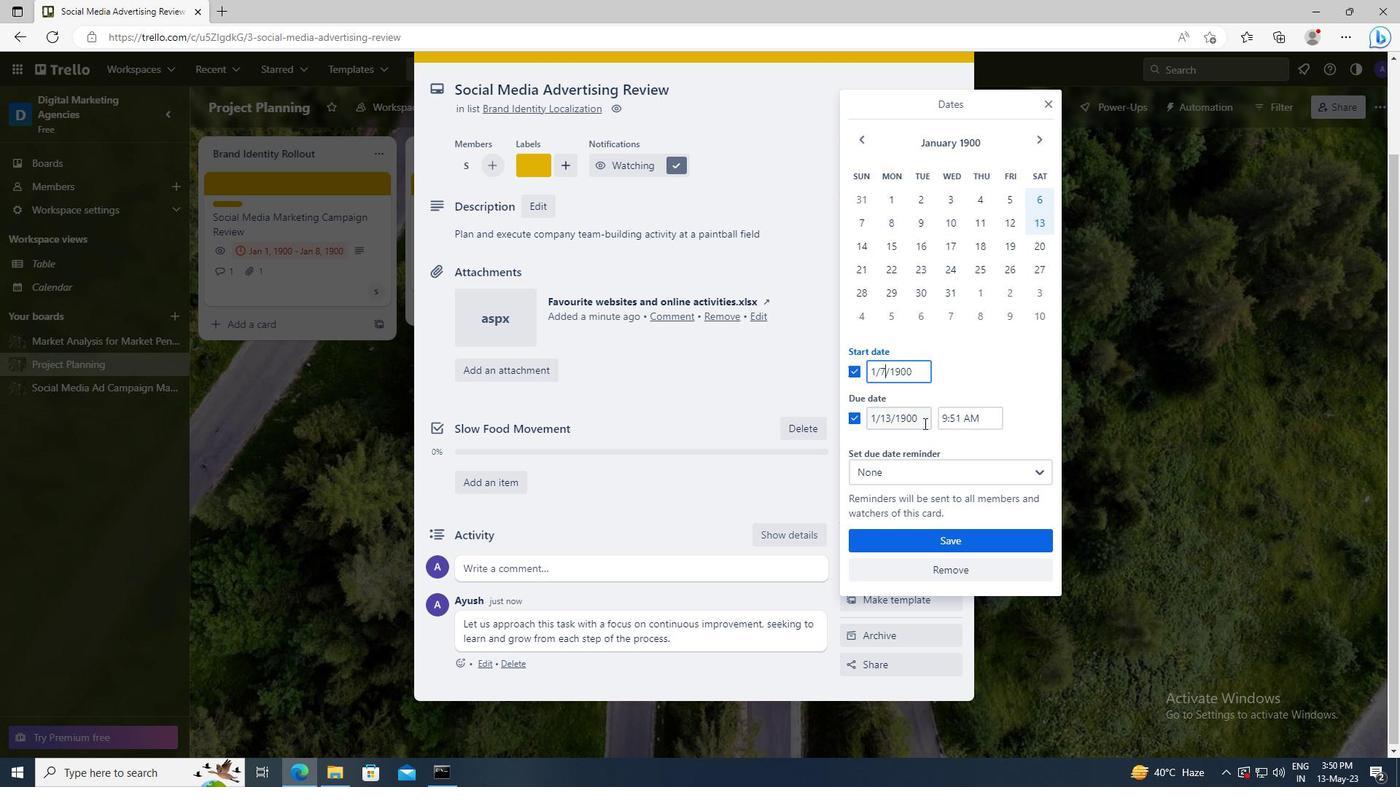 
Action: Key pressed <Key.left><Key.left><Key.left><Key.left><Key.left><Key.backspace><Key.backspace>14
Screenshot: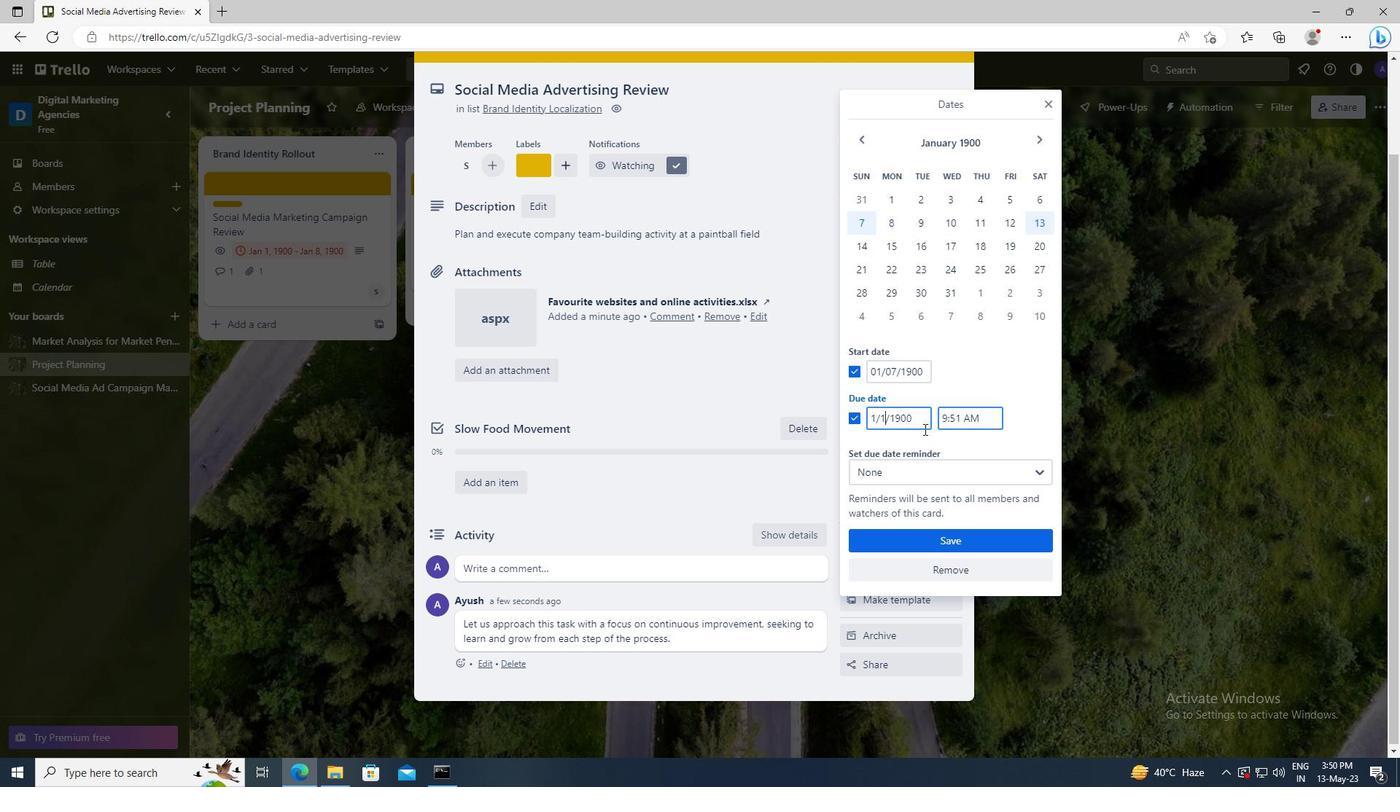 
Action: Mouse moved to (942, 536)
Screenshot: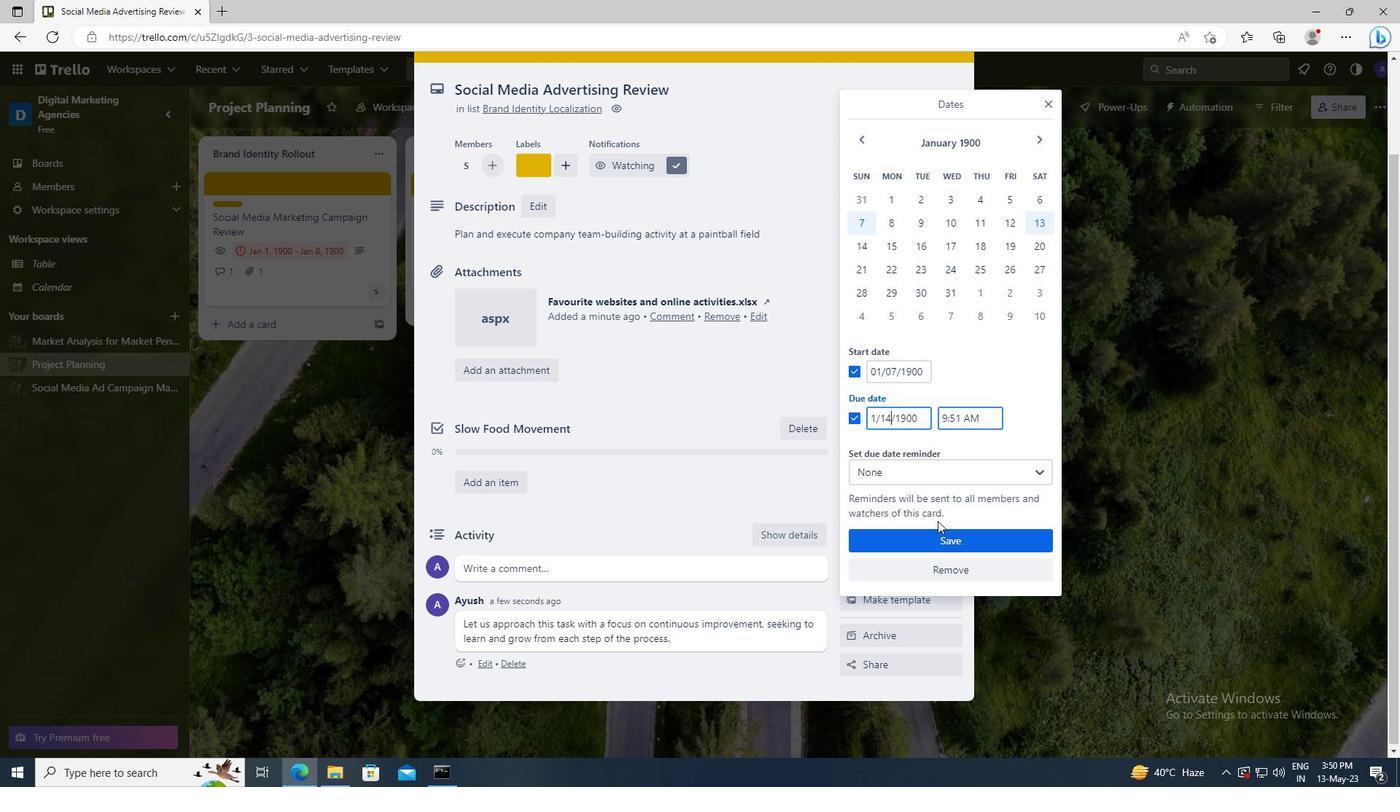 
Action: Mouse pressed left at (942, 536)
Screenshot: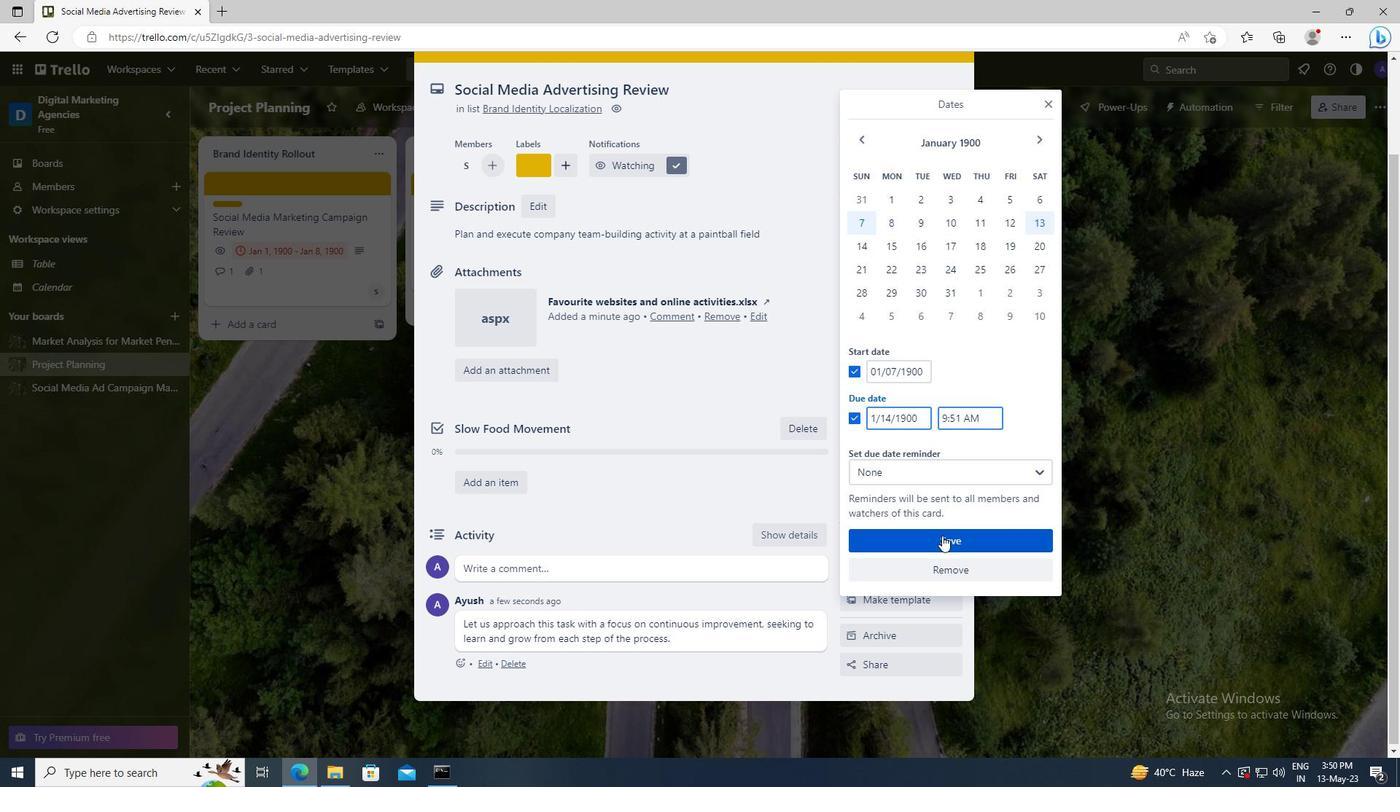 
